 Task: Open Card Blog Post Writing in Board Diversity and Inclusion Policy Development and Implementation to Workspace Information Technology and add a team member Softage.2@softage.net, a label Orange, a checklist Language Teaching, an attachment from your computer, a color Orange and finally, add a card description 'Review and update company website SEO' and a comment 'Given the potential impact of this task on our company financial stability, let us ensure that we approach it with a sense of fiscal responsibility and prudence.'. Add a start date 'Jan 06, 1900' with a due date 'Jan 13, 1900'
Action: Mouse moved to (65, 290)
Screenshot: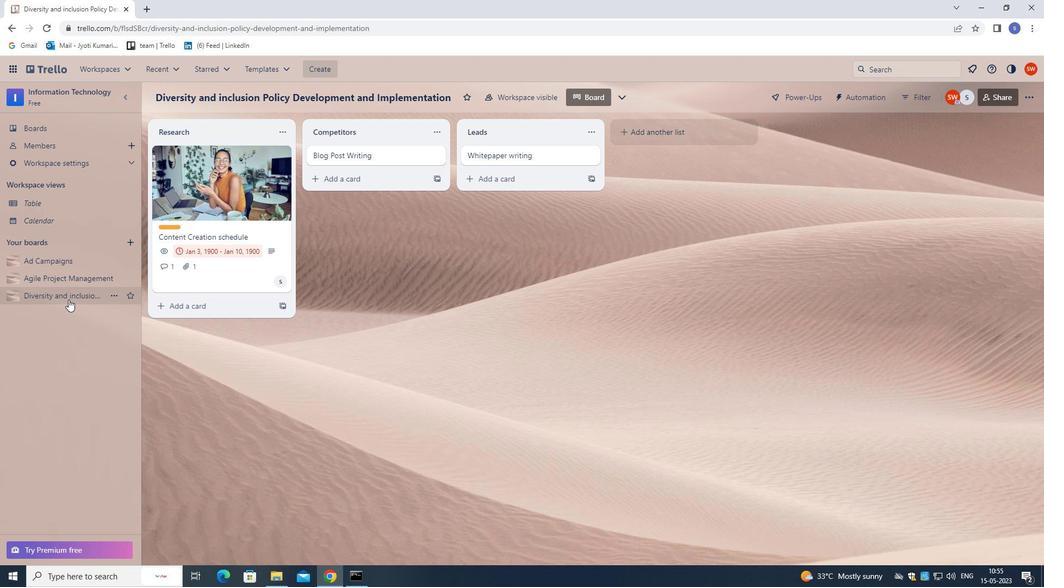 
Action: Mouse pressed left at (65, 290)
Screenshot: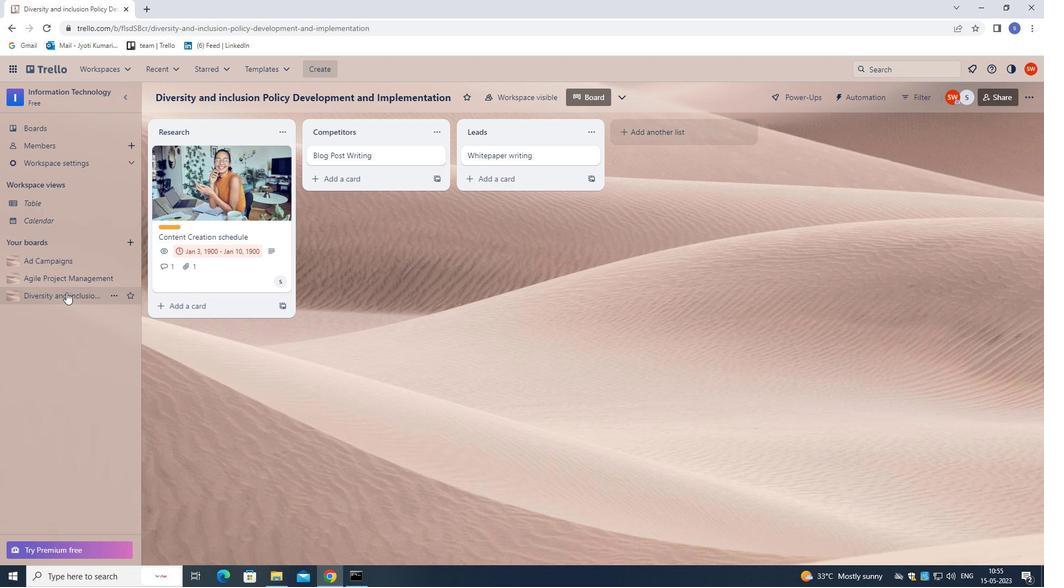 
Action: Mouse pressed left at (65, 290)
Screenshot: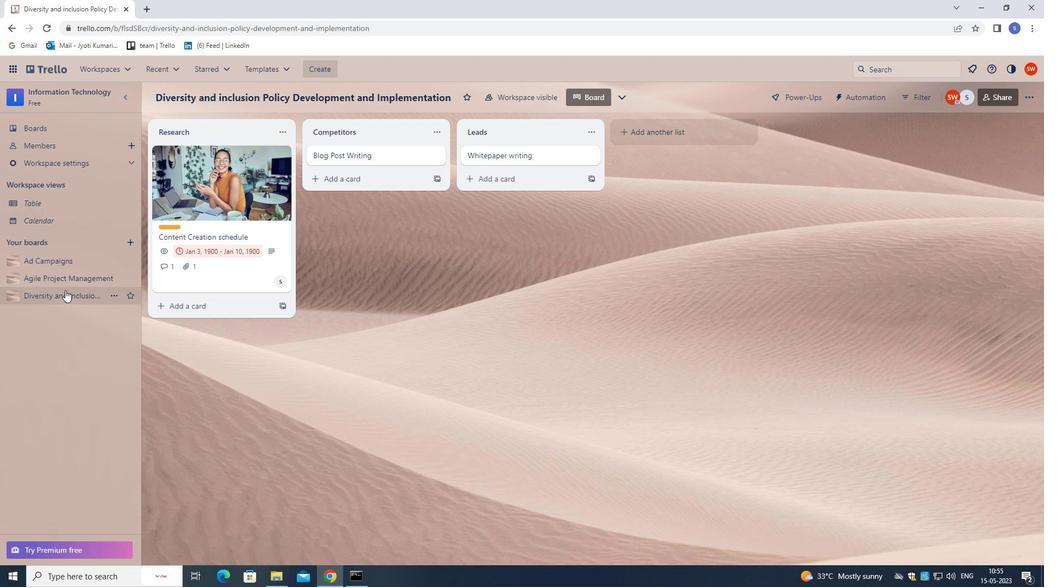 
Action: Mouse moved to (356, 157)
Screenshot: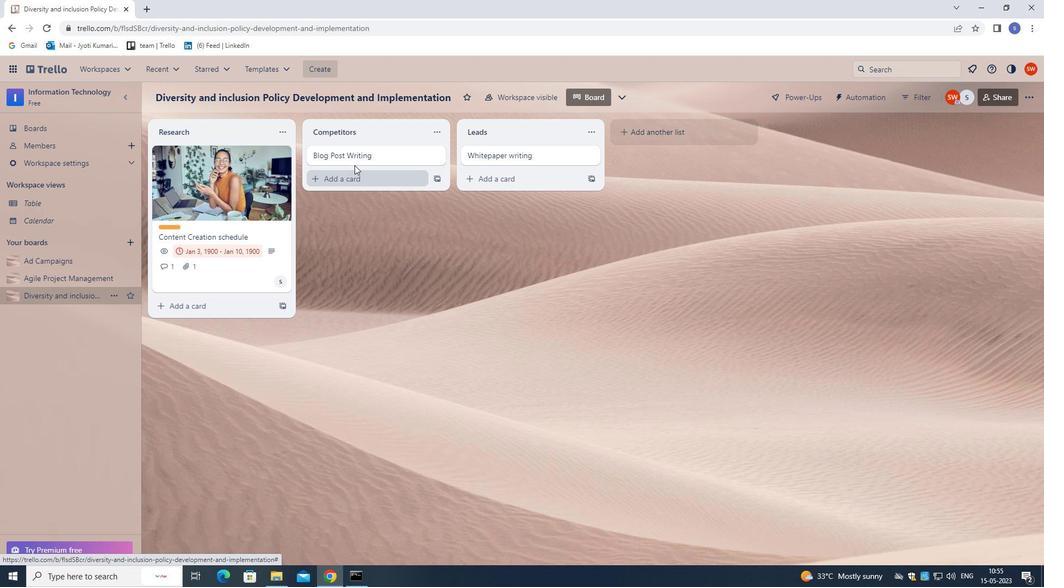 
Action: Mouse pressed left at (356, 157)
Screenshot: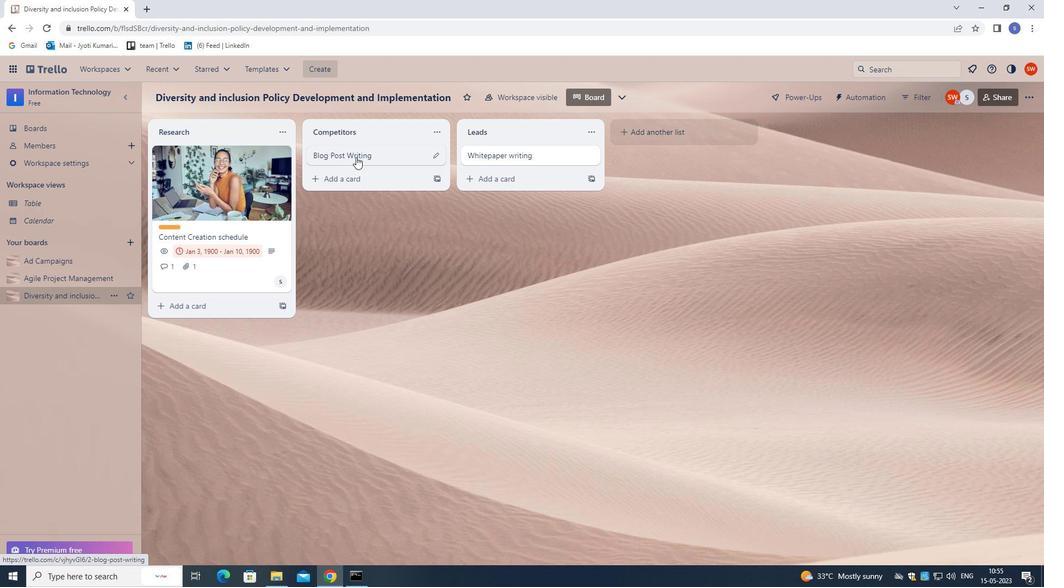 
Action: Mouse moved to (672, 191)
Screenshot: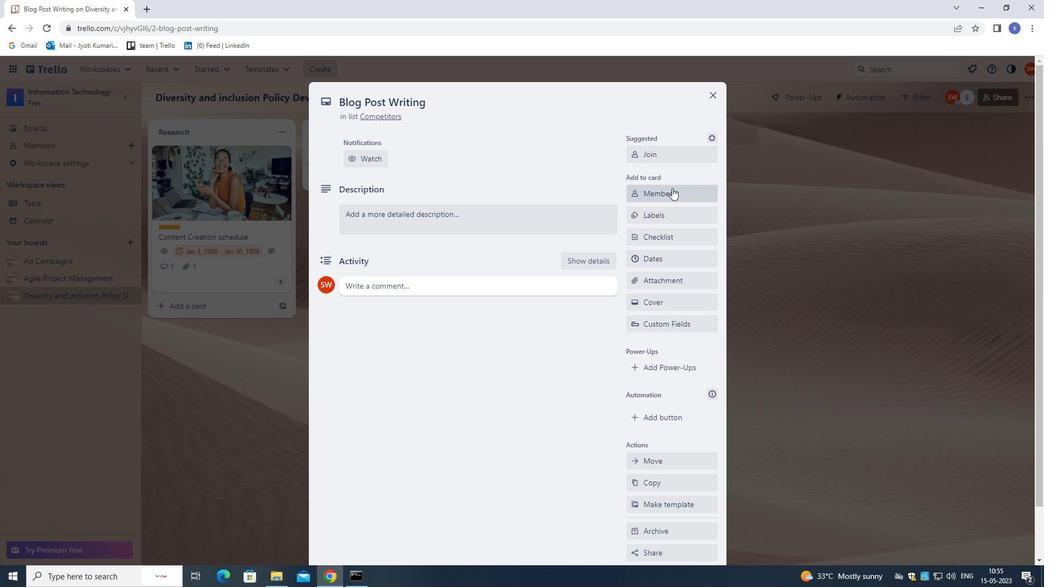 
Action: Mouse pressed left at (672, 191)
Screenshot: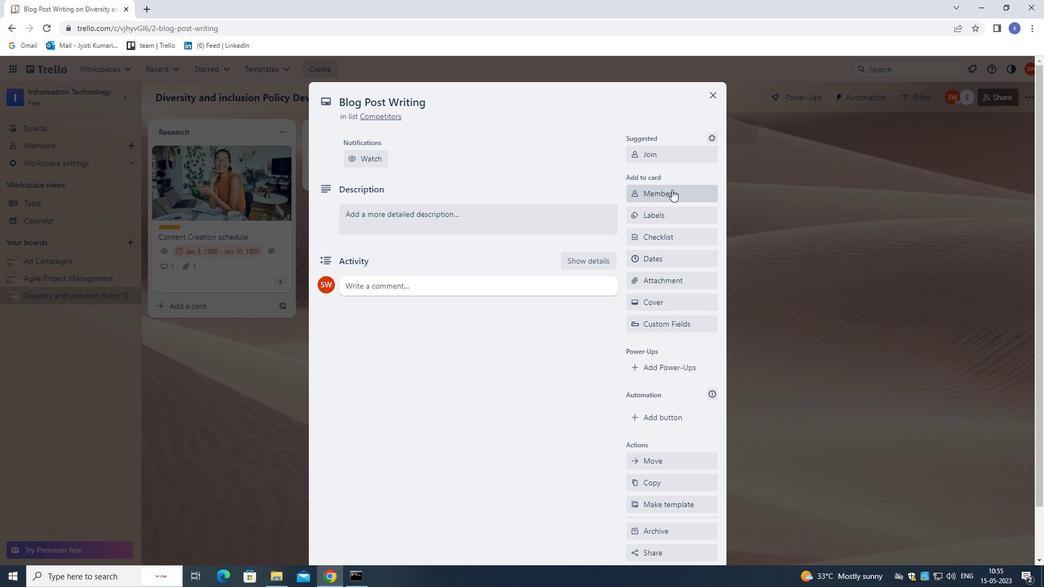 
Action: Mouse moved to (103, 361)
Screenshot: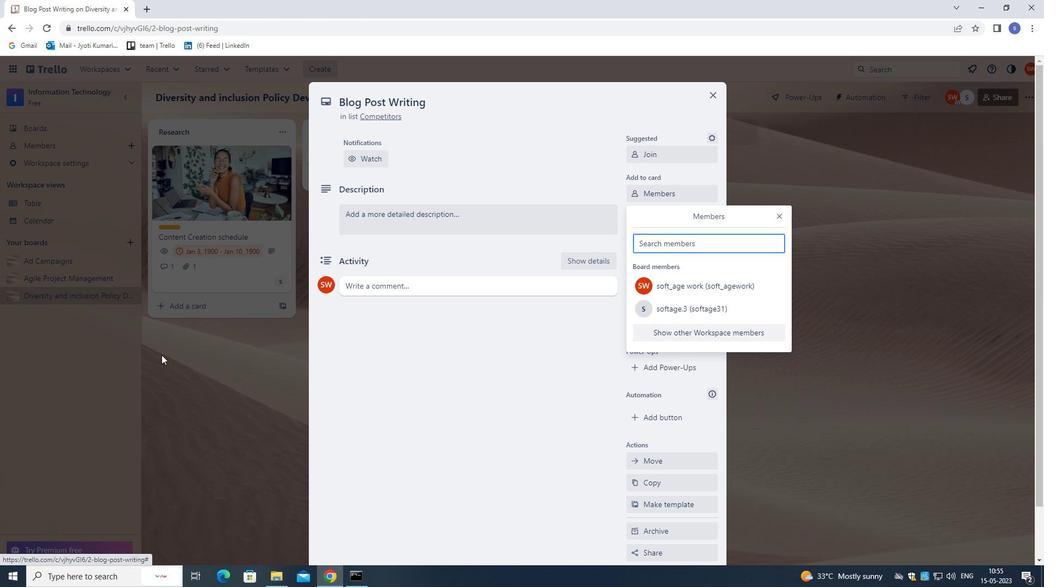 
Action: Key pressed sp<Key.backspace>oftage.2<Key.shift>@SOFTAGE.NET<Key.enter>
Screenshot: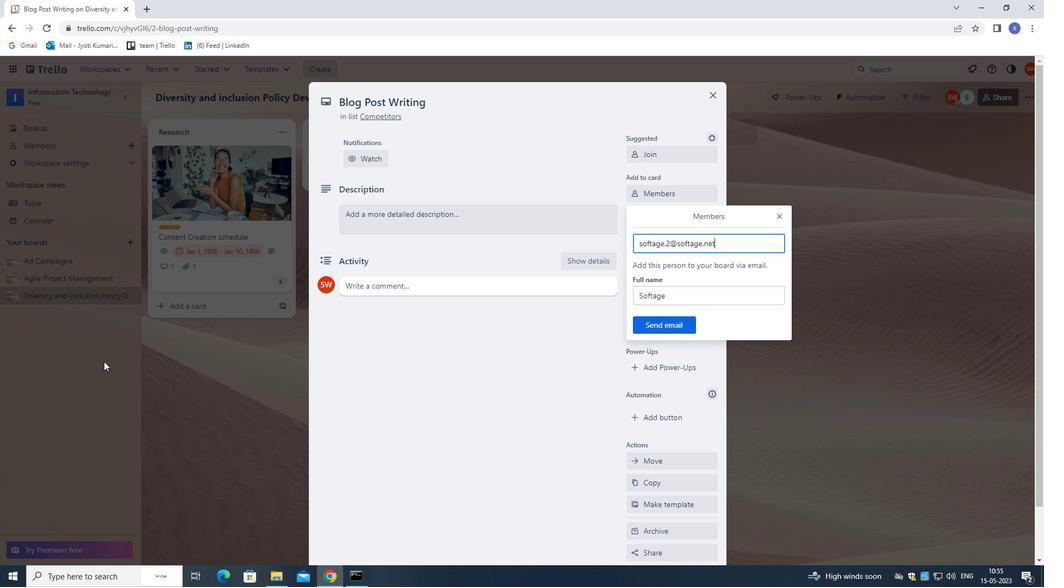 
Action: Mouse moved to (782, 215)
Screenshot: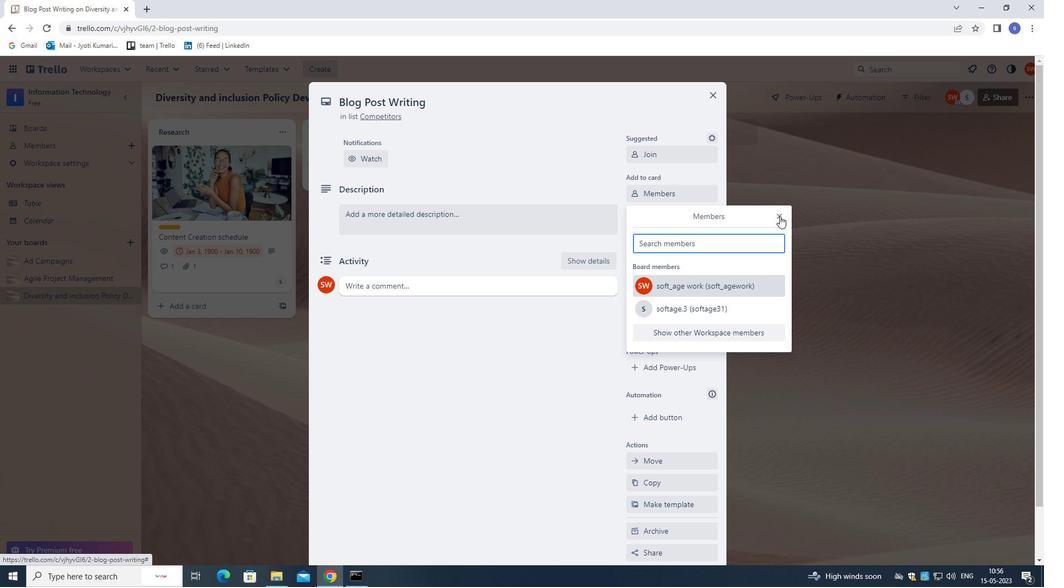 
Action: Mouse pressed left at (782, 215)
Screenshot: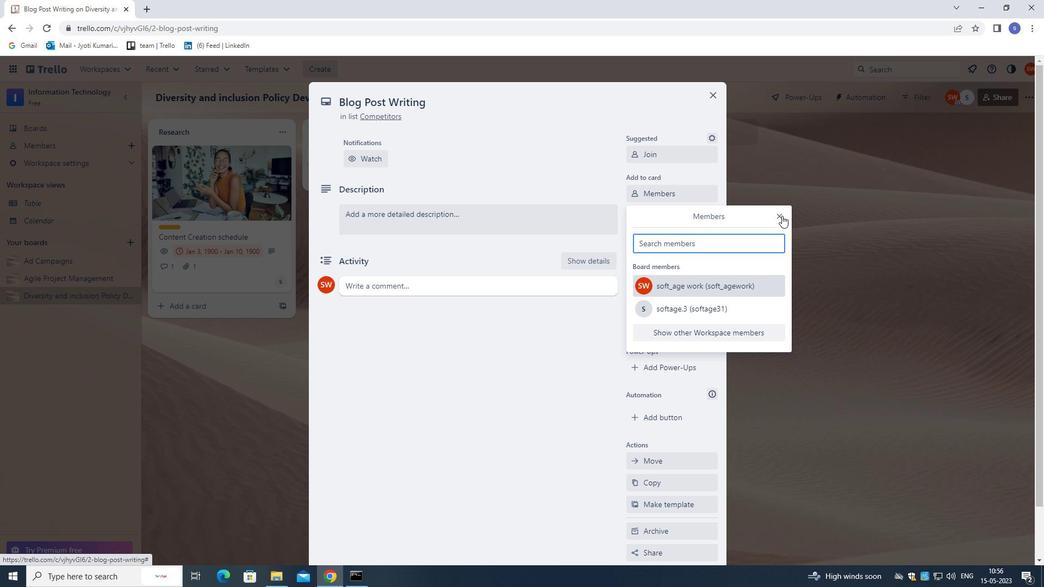 
Action: Mouse moved to (695, 198)
Screenshot: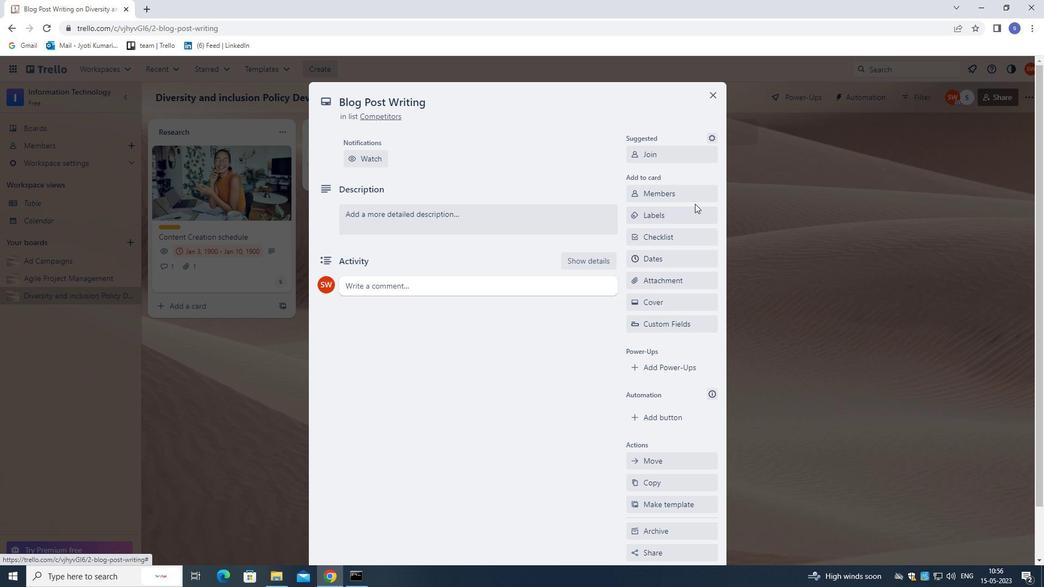 
Action: Mouse pressed left at (695, 198)
Screenshot: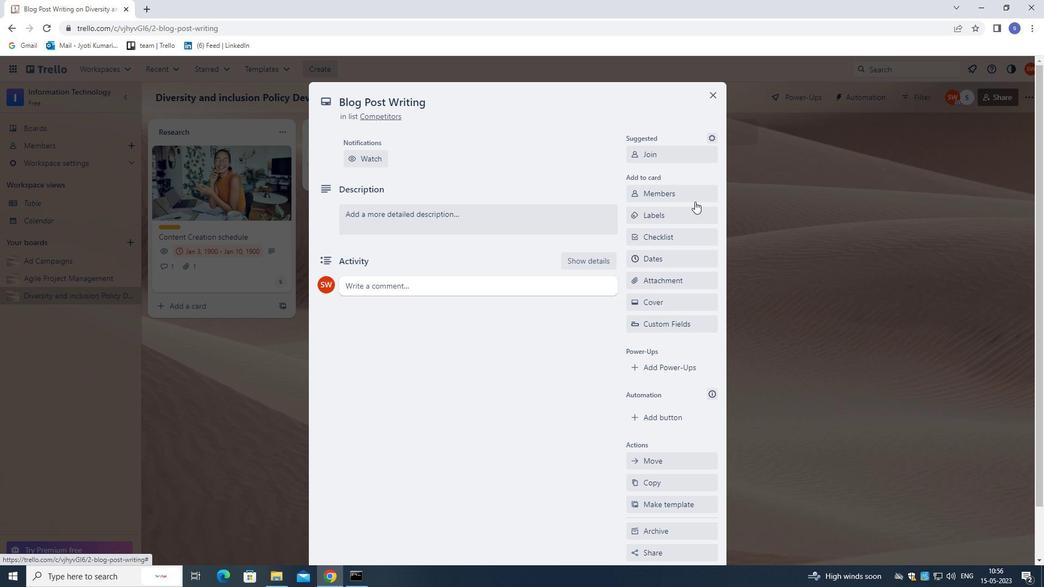 
Action: Mouse moved to (689, 271)
Screenshot: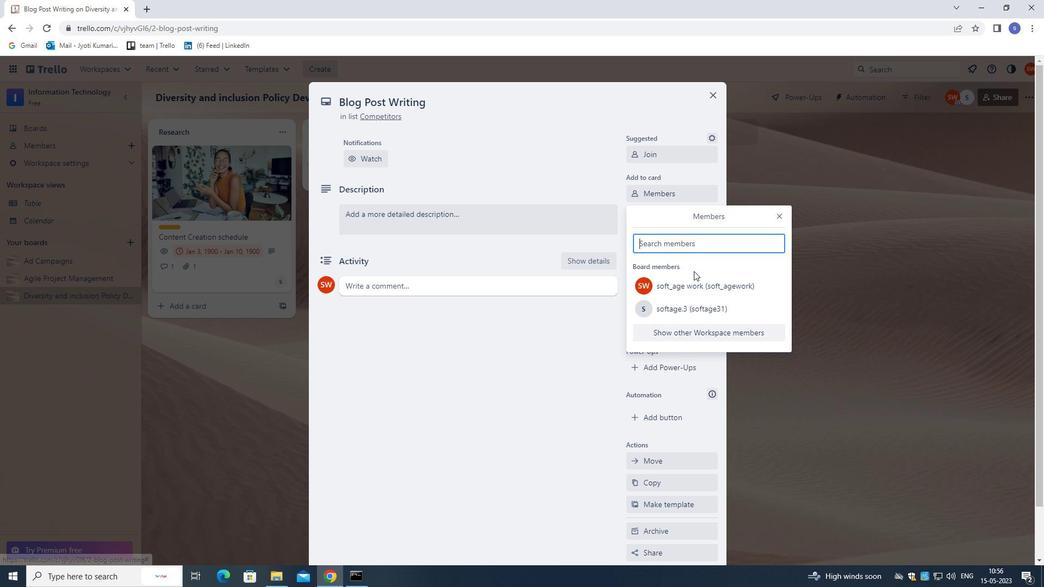 
Action: Key pressed SOFTAGE.2<Key.shift>@SOFTAGE.NET
Screenshot: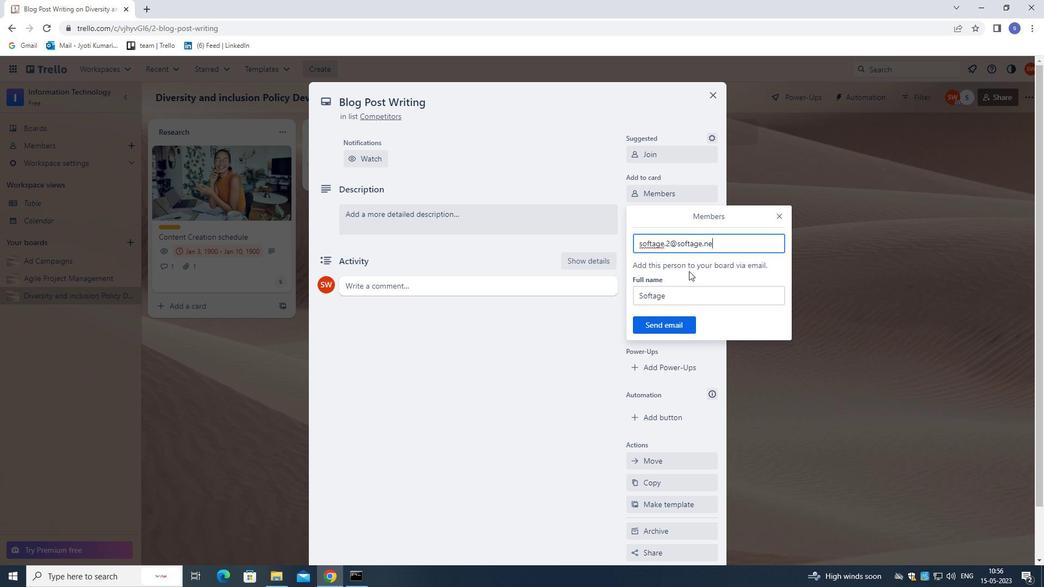 
Action: Mouse moved to (680, 327)
Screenshot: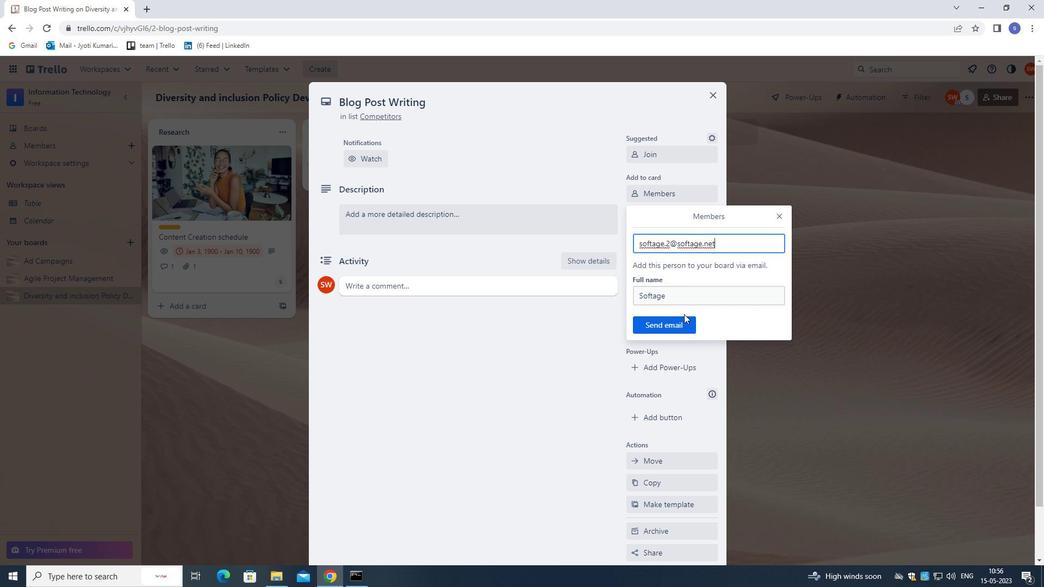 
Action: Mouse pressed left at (680, 327)
Screenshot: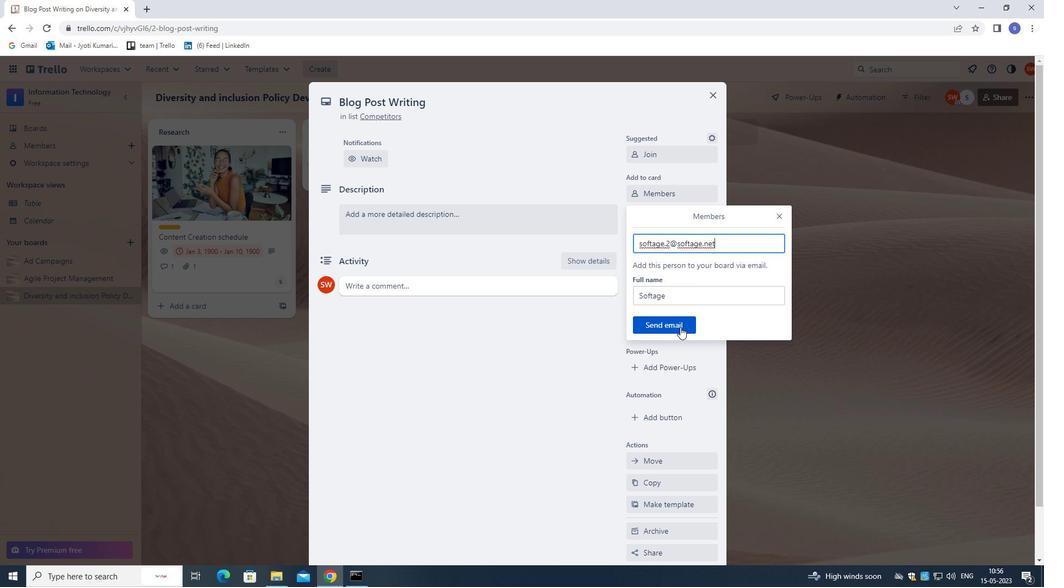 
Action: Mouse moved to (671, 217)
Screenshot: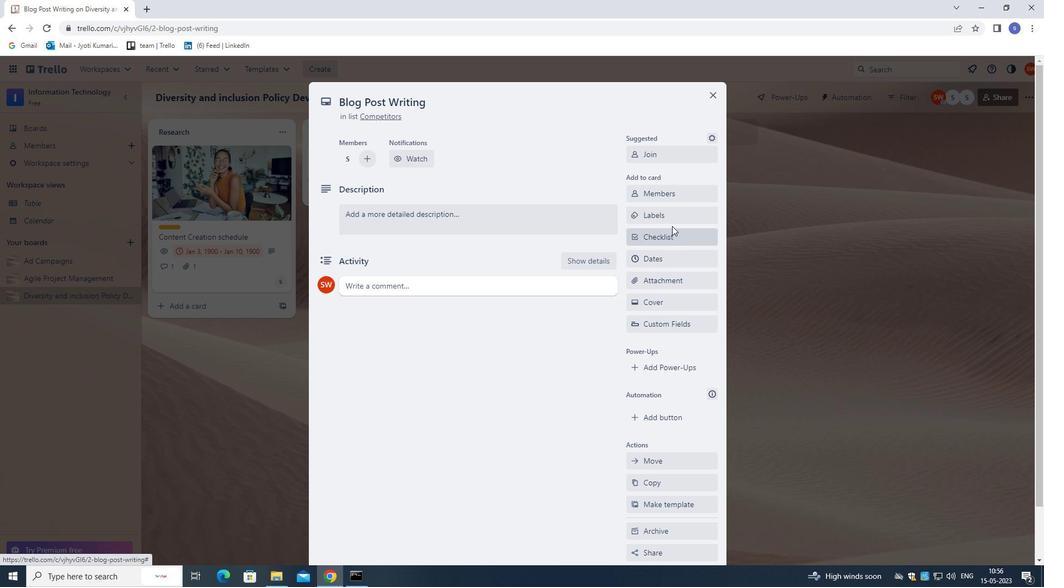 
Action: Mouse pressed left at (671, 217)
Screenshot: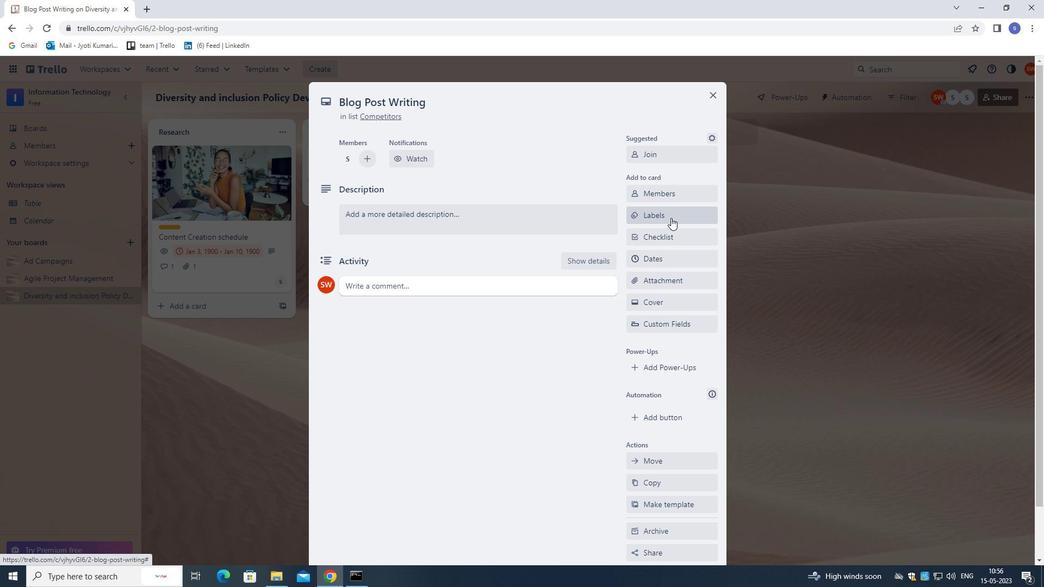 
Action: Mouse moved to (668, 207)
Screenshot: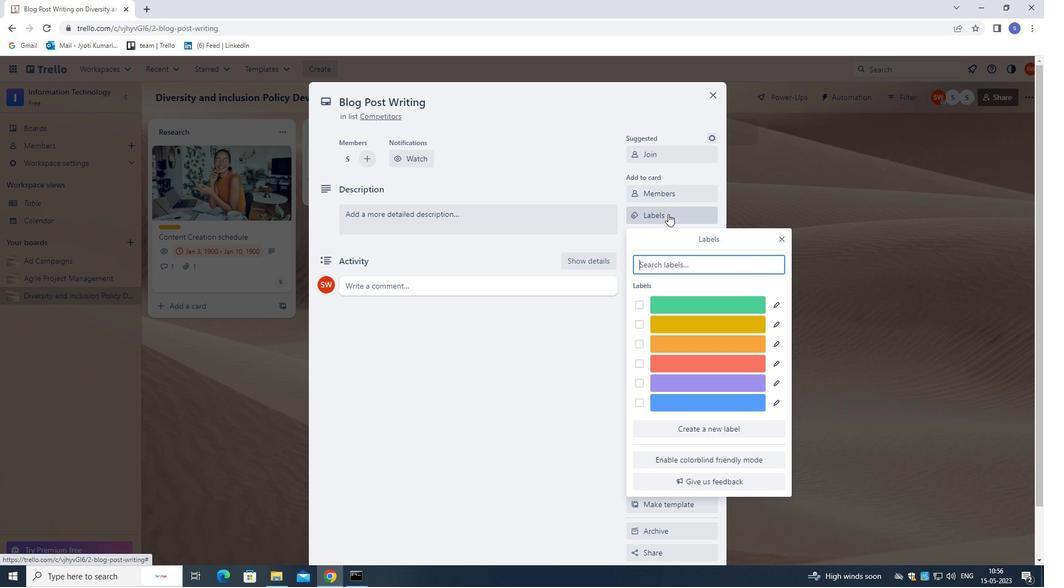 
Action: Key pressed O
Screenshot: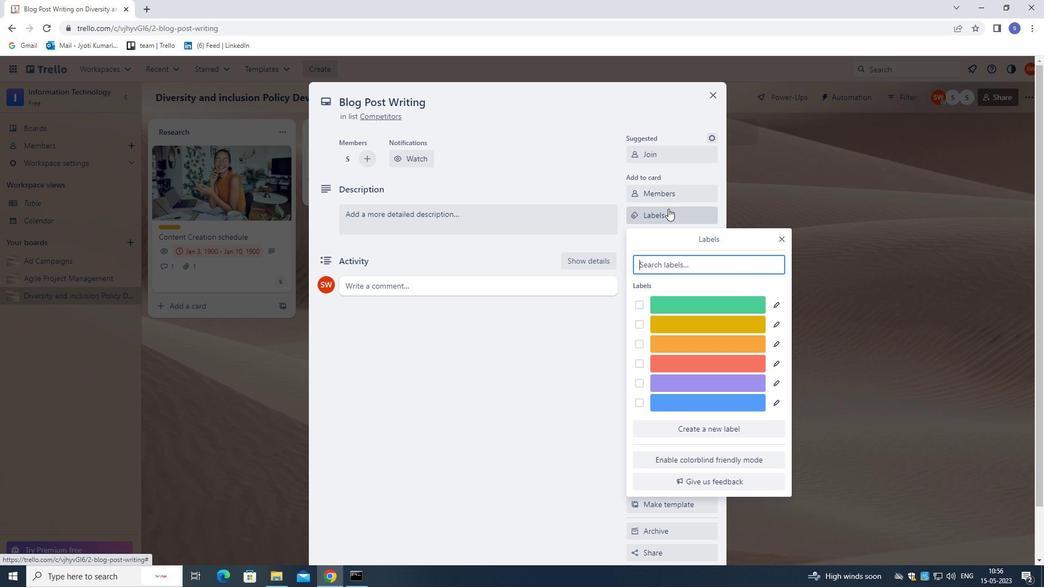 
Action: Mouse moved to (700, 301)
Screenshot: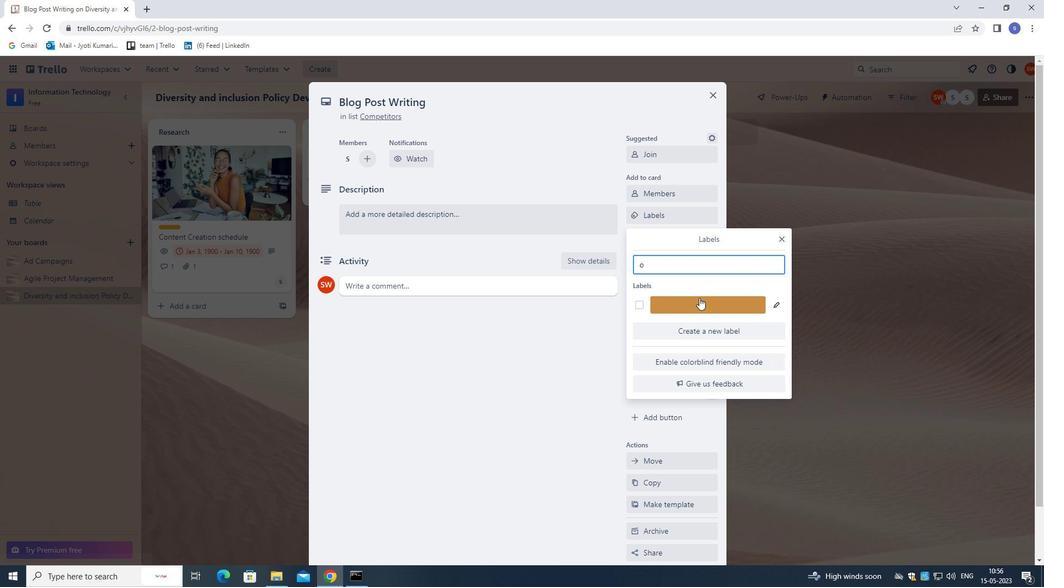 
Action: Mouse pressed left at (700, 301)
Screenshot: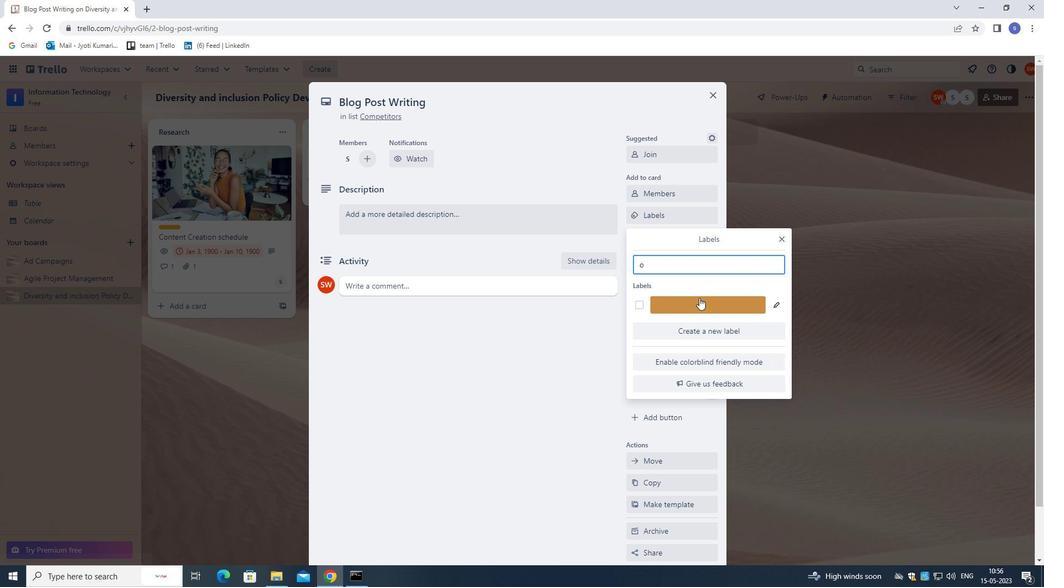 
Action: Mouse moved to (784, 240)
Screenshot: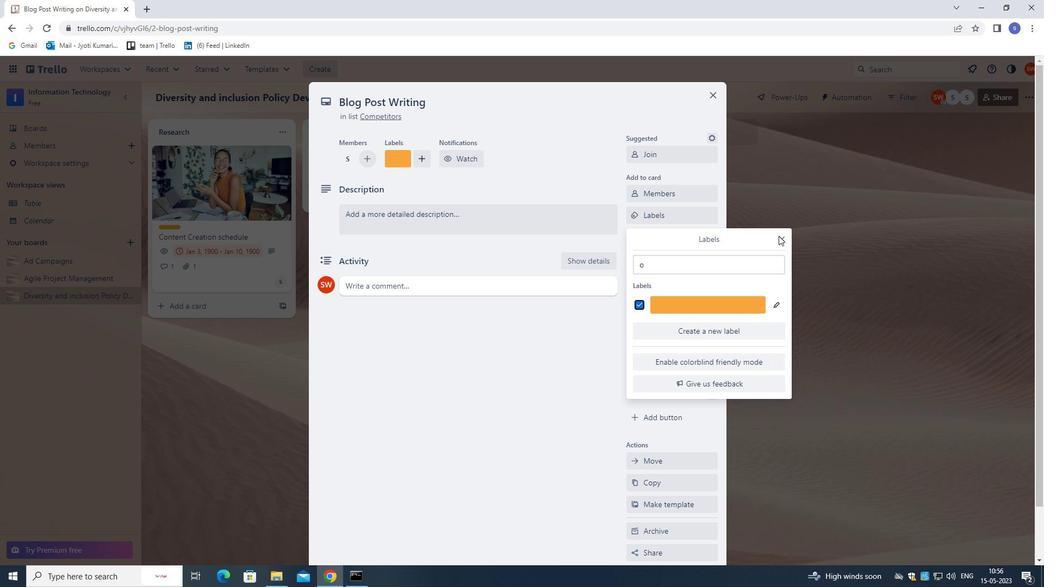 
Action: Mouse pressed left at (784, 240)
Screenshot: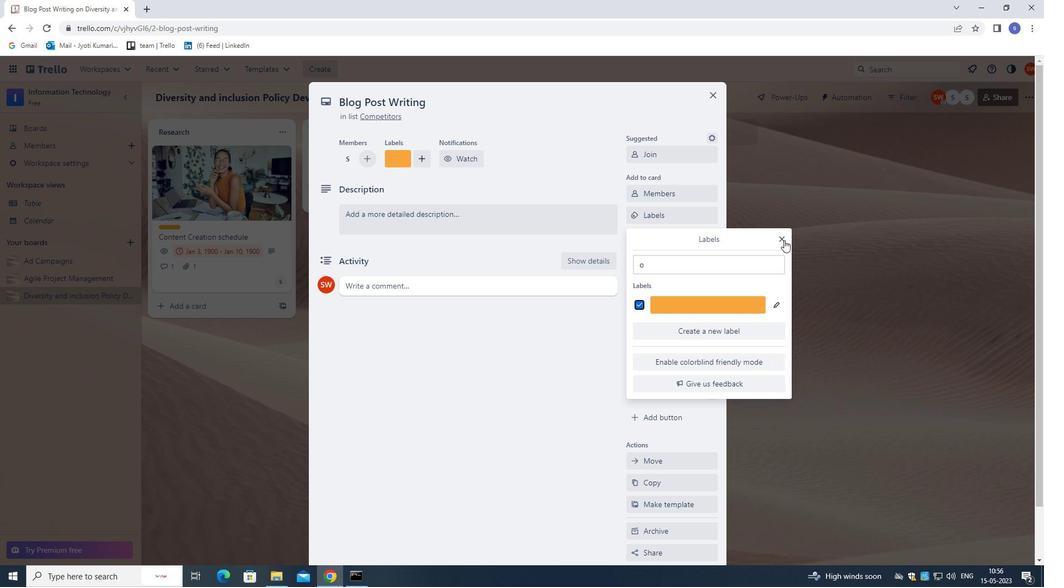 
Action: Mouse moved to (702, 237)
Screenshot: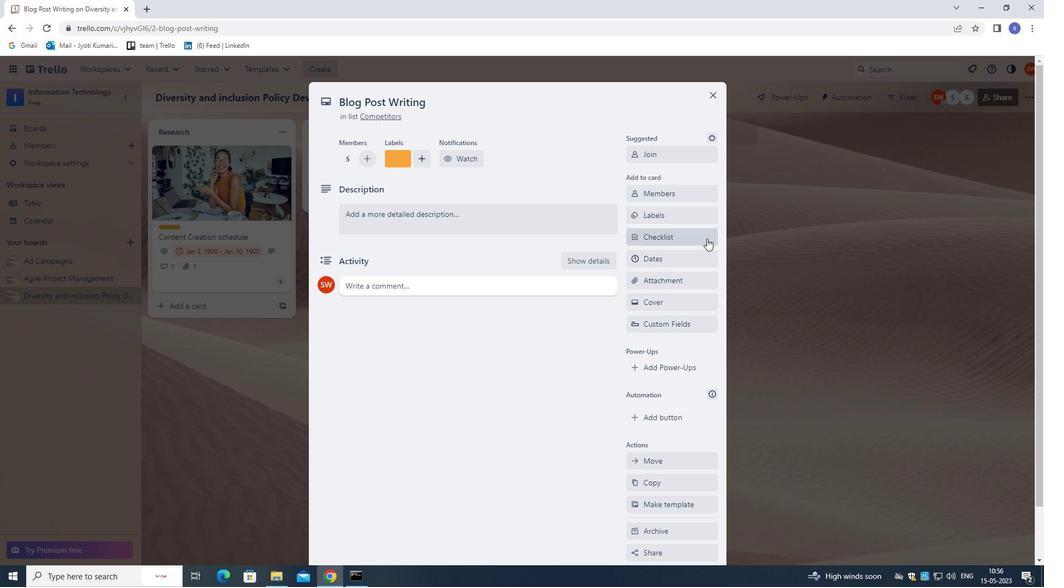
Action: Mouse pressed left at (702, 237)
Screenshot: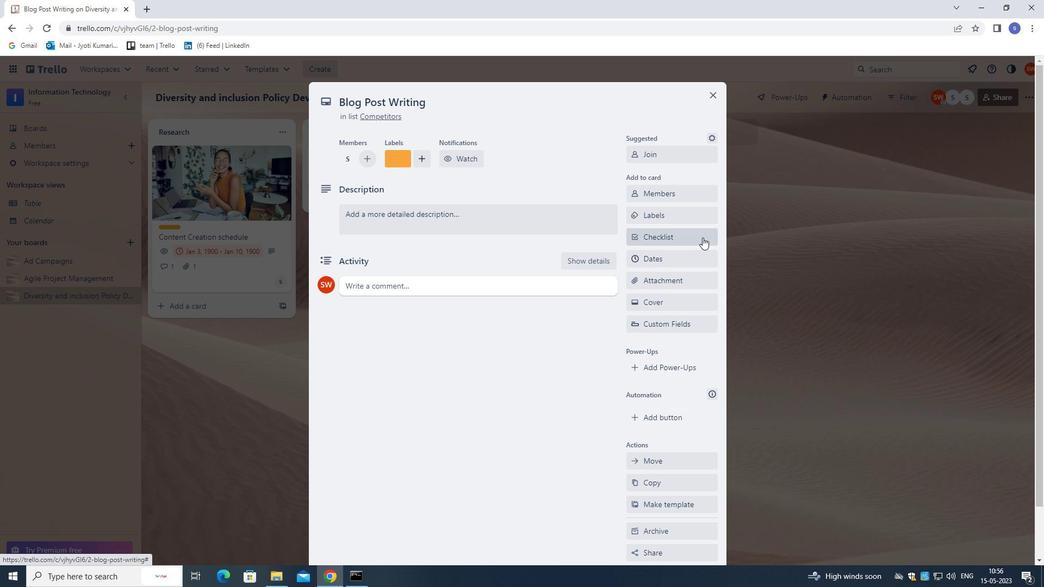 
Action: Mouse moved to (689, 237)
Screenshot: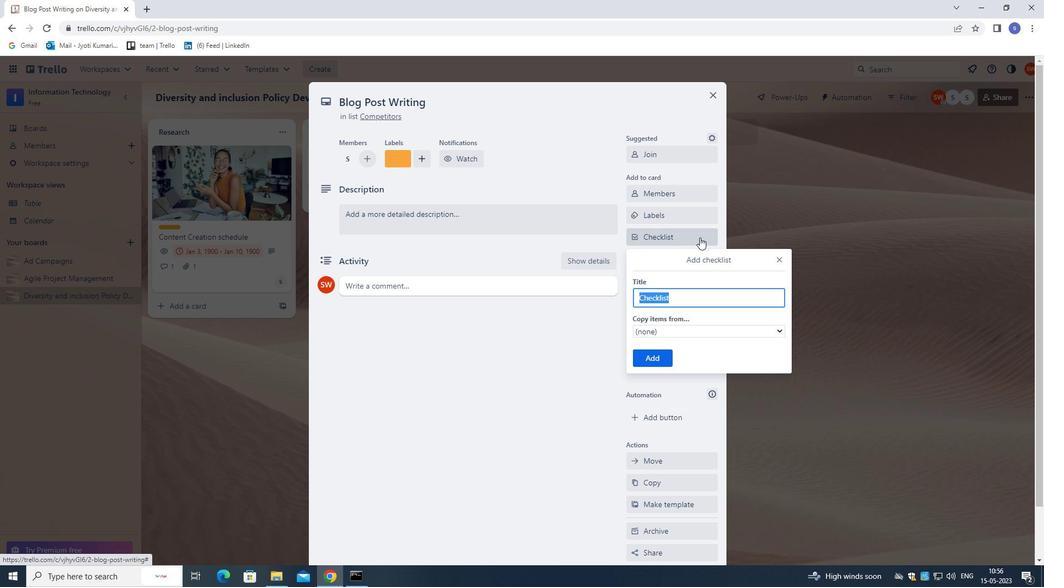 
Action: Key pressed <Key.shift>LAGN<Key.backspace><Key.backspace>NGUAGE<Key.space><Key.shift>TEACHING
Screenshot: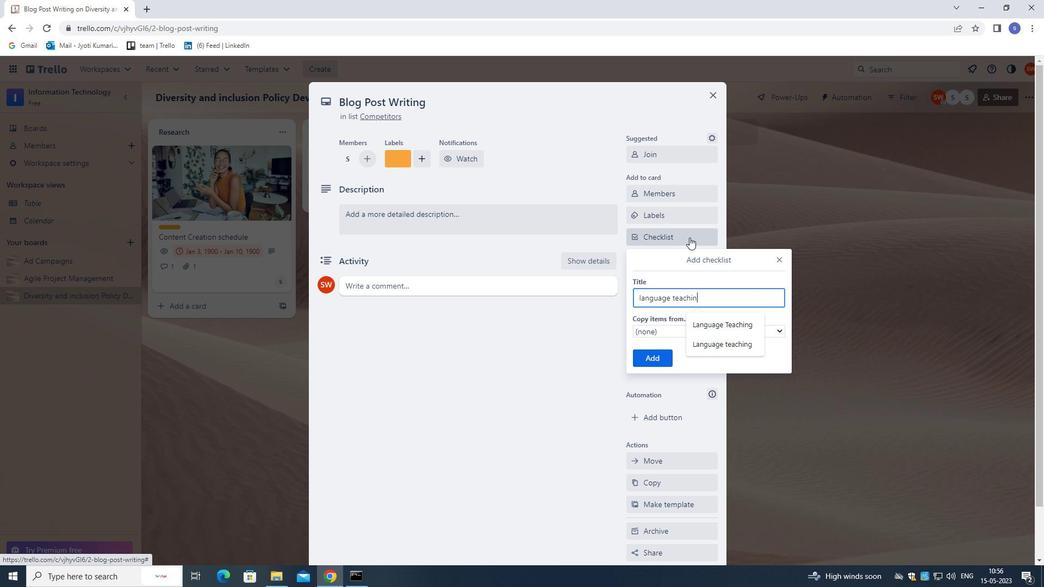 
Action: Mouse moved to (656, 362)
Screenshot: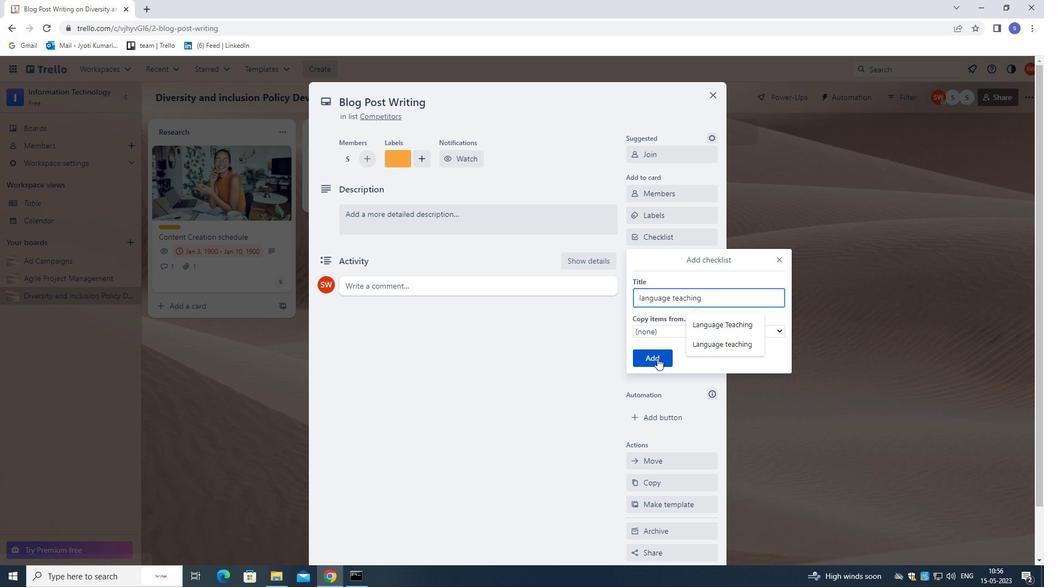 
Action: Mouse pressed left at (656, 362)
Screenshot: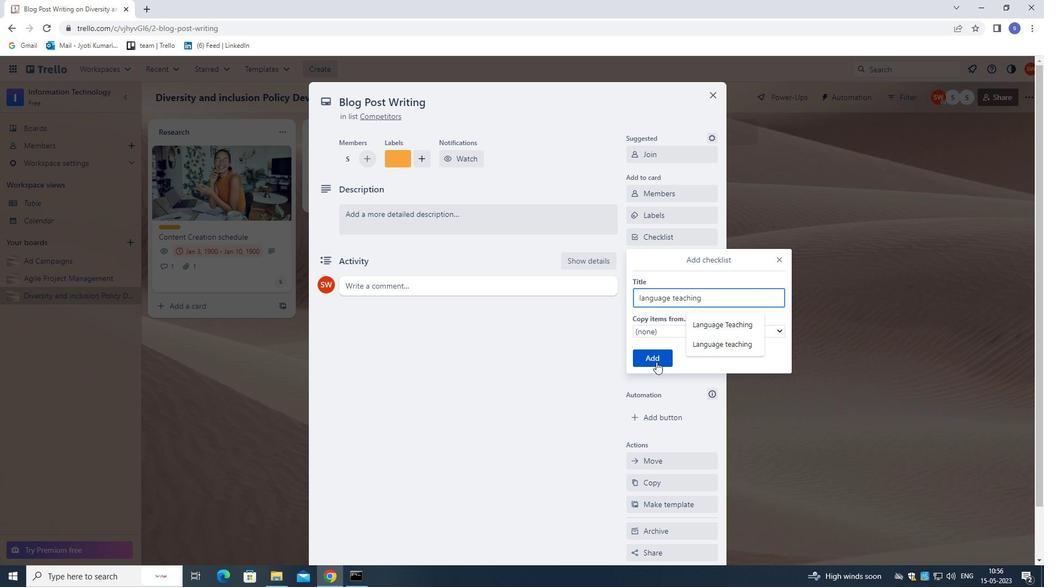 
Action: Mouse moved to (672, 262)
Screenshot: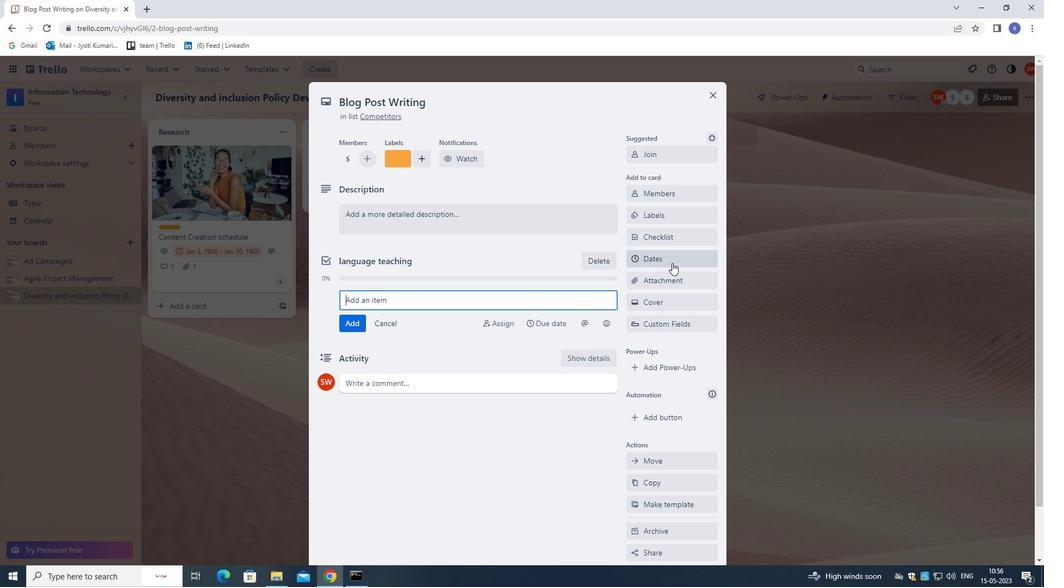 
Action: Mouse pressed left at (672, 262)
Screenshot: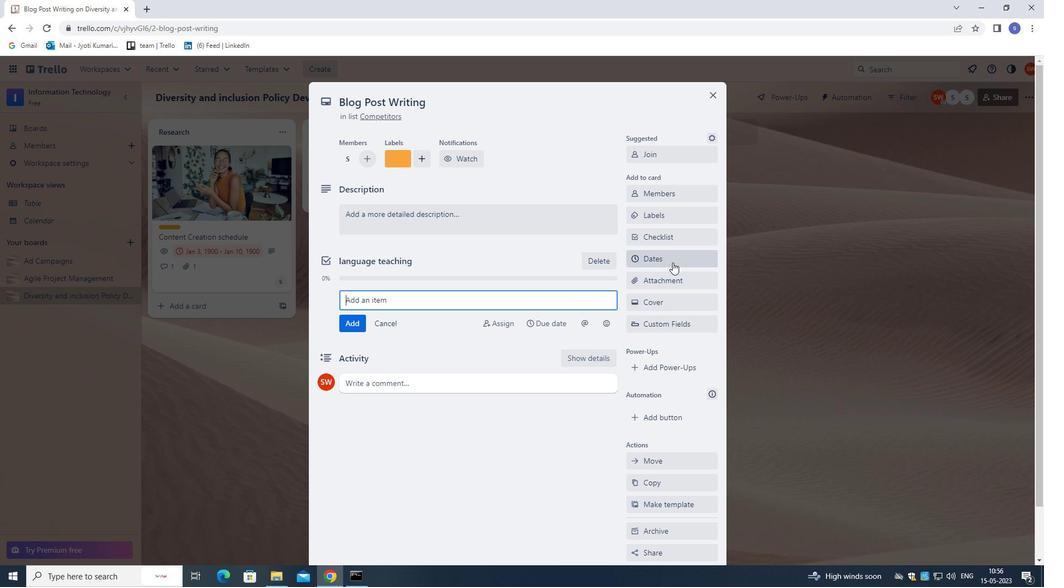 
Action: Mouse moved to (639, 296)
Screenshot: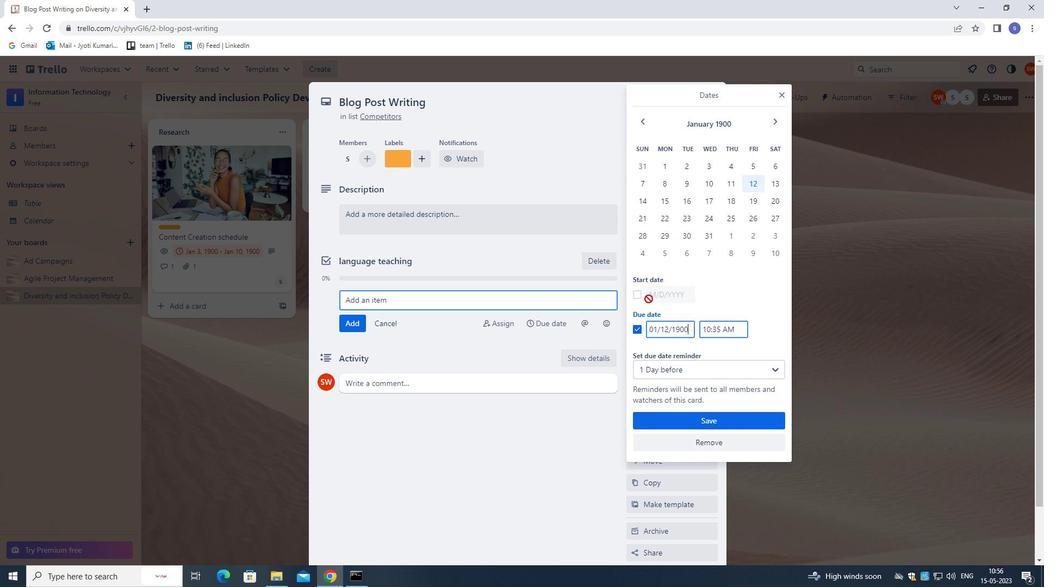 
Action: Mouse pressed left at (639, 296)
Screenshot: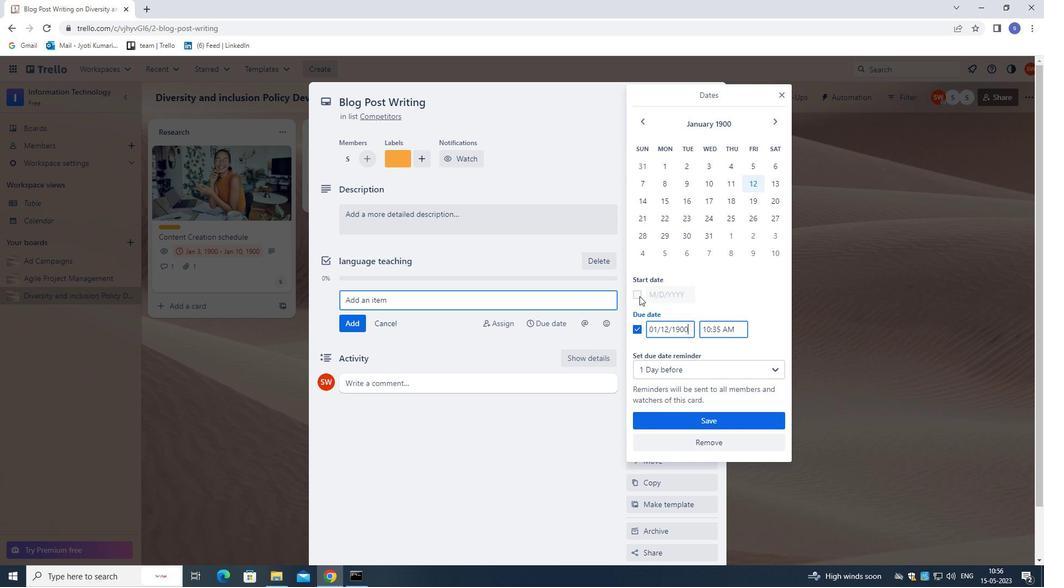 
Action: Mouse moved to (774, 169)
Screenshot: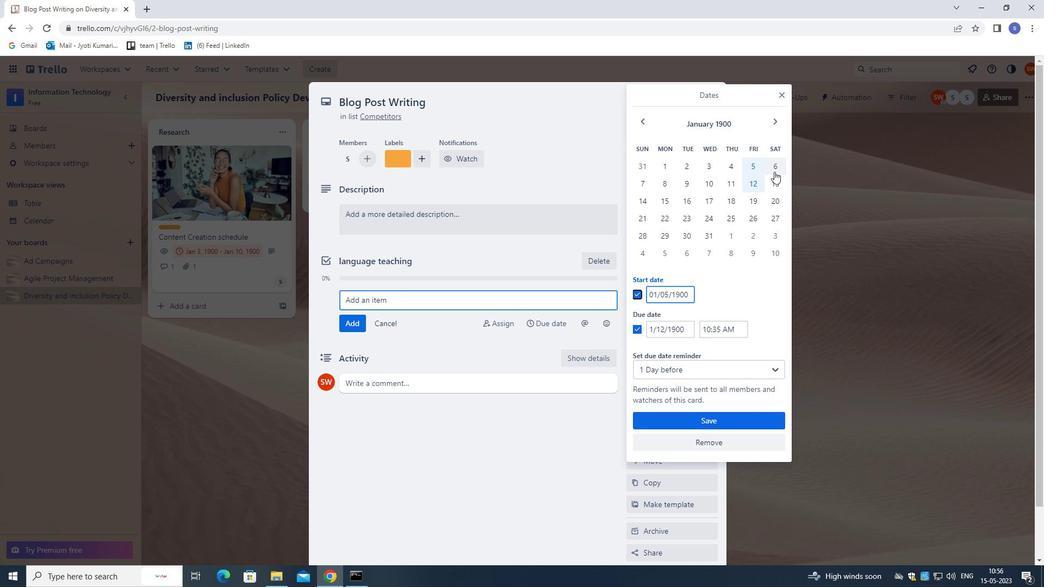 
Action: Mouse pressed left at (774, 169)
Screenshot: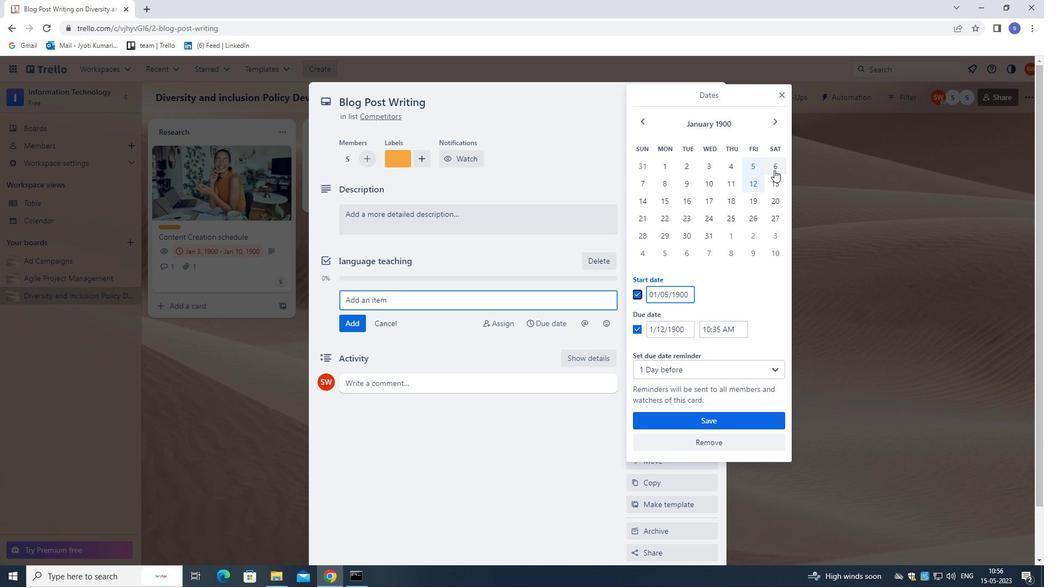 
Action: Mouse moved to (777, 180)
Screenshot: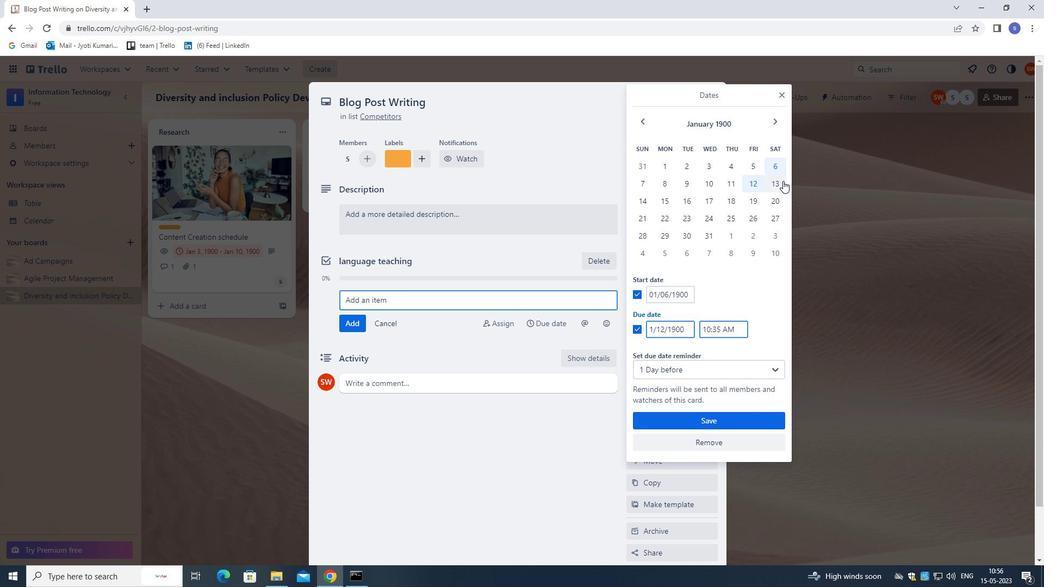 
Action: Mouse pressed left at (777, 180)
Screenshot: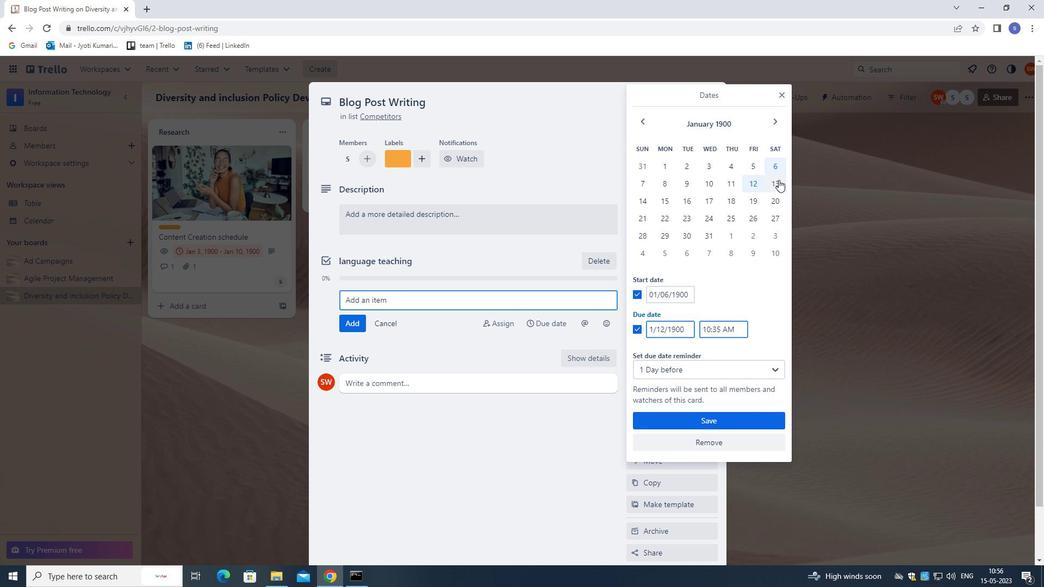 
Action: Mouse moved to (715, 419)
Screenshot: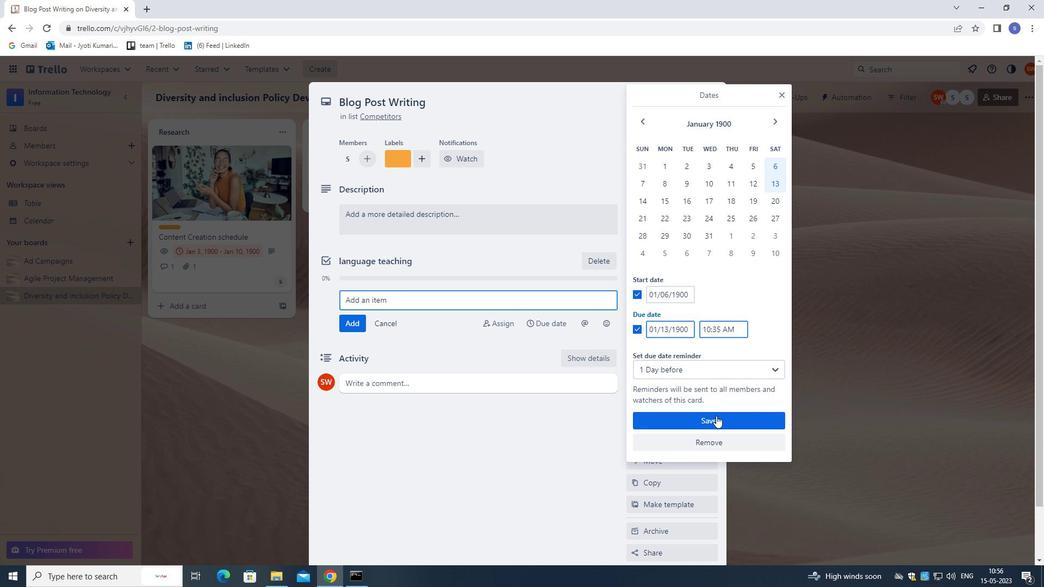 
Action: Mouse pressed left at (715, 419)
Screenshot: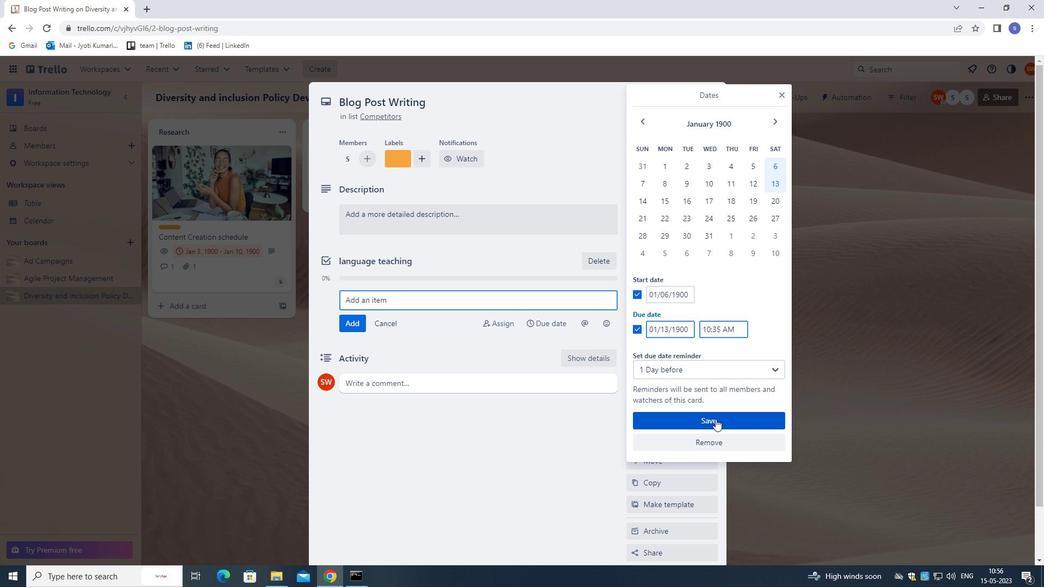 
Action: Mouse moved to (671, 299)
Screenshot: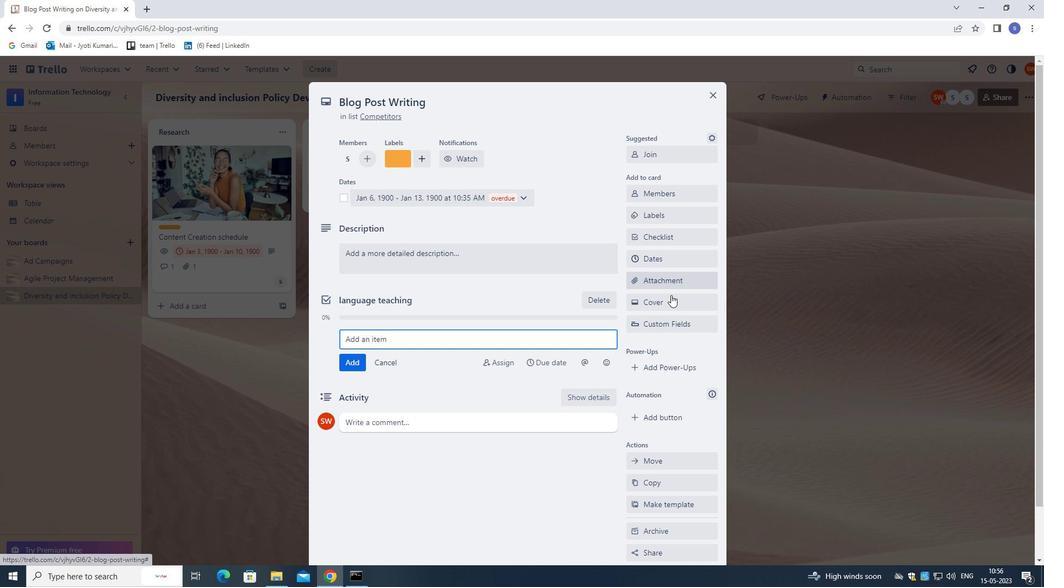 
Action: Mouse pressed left at (671, 299)
Screenshot: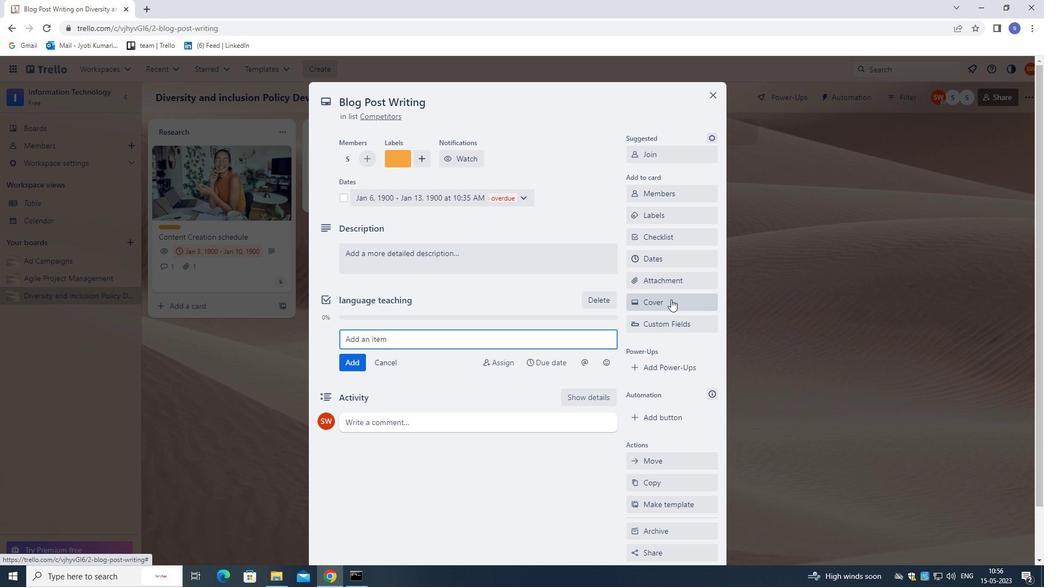 
Action: Mouse moved to (709, 349)
Screenshot: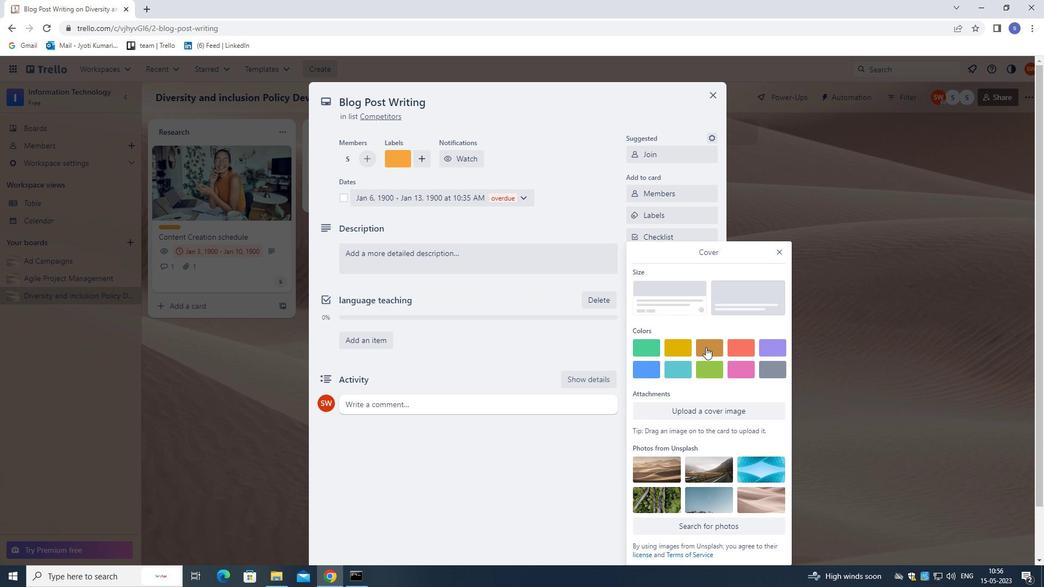 
Action: Mouse pressed left at (709, 349)
Screenshot: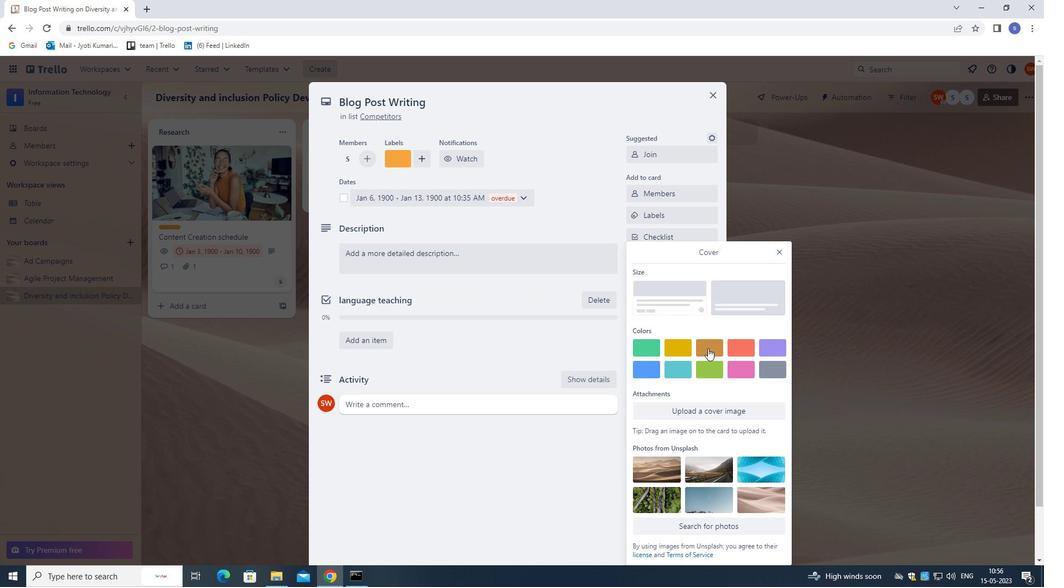 
Action: Mouse moved to (780, 231)
Screenshot: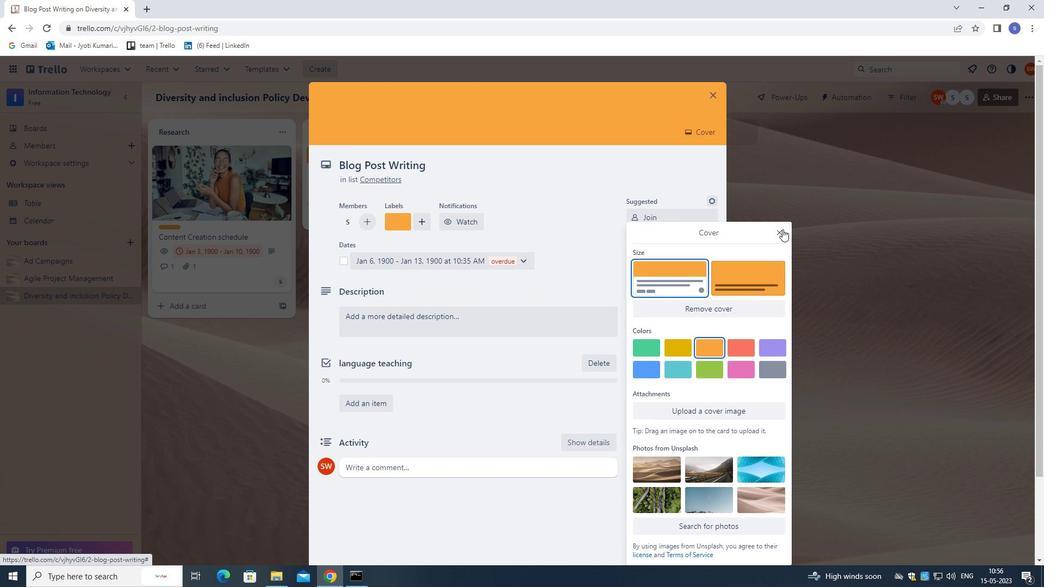 
Action: Mouse pressed left at (780, 231)
Screenshot: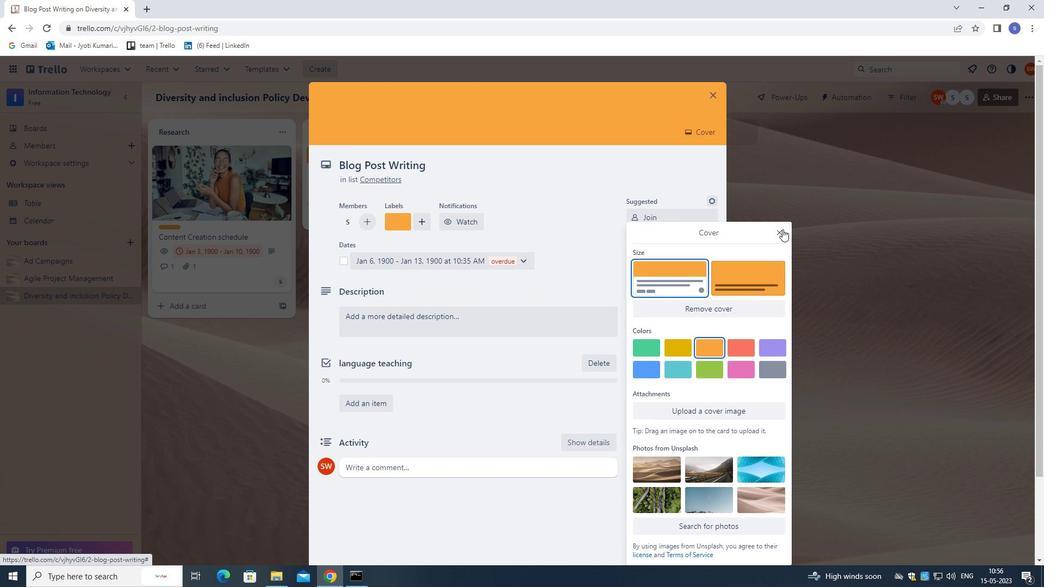 
Action: Mouse moved to (553, 319)
Screenshot: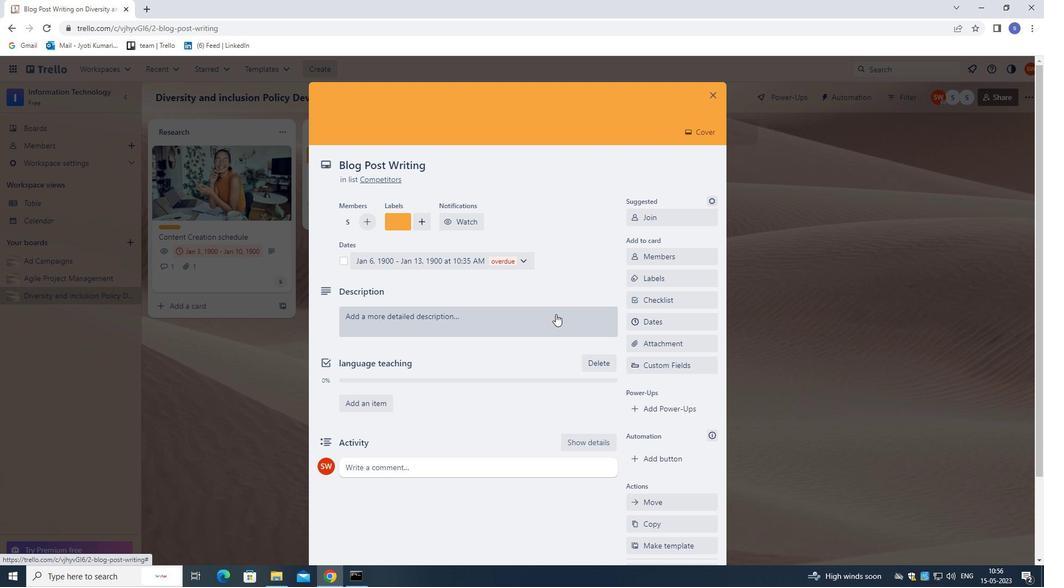 
Action: Mouse pressed left at (553, 319)
Screenshot: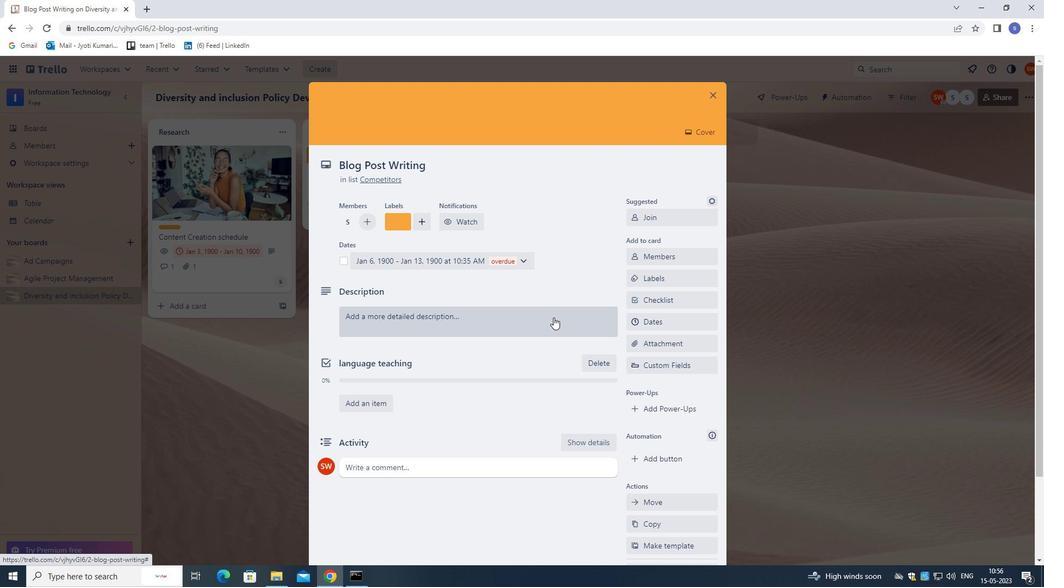 
Action: Mouse moved to (717, 245)
Screenshot: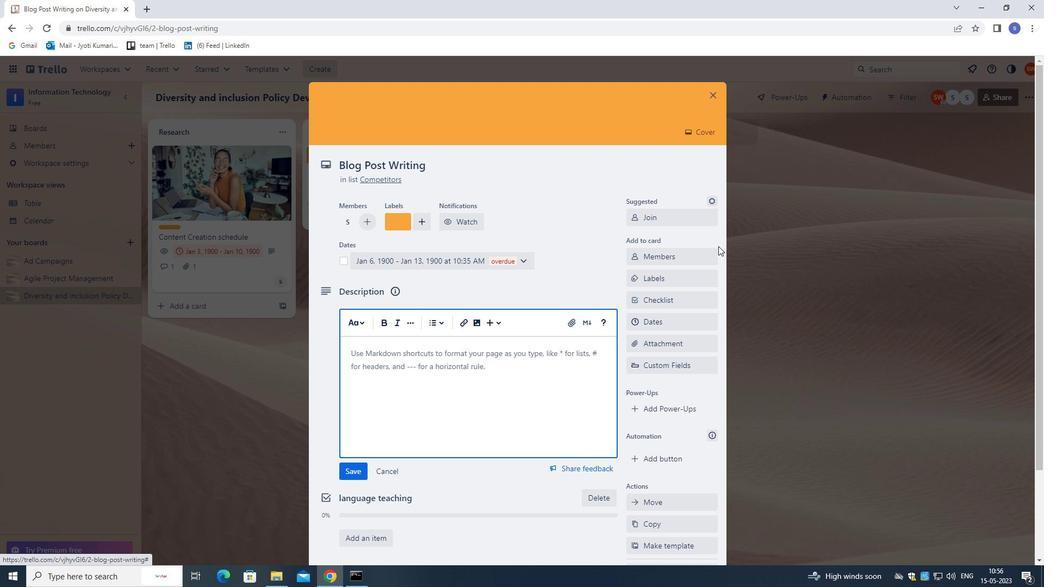 
Action: Key pressed <Key.shift><Key.shift>REVIEW<Key.space>AND<Key.space>UPDATE<Key.space>COMPANY<Key.space>WEBSITE<Key.space><Key.shift>SEO<Key.space>.
Screenshot: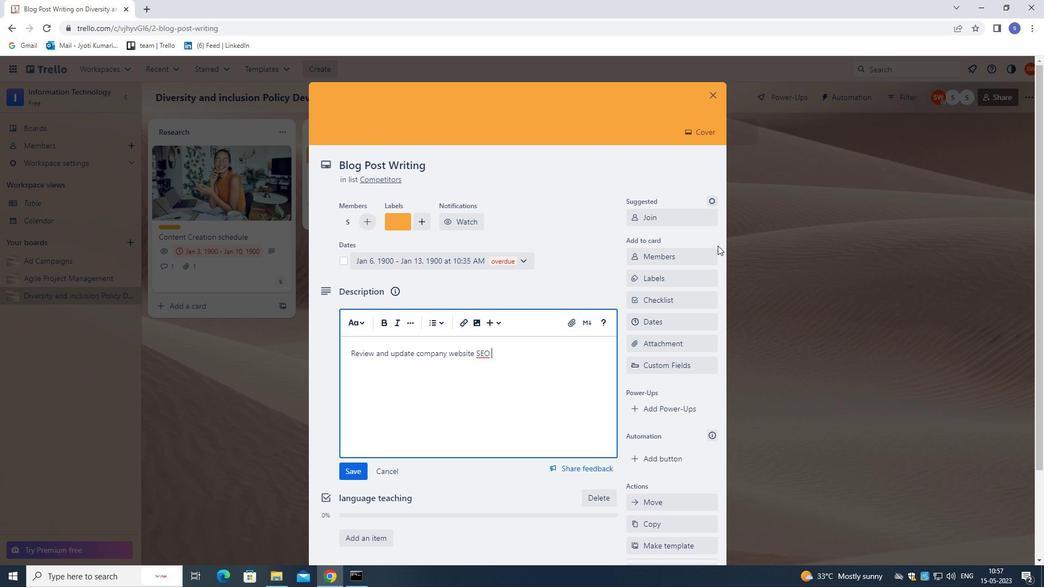 
Action: Mouse moved to (717, 248)
Screenshot: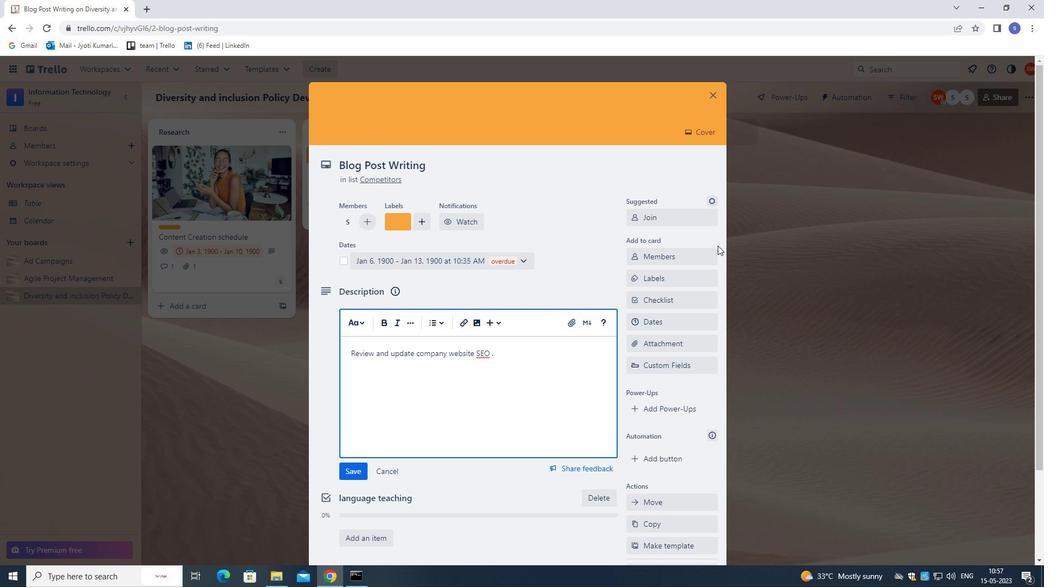 
Action: Mouse scrolled (717, 247) with delta (0, 0)
Screenshot: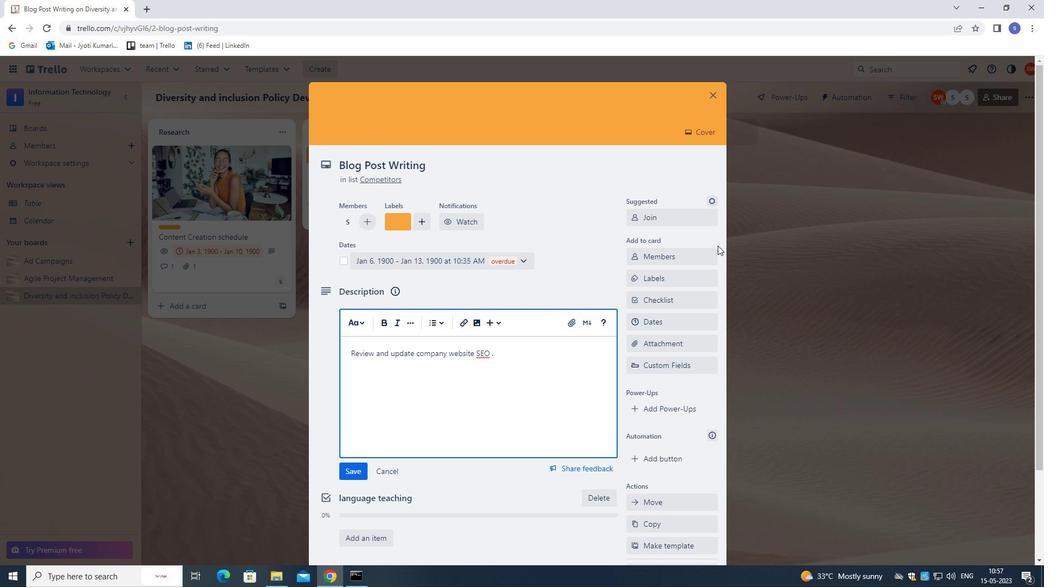 
Action: Mouse moved to (718, 256)
Screenshot: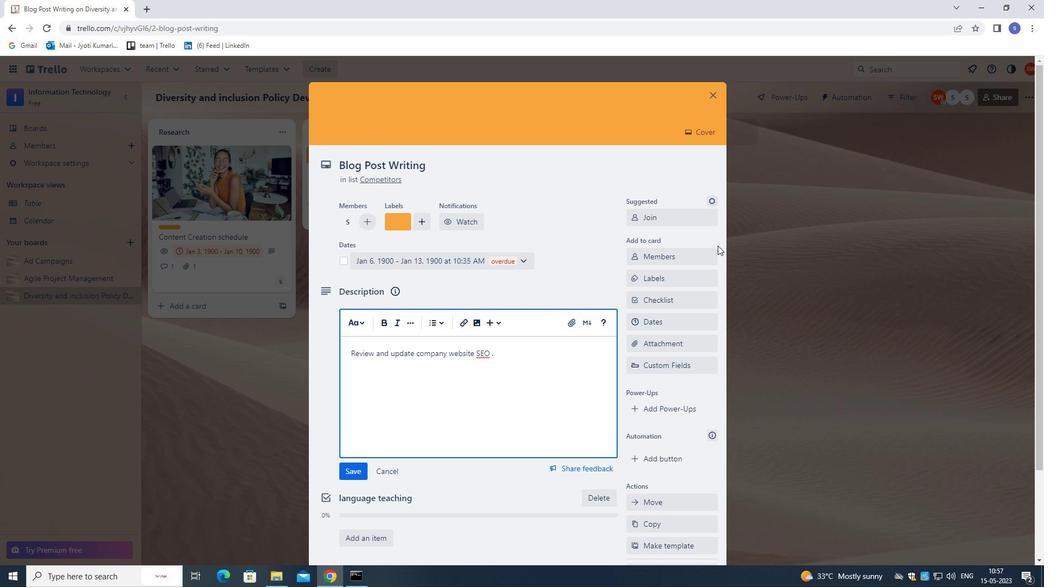 
Action: Mouse scrolled (718, 255) with delta (0, 0)
Screenshot: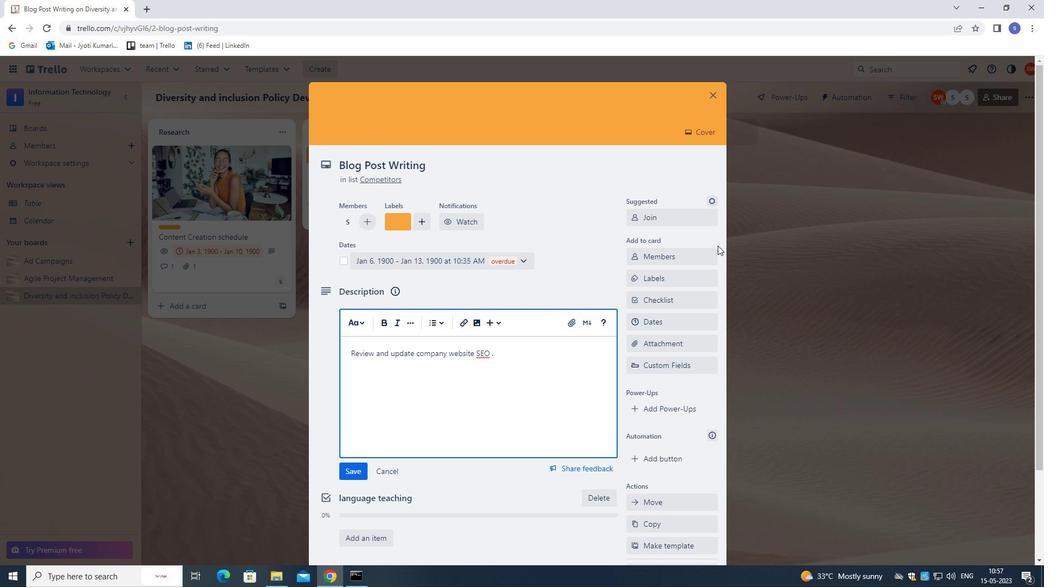 
Action: Mouse moved to (718, 257)
Screenshot: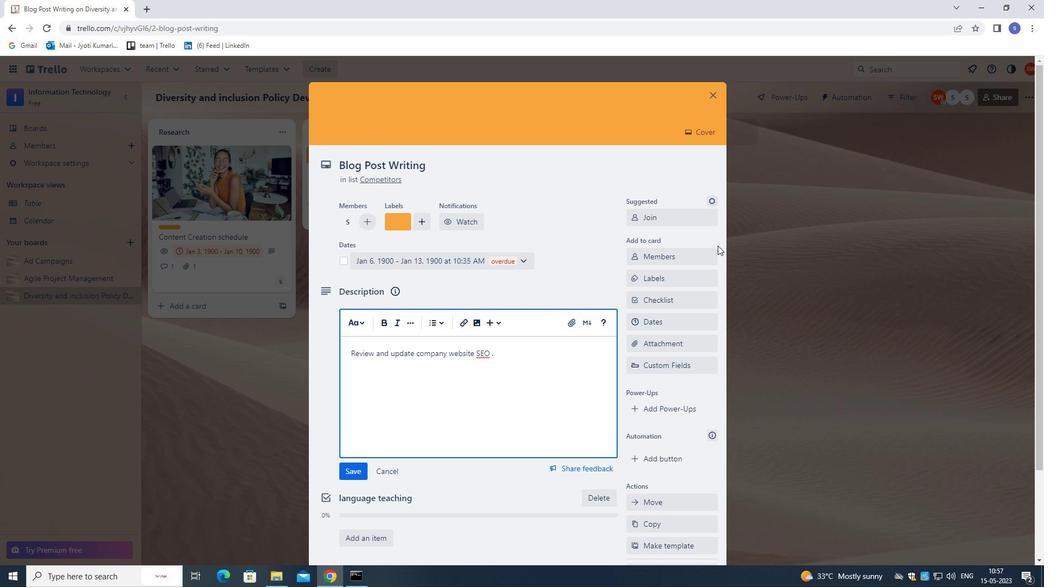 
Action: Mouse scrolled (718, 256) with delta (0, 0)
Screenshot: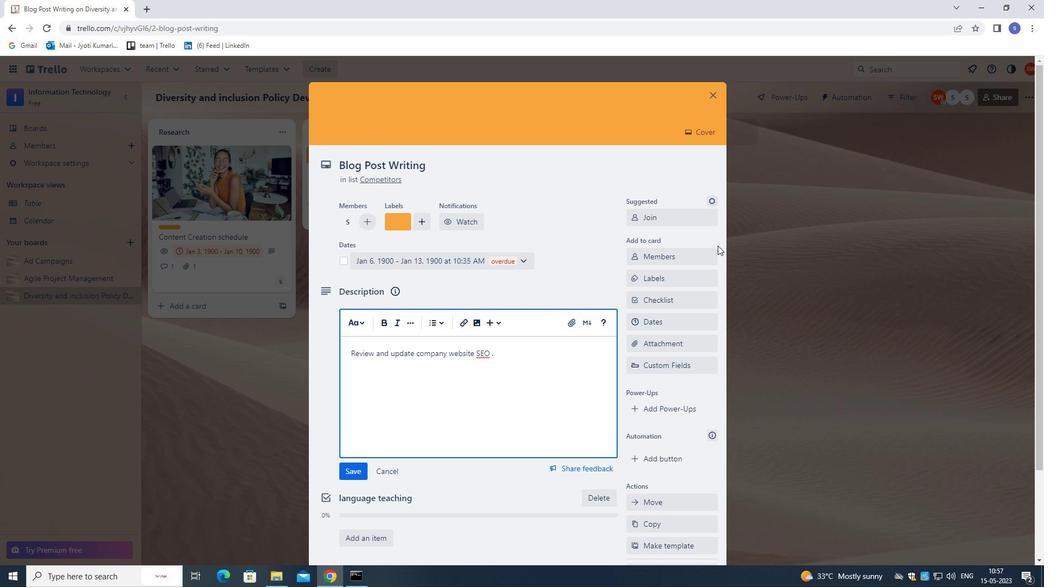 
Action: Mouse moved to (718, 257)
Screenshot: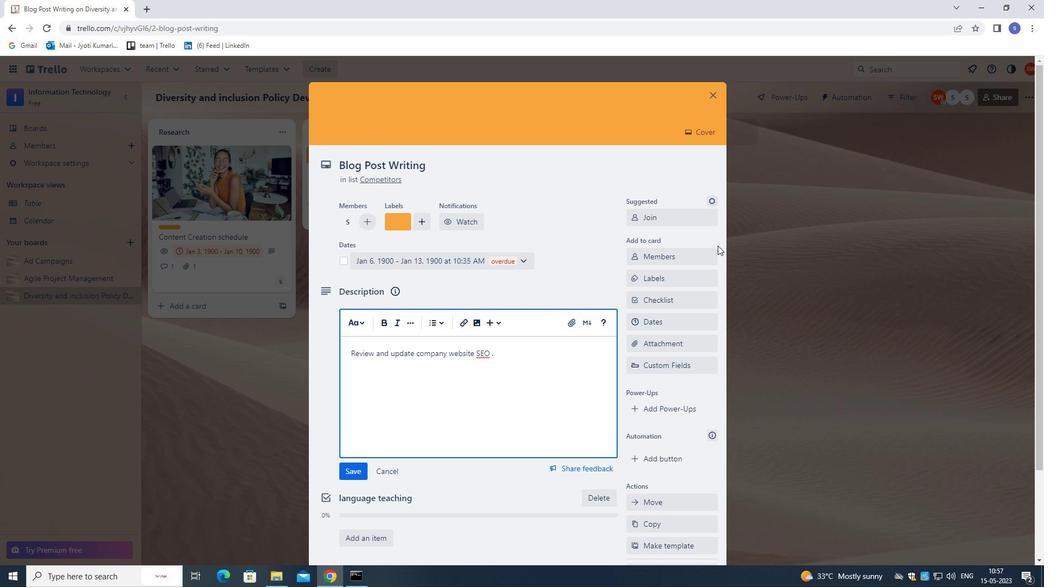 
Action: Mouse scrolled (718, 257) with delta (0, 0)
Screenshot: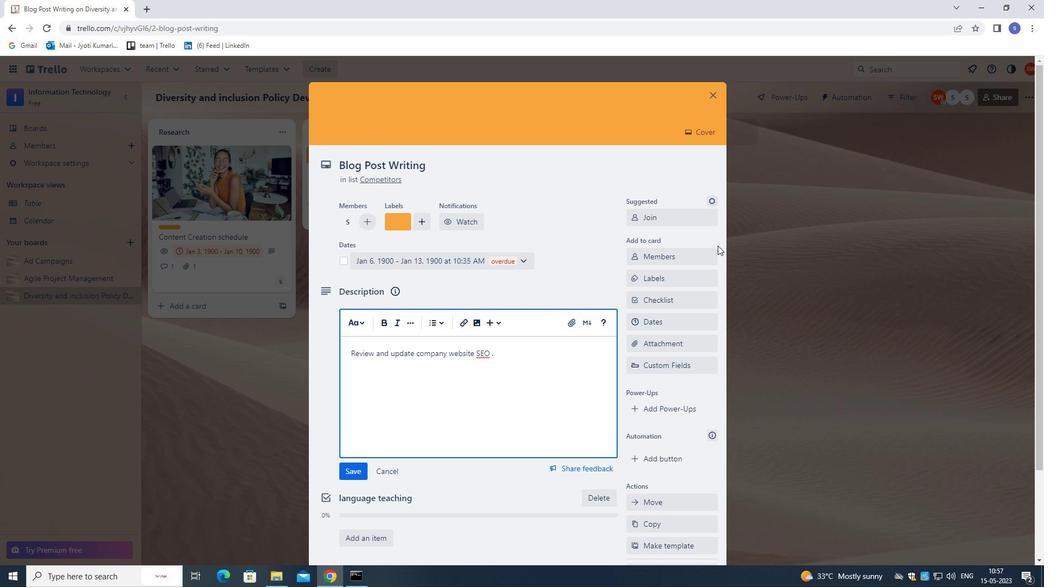 
Action: Mouse moved to (718, 257)
Screenshot: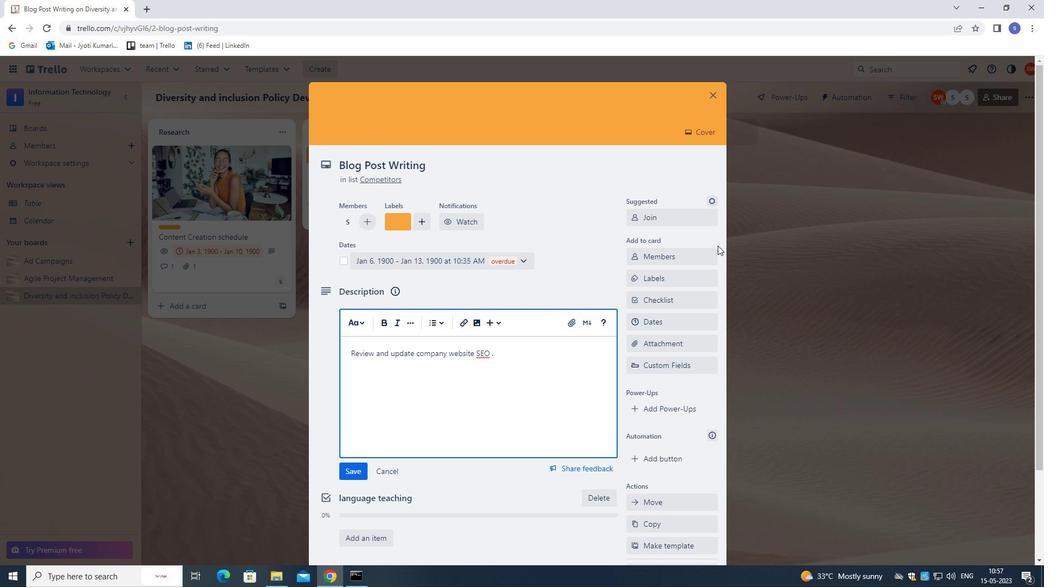 
Action: Mouse scrolled (718, 257) with delta (0, 0)
Screenshot: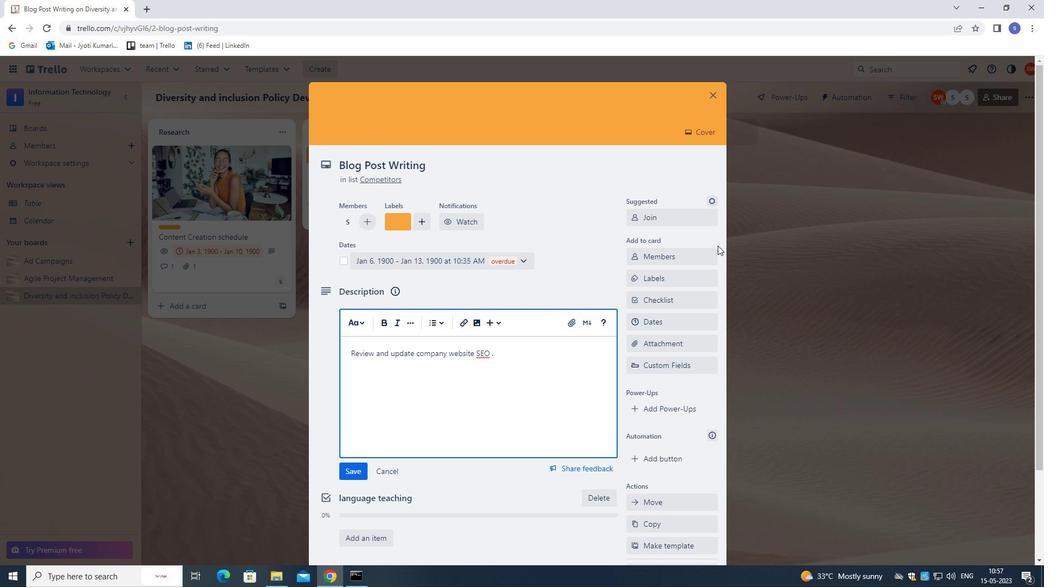 
Action: Mouse moved to (717, 265)
Screenshot: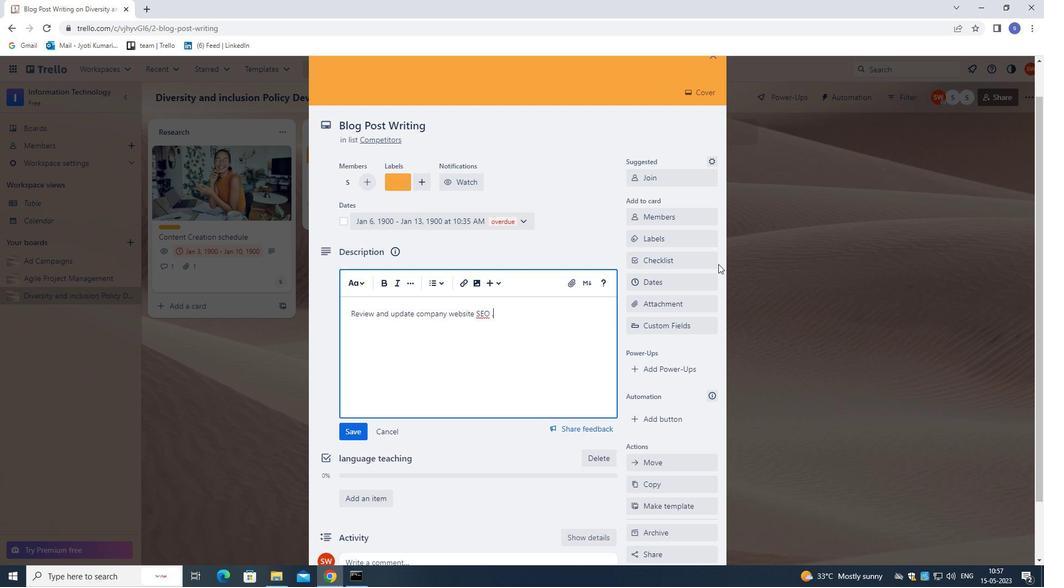 
Action: Mouse scrolled (717, 265) with delta (0, 0)
Screenshot: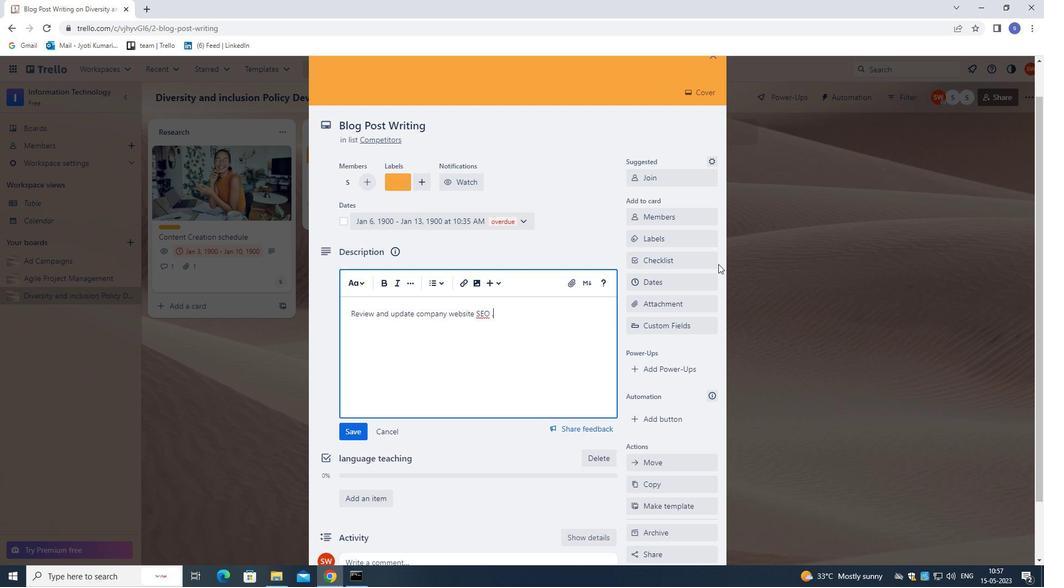 
Action: Mouse moved to (714, 273)
Screenshot: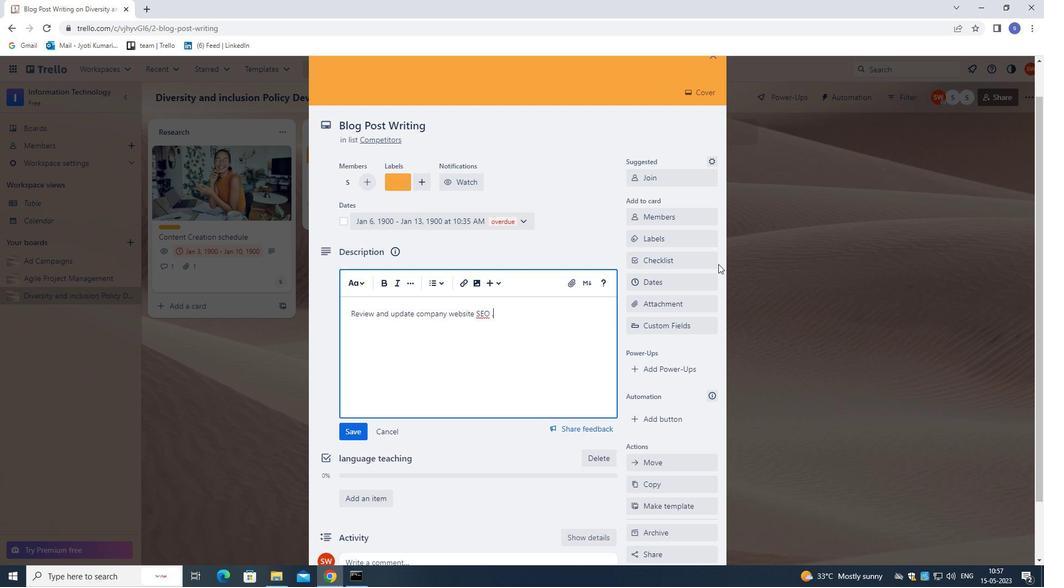 
Action: Mouse scrolled (714, 272) with delta (0, 0)
Screenshot: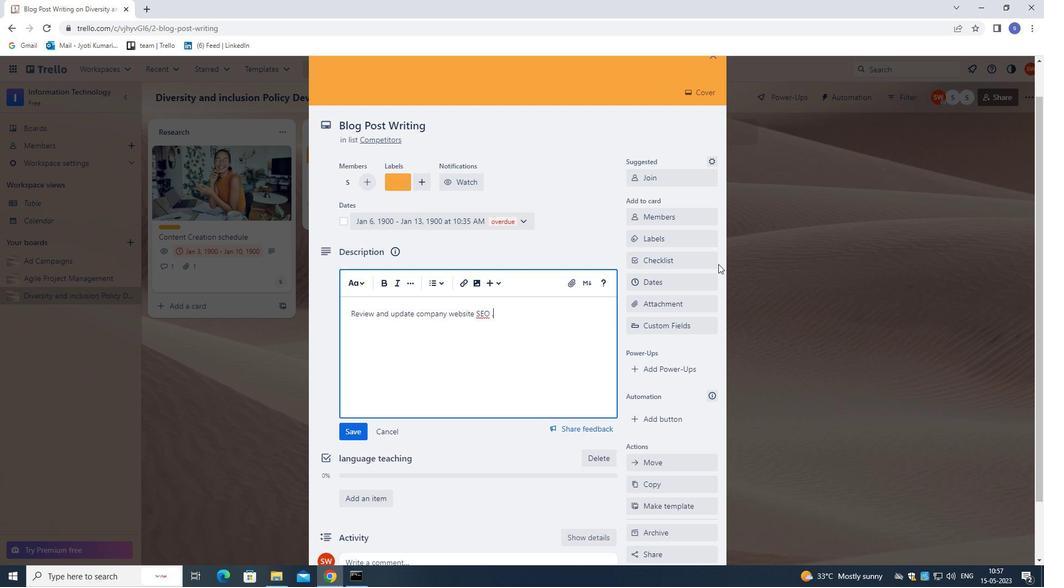 
Action: Mouse moved to (712, 277)
Screenshot: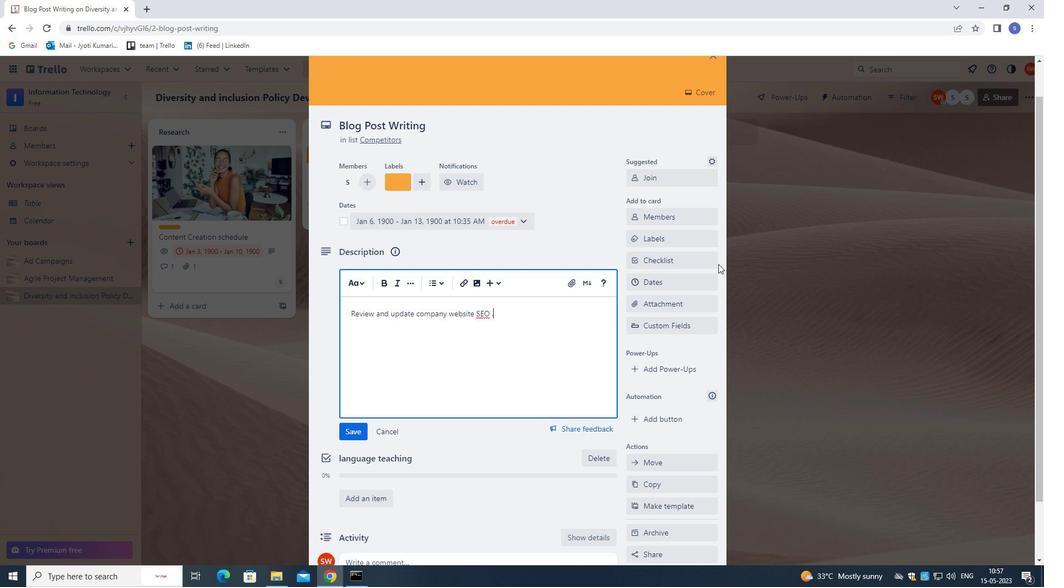 
Action: Mouse scrolled (712, 277) with delta (0, 0)
Screenshot: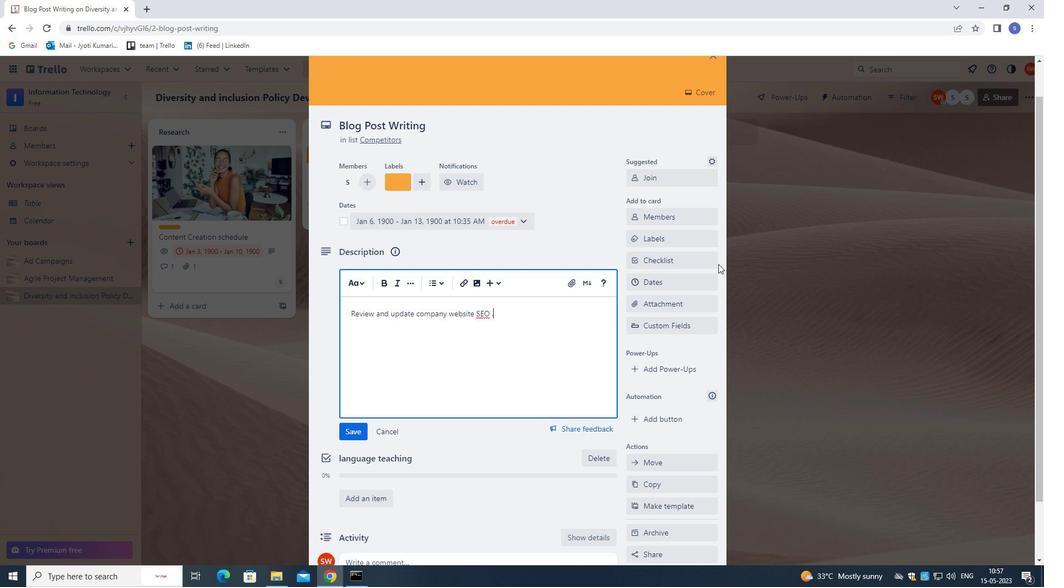 
Action: Mouse moved to (711, 278)
Screenshot: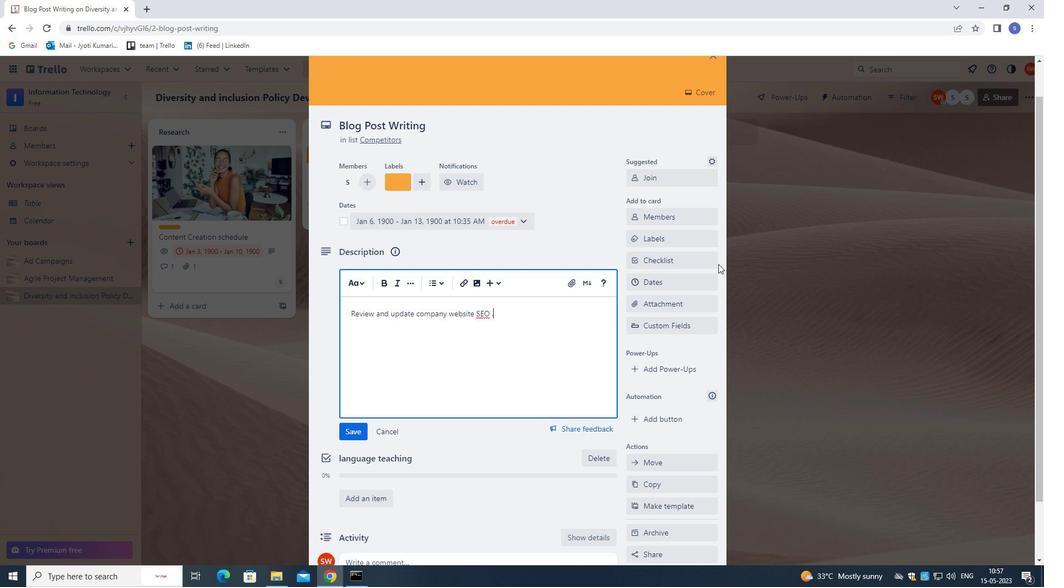 
Action: Mouse scrolled (711, 277) with delta (0, 0)
Screenshot: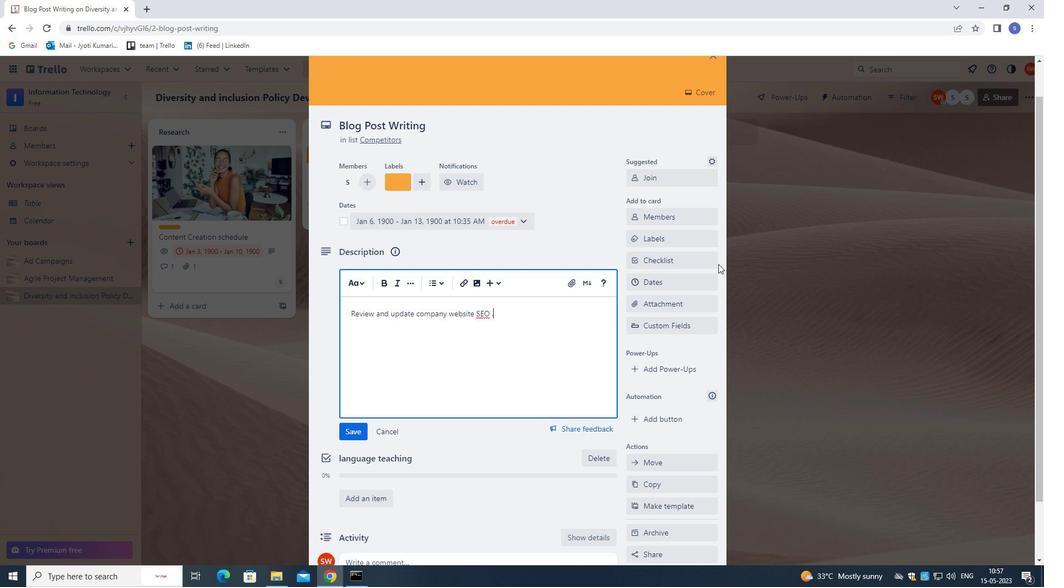 
Action: Mouse moved to (711, 278)
Screenshot: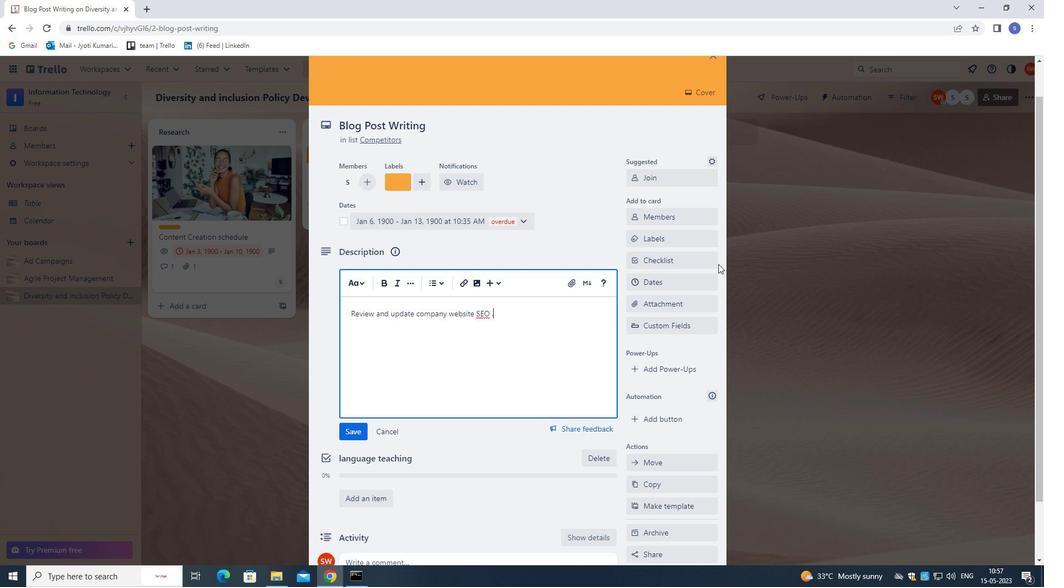 
Action: Mouse scrolled (711, 278) with delta (0, 0)
Screenshot: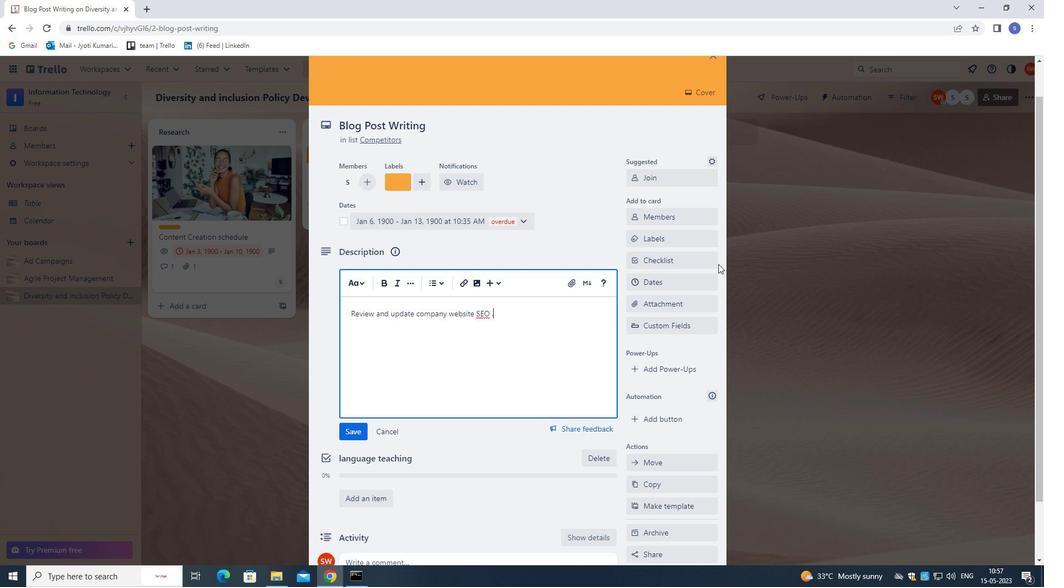 
Action: Mouse moved to (567, 499)
Screenshot: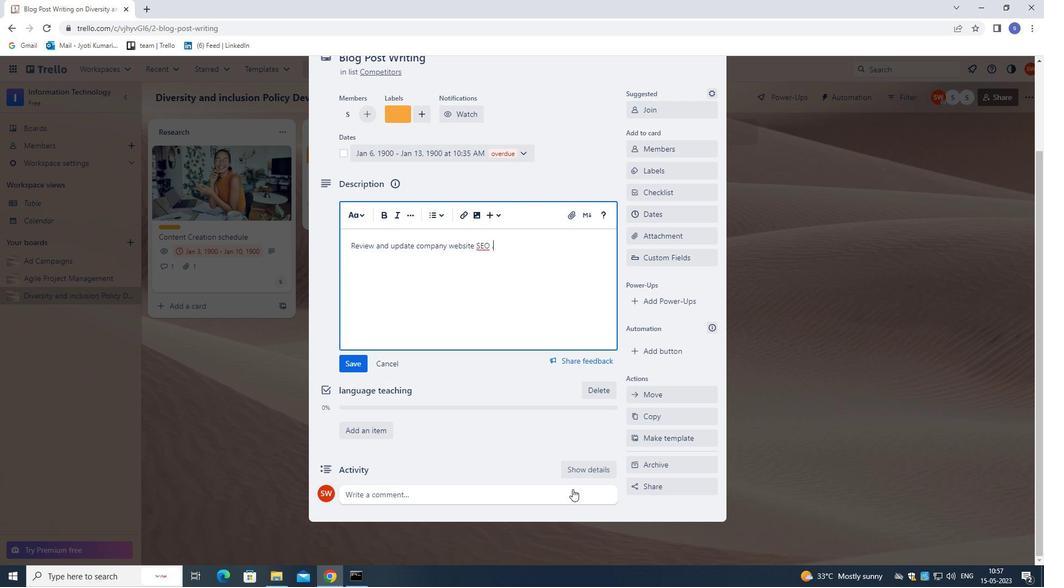 
Action: Mouse pressed left at (567, 499)
Screenshot: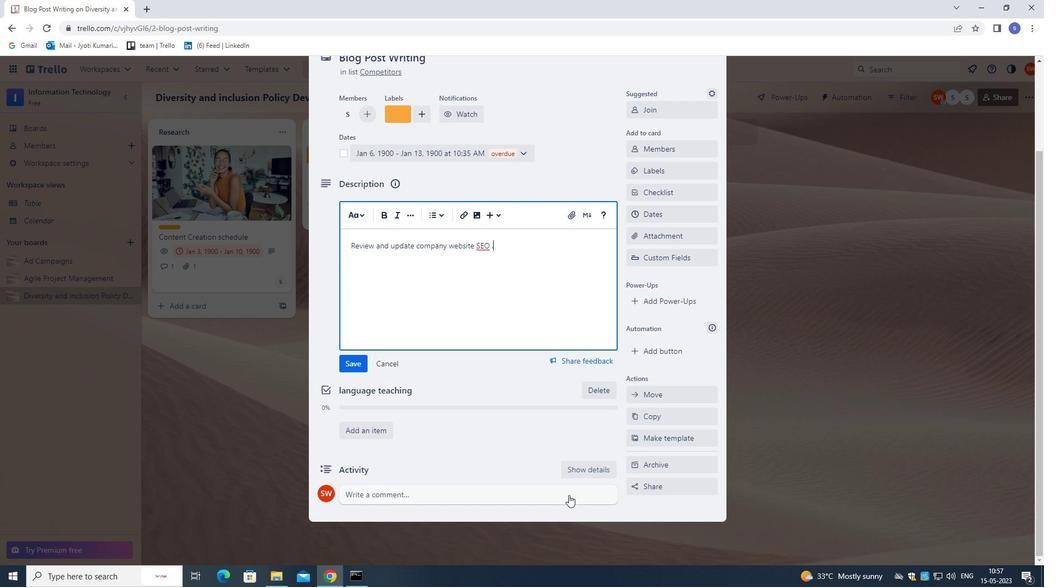 
Action: Mouse moved to (573, 395)
Screenshot: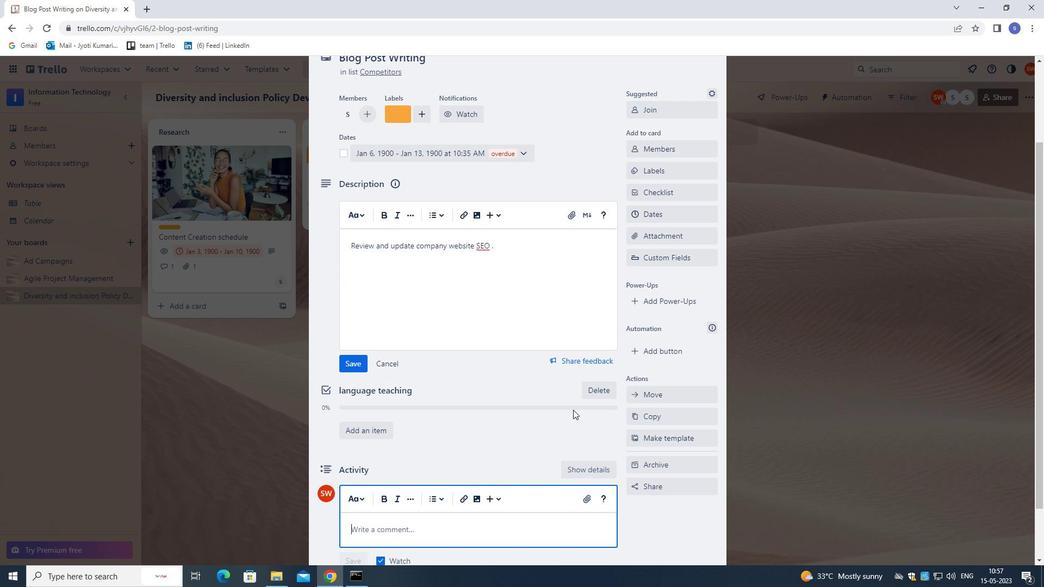 
Action: Key pressed <Key.shift><Key.shift><Key.shift><Key.shift><Key.shift><Key.shift><Key.shift><Key.shift><Key.shift><Key.shift><Key.shift><Key.shift><Key.shift><Key.shift><Key.shift><Key.shift><Key.shift><Key.shift><Key.shift><Key.shift>GIVEN<Key.space>THE<Key.space>POTENTIAL<Key.space>IMPACT<Key.space>OF<Key.space>THIS<Key.space>TASK<Key.space>ON<Key.space>OUR<Key.space>COMPANY<Key.space>FINANCIAL<Key.space>STABILITY<Key.space>,<Key.space>LET<Key.space>US<Key.space>ENSURE<Key.space>WE<Key.space>APPROACH<Key.space>IT<Key.space>WITH<Key.space>A<Key.space>SENSE<Key.space>OF<Key.space>FISCAL<Key.space>RESPONSBILITY<Key.space>AND<Key.space>PRUDENCE.
Screenshot: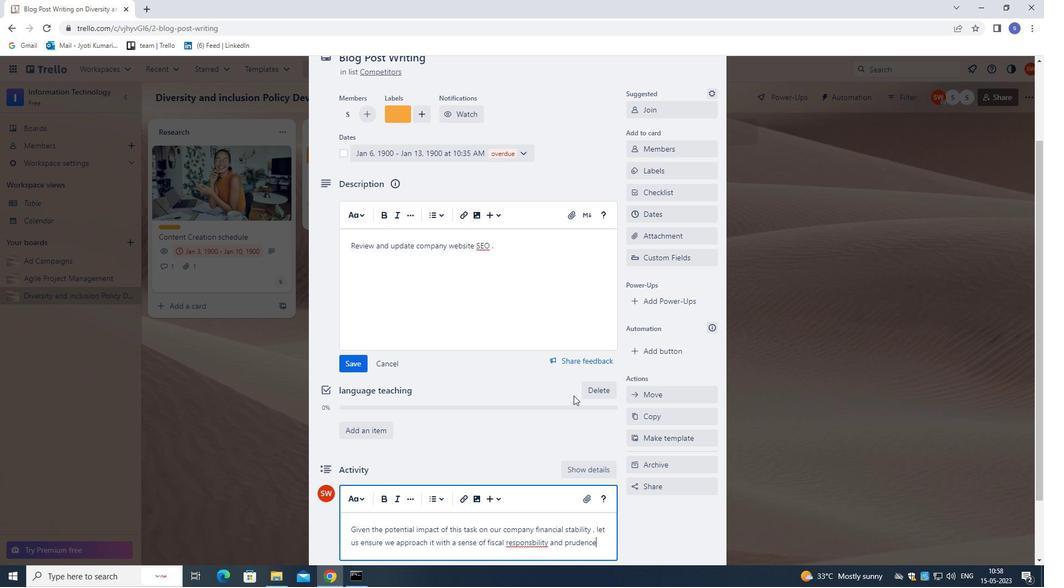 
Action: Mouse moved to (532, 540)
Screenshot: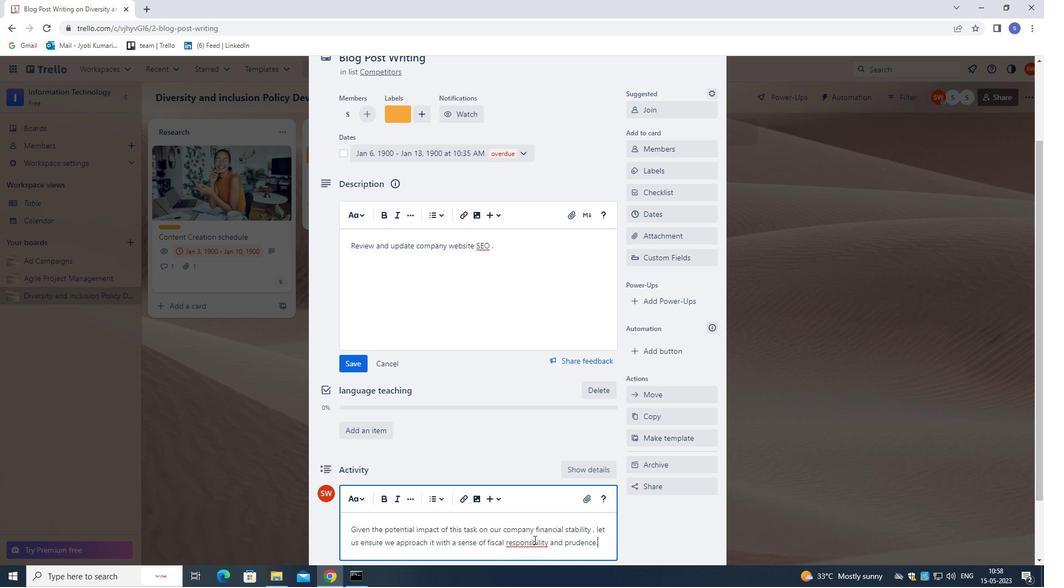 
Action: Mouse pressed left at (532, 540)
Screenshot: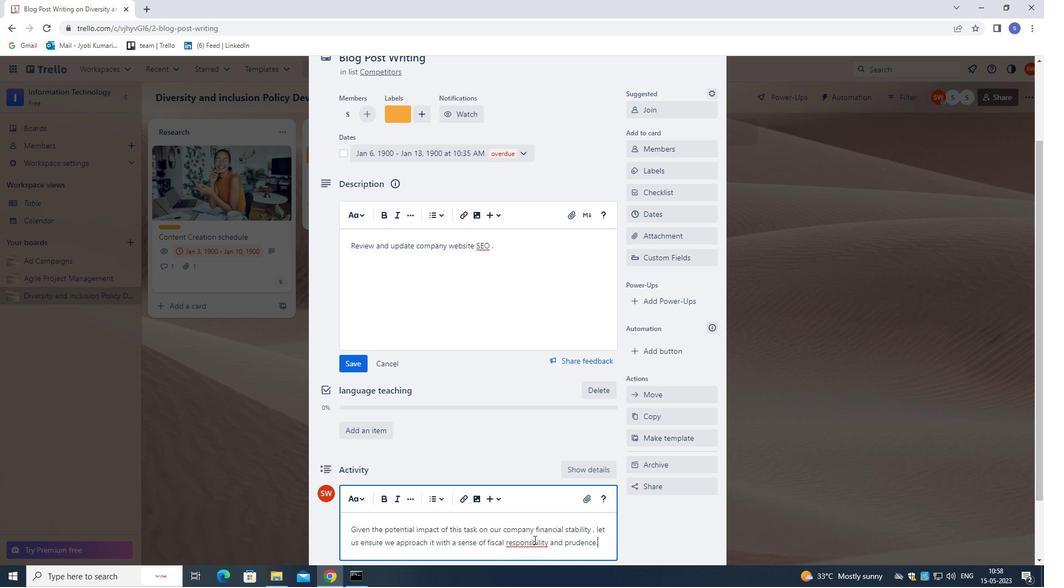 
Action: Mouse moved to (551, 579)
Screenshot: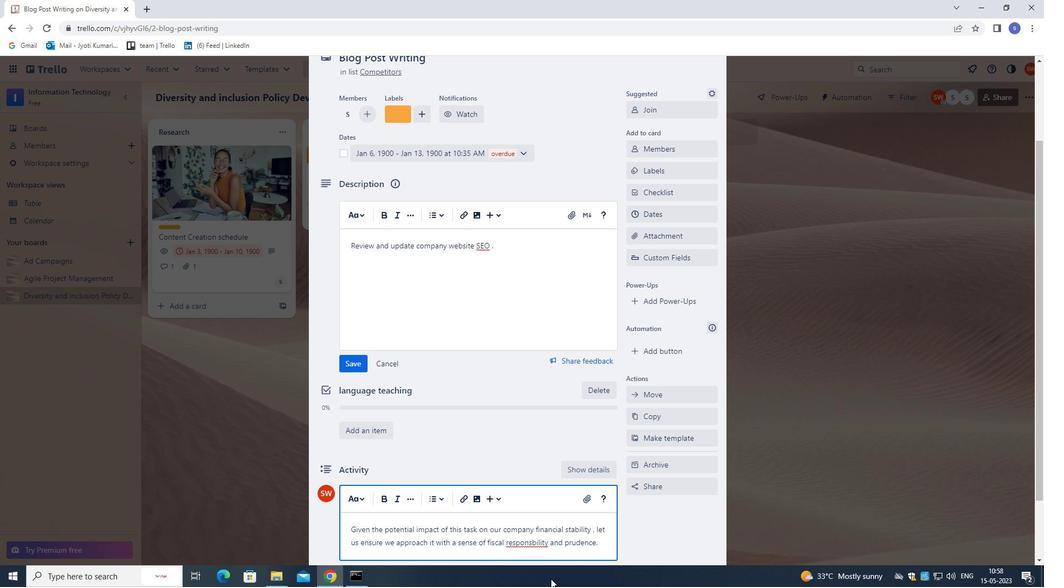 
Action: Key pressed I
Screenshot: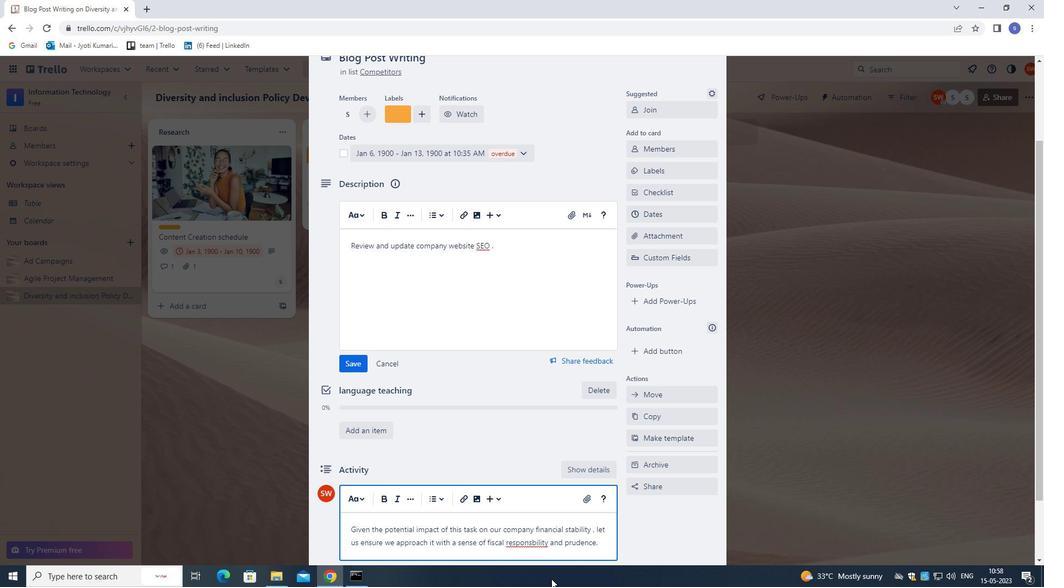 
Action: Mouse moved to (369, 212)
Screenshot: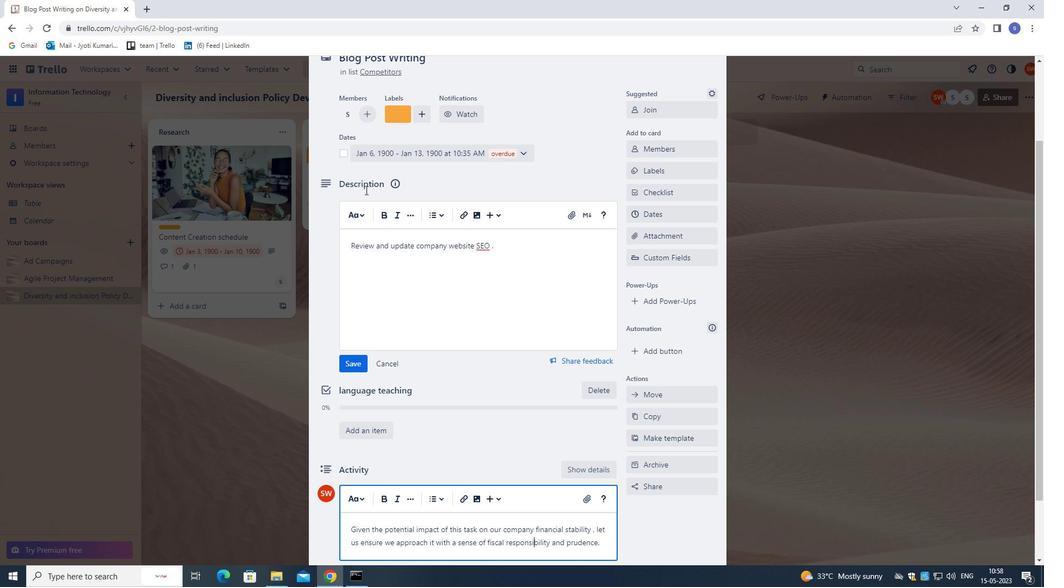 
Action: Mouse scrolled (369, 213) with delta (0, 0)
Screenshot: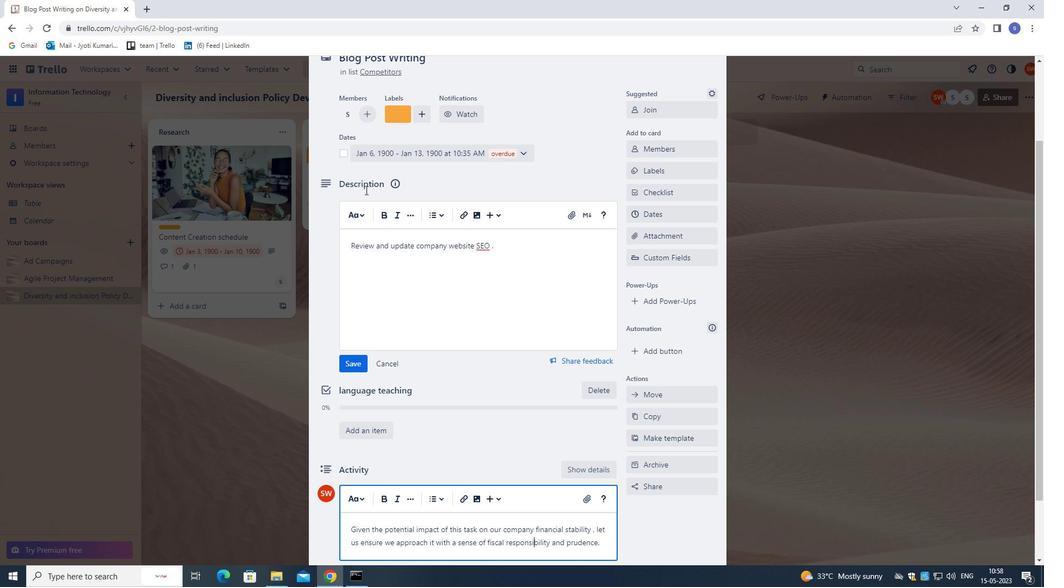 
Action: Mouse moved to (370, 214)
Screenshot: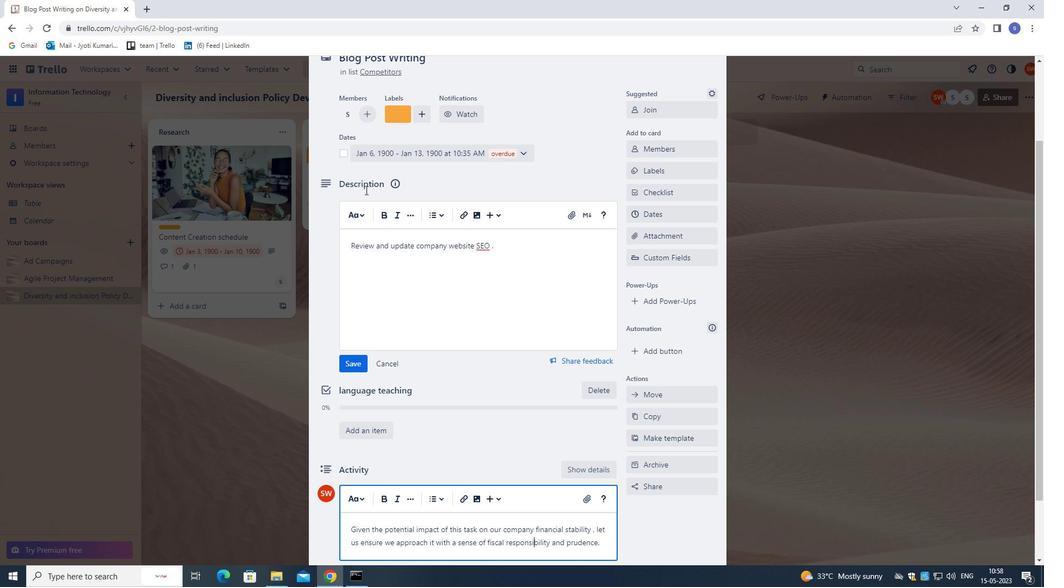 
Action: Mouse scrolled (370, 215) with delta (0, 0)
Screenshot: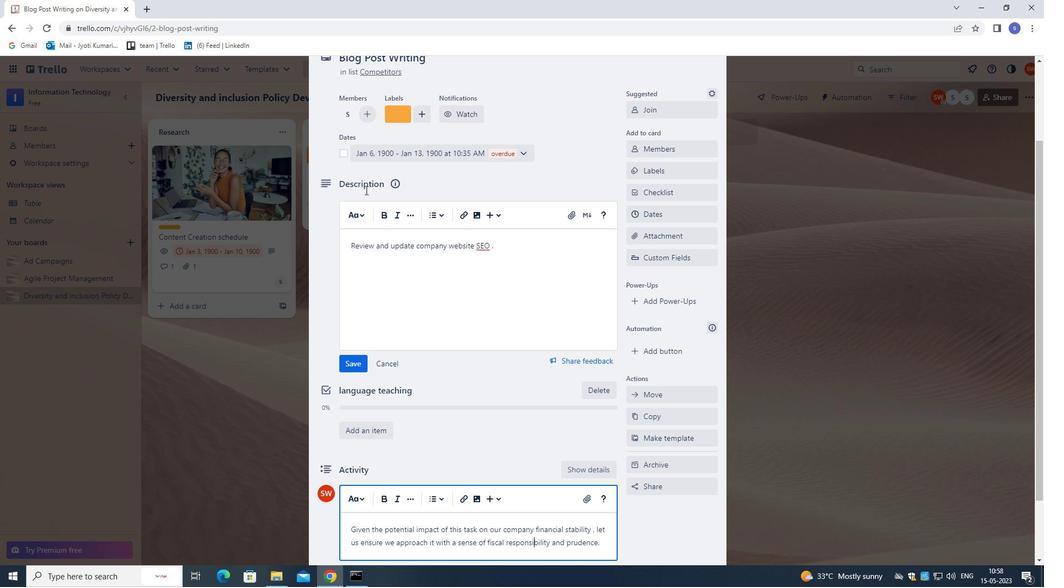 
Action: Mouse scrolled (370, 215) with delta (0, 0)
Screenshot: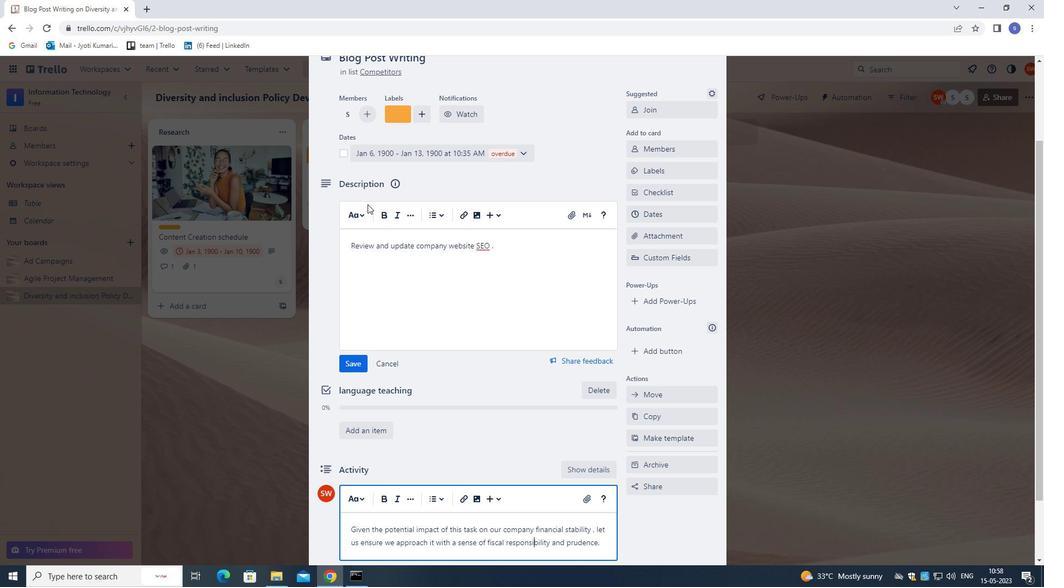 
Action: Mouse moved to (388, 257)
Screenshot: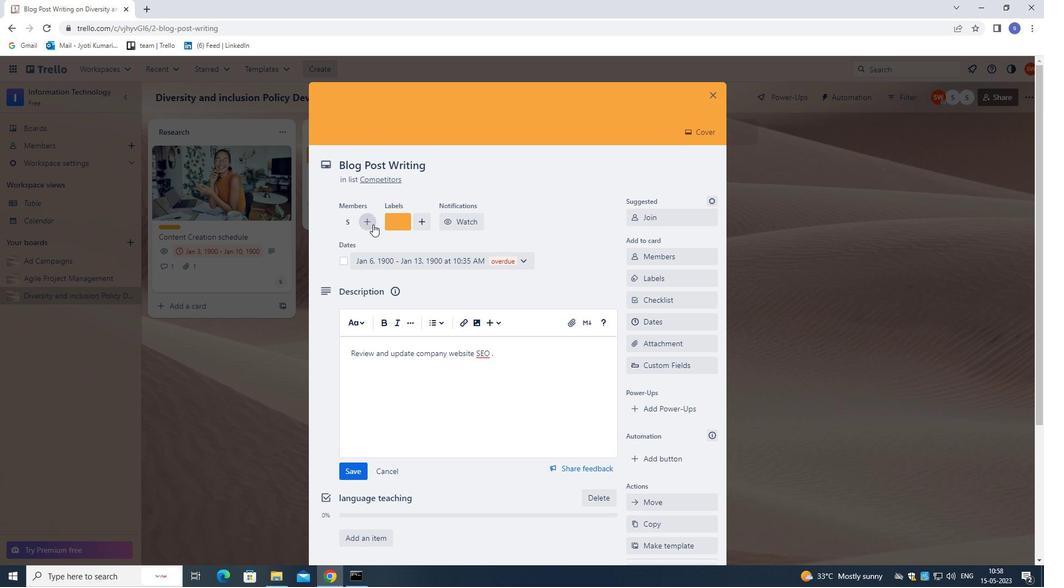 
Action: Mouse scrolled (388, 256) with delta (0, 0)
Screenshot: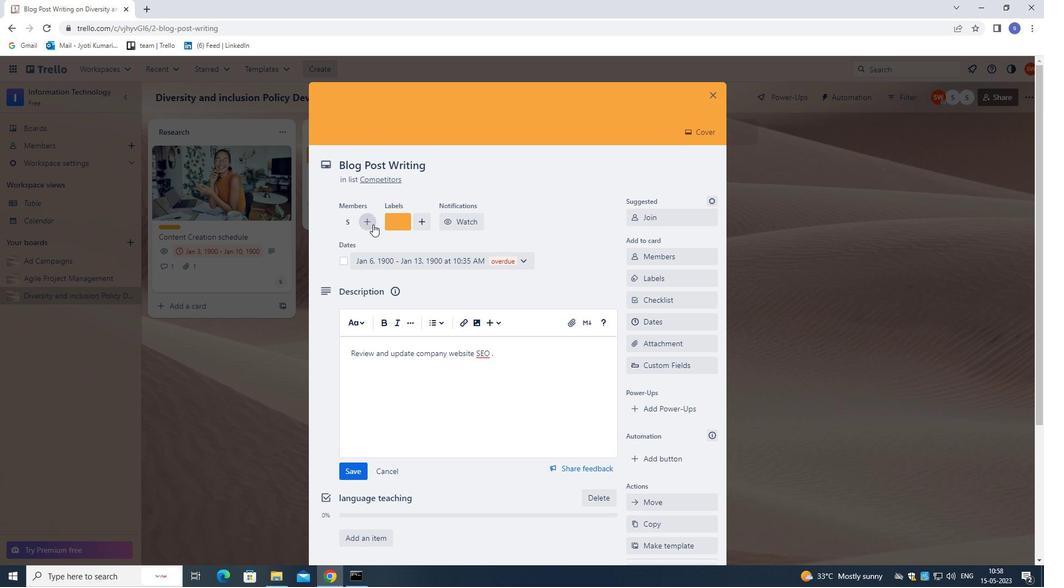 
Action: Mouse moved to (391, 271)
Screenshot: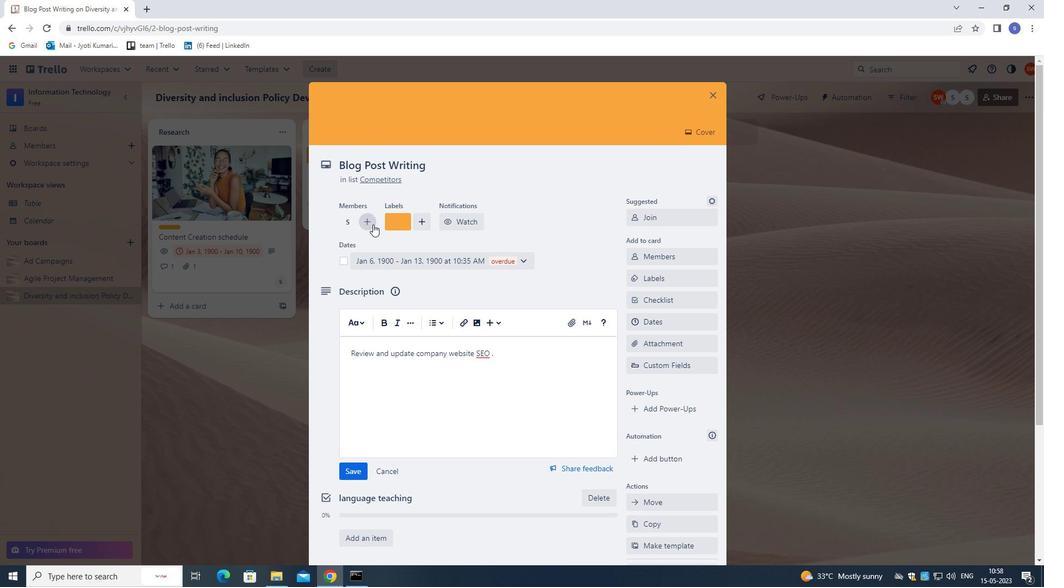 
Action: Mouse scrolled (391, 270) with delta (0, 0)
Screenshot: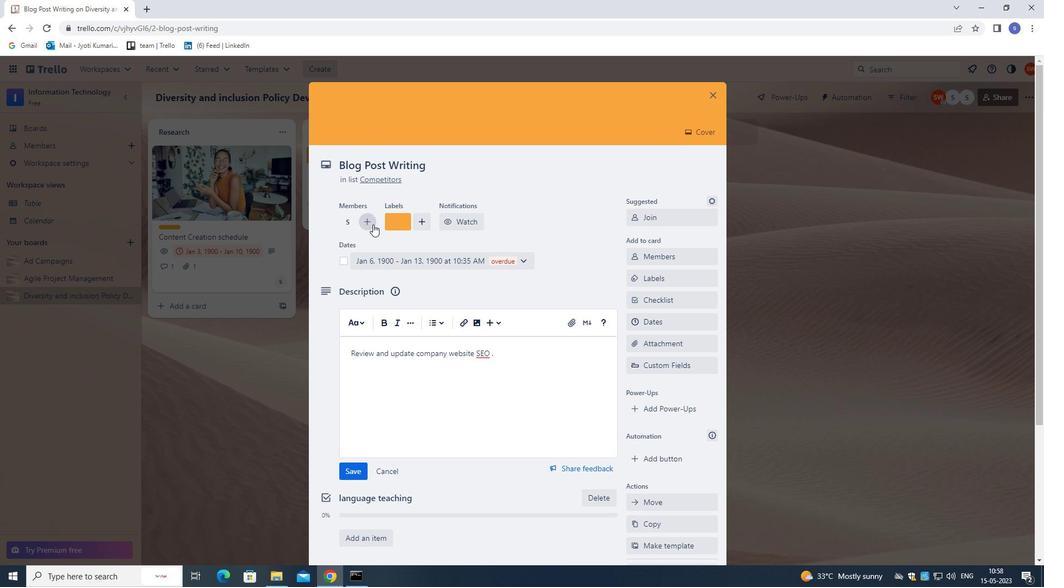 
Action: Mouse moved to (395, 288)
Screenshot: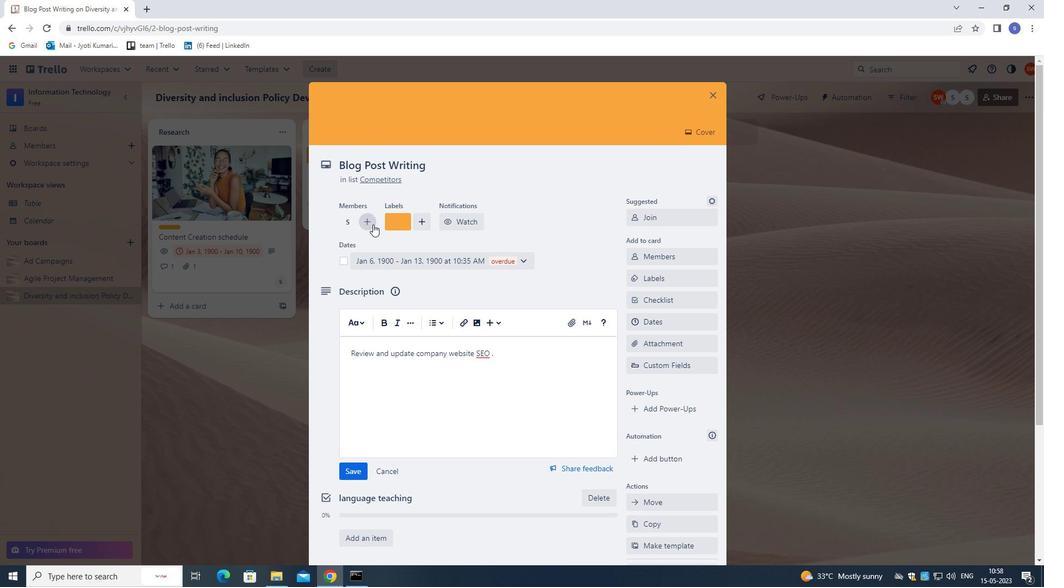 
Action: Mouse scrolled (395, 288) with delta (0, 0)
Screenshot: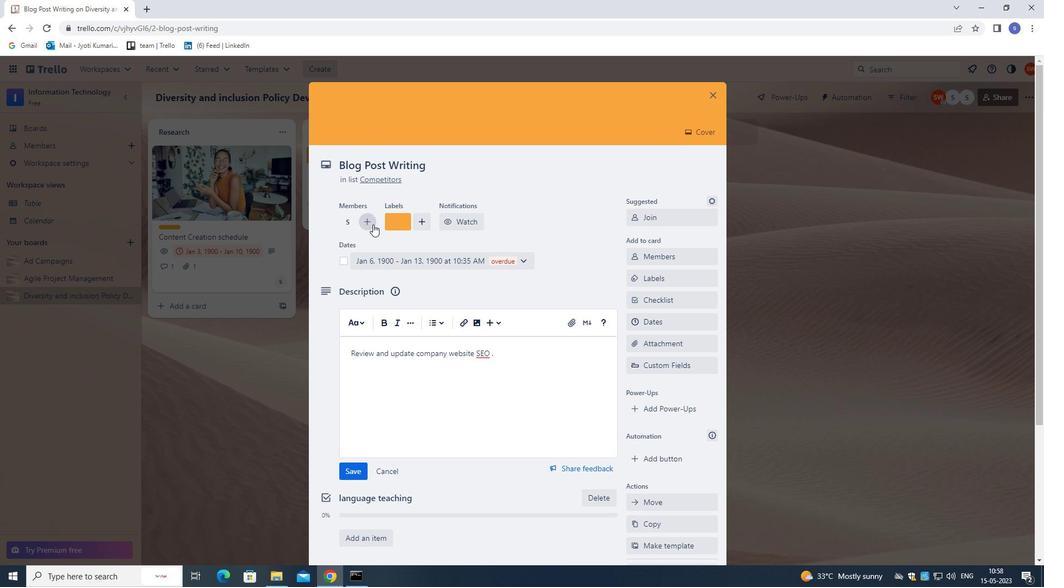 
Action: Mouse moved to (402, 308)
Screenshot: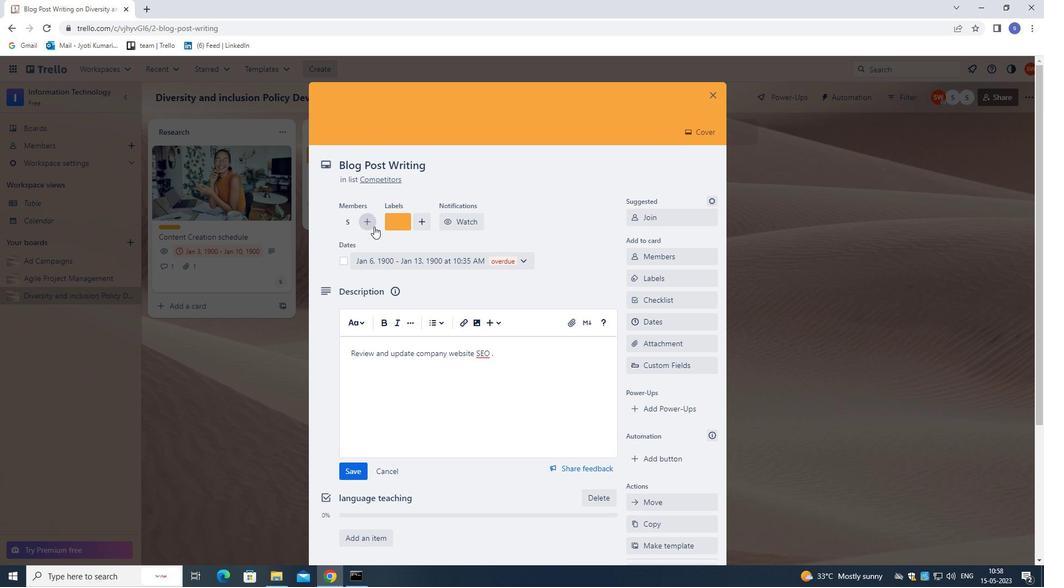 
Action: Mouse scrolled (402, 307) with delta (0, 0)
Screenshot: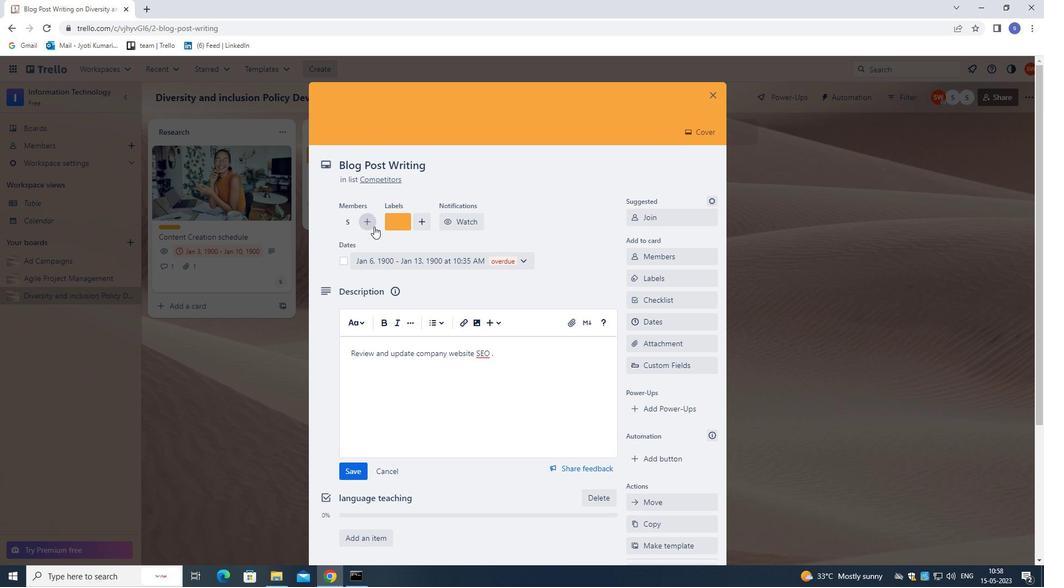 
Action: Mouse moved to (416, 335)
Screenshot: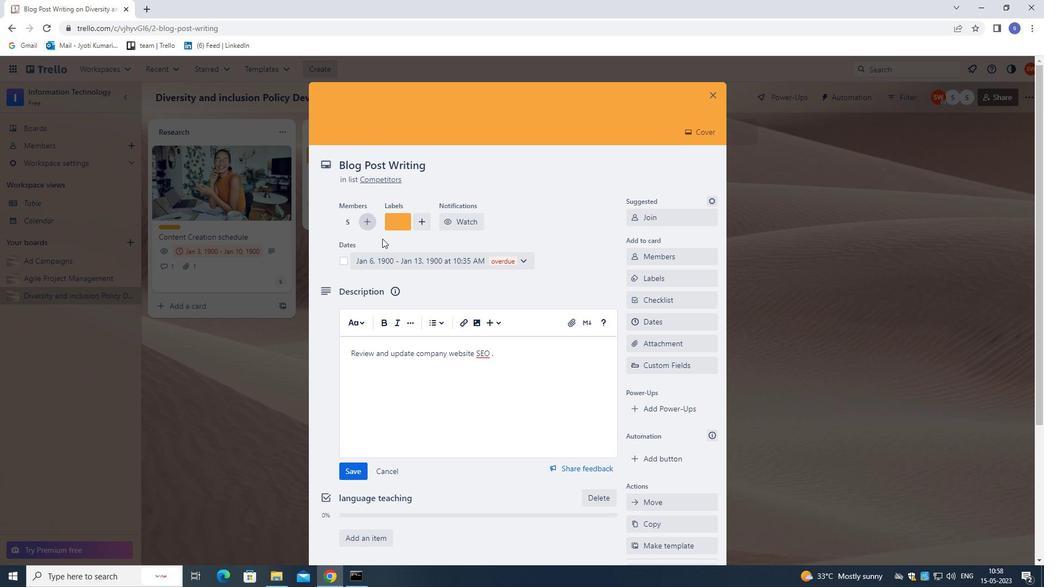 
Action: Mouse scrolled (416, 335) with delta (0, 0)
Screenshot: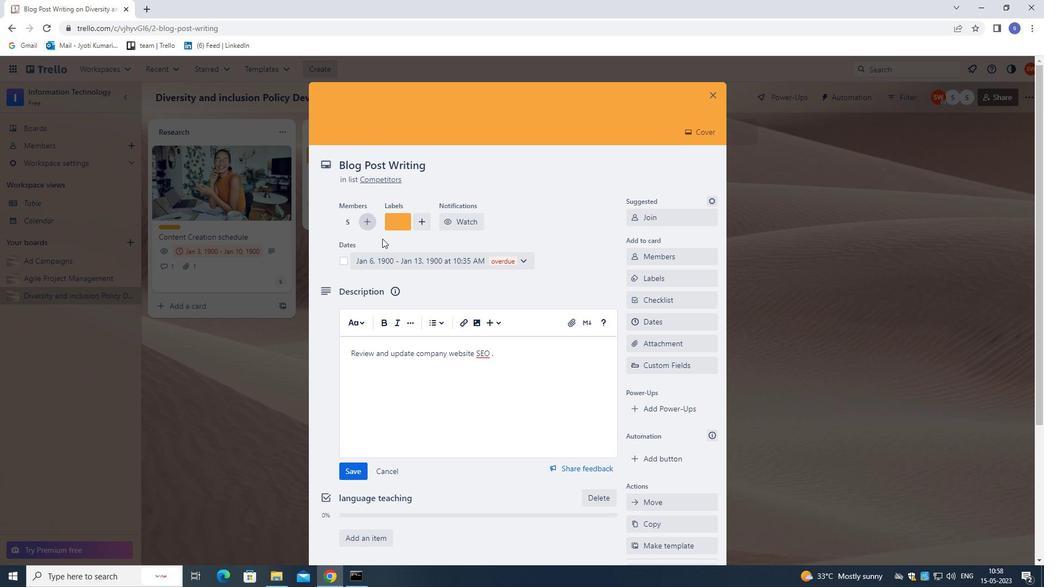 
Action: Mouse moved to (356, 283)
Screenshot: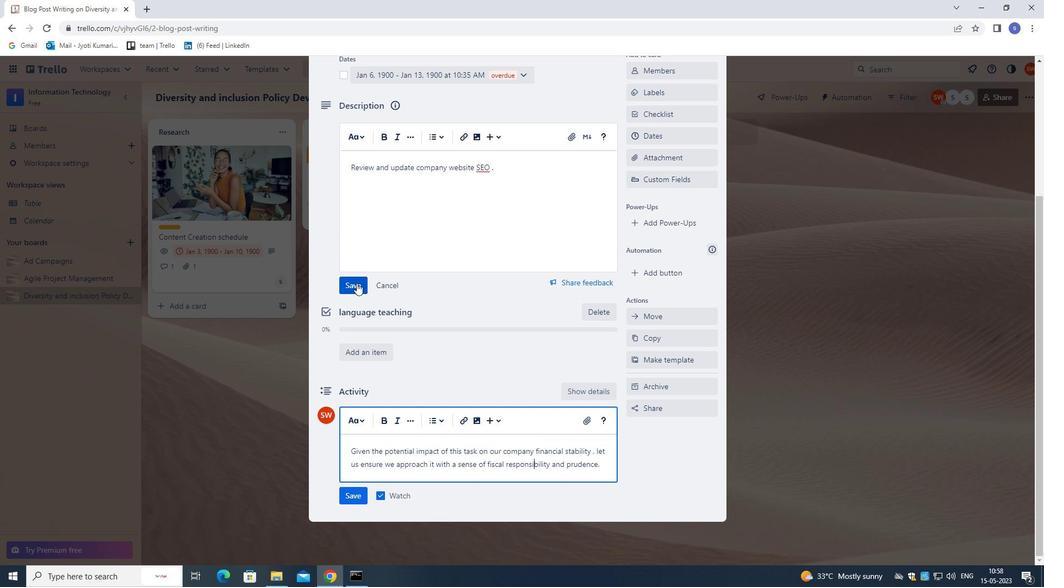 
Action: Mouse pressed left at (356, 283)
Screenshot: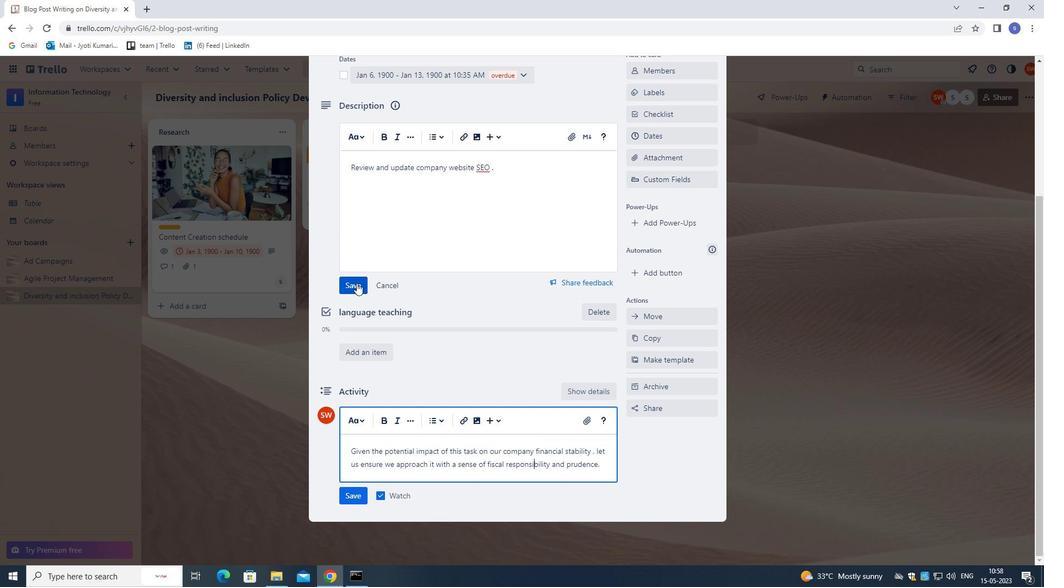 
Action: Mouse moved to (360, 431)
Screenshot: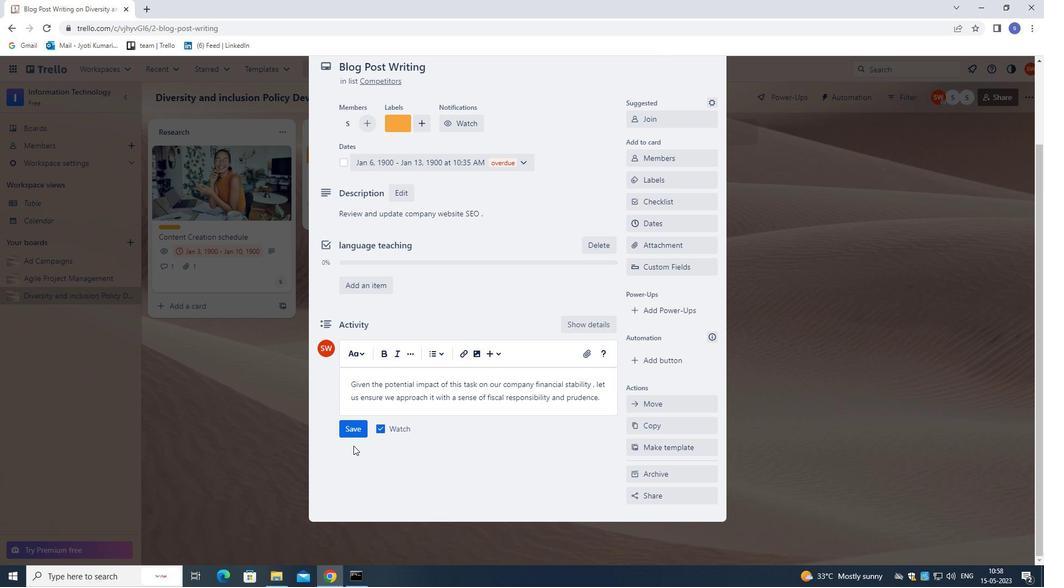 
Action: Mouse pressed left at (360, 431)
Screenshot: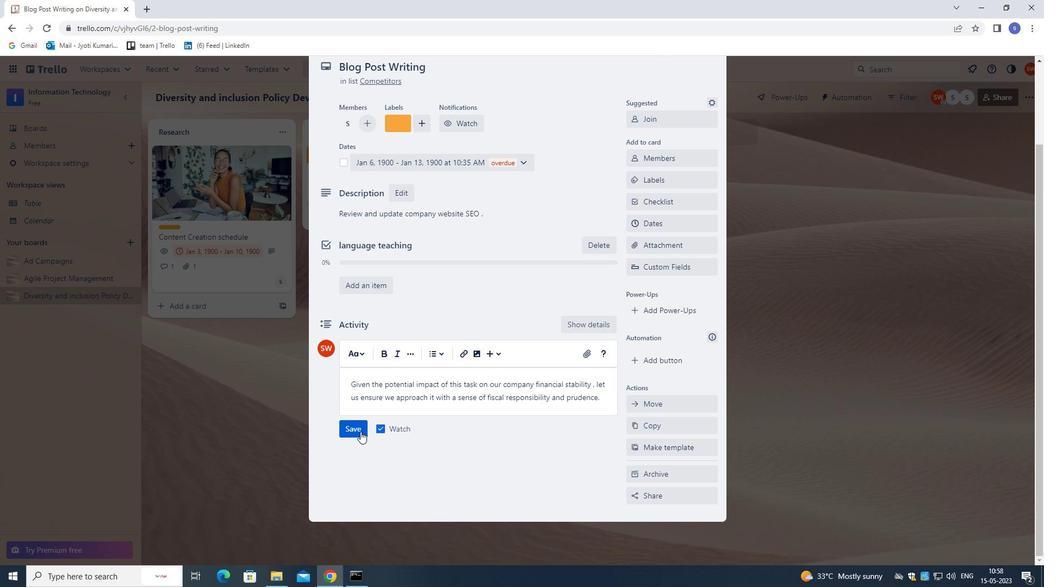 
Action: Mouse moved to (594, 457)
Screenshot: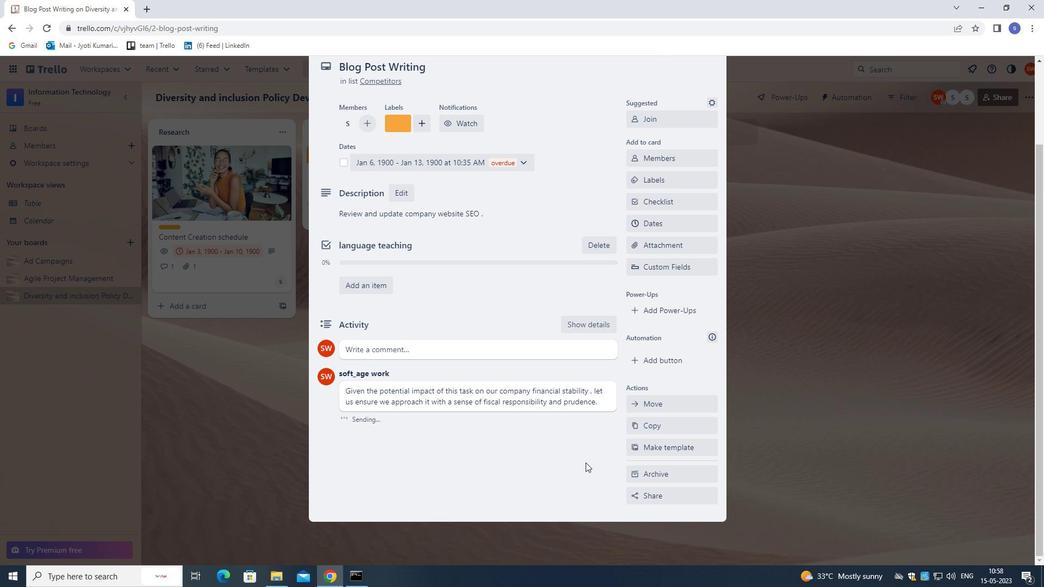 
Action: Mouse scrolled (594, 457) with delta (0, 0)
Screenshot: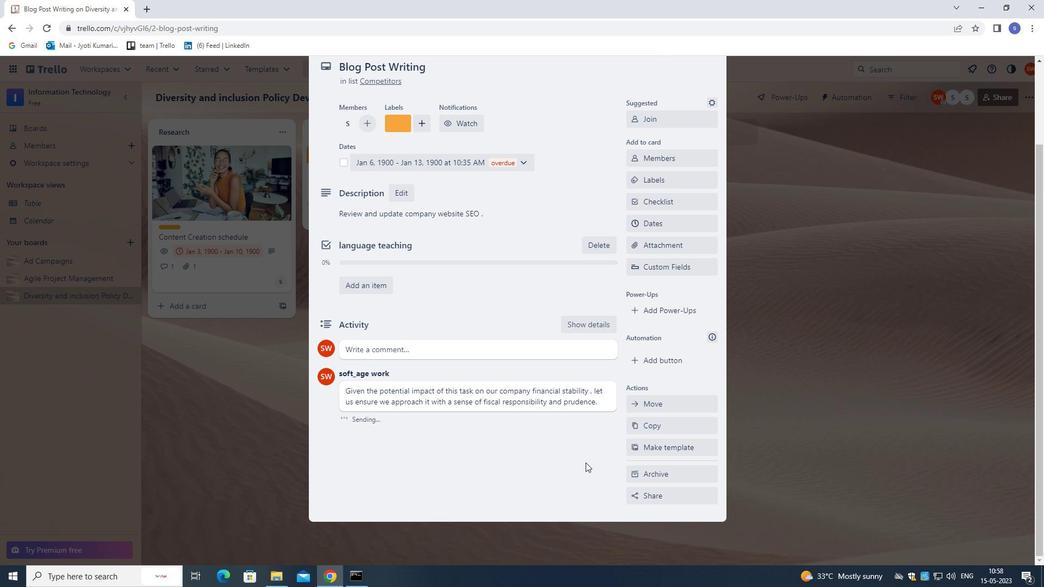 
Action: Mouse moved to (596, 453)
Screenshot: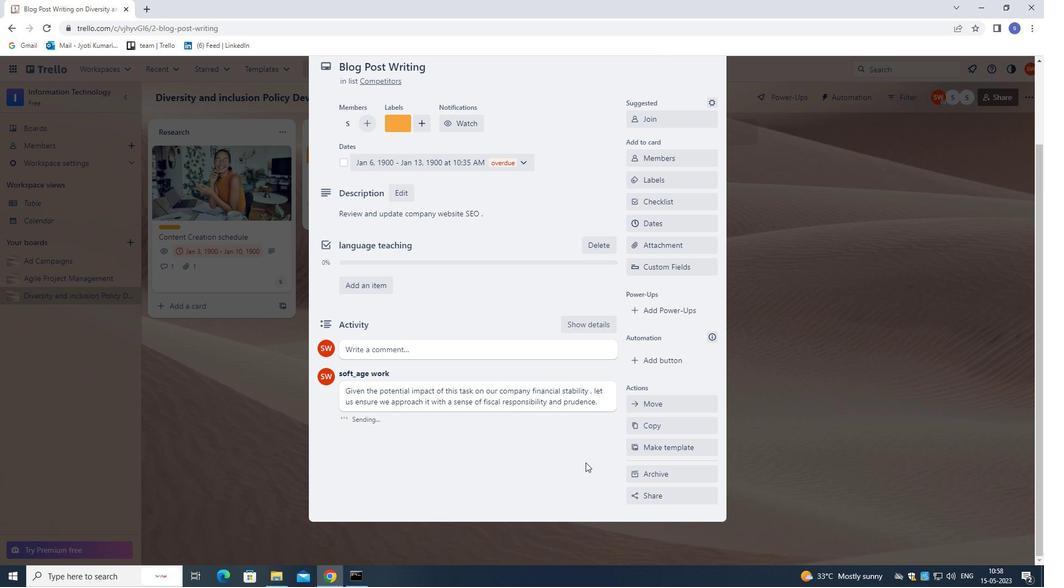 
Action: Mouse scrolled (596, 453) with delta (0, 0)
Screenshot: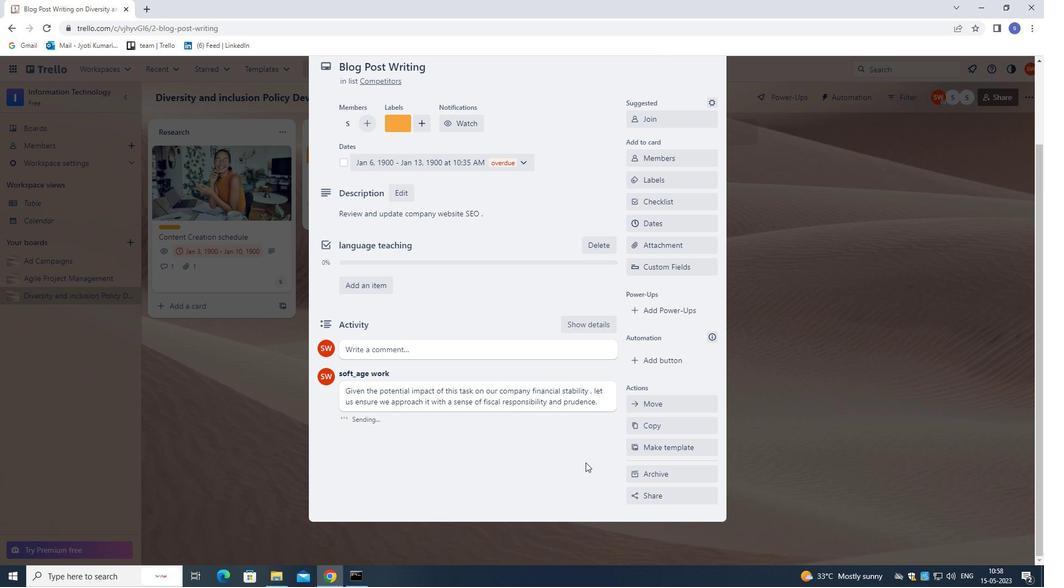 
Action: Mouse moved to (600, 447)
Screenshot: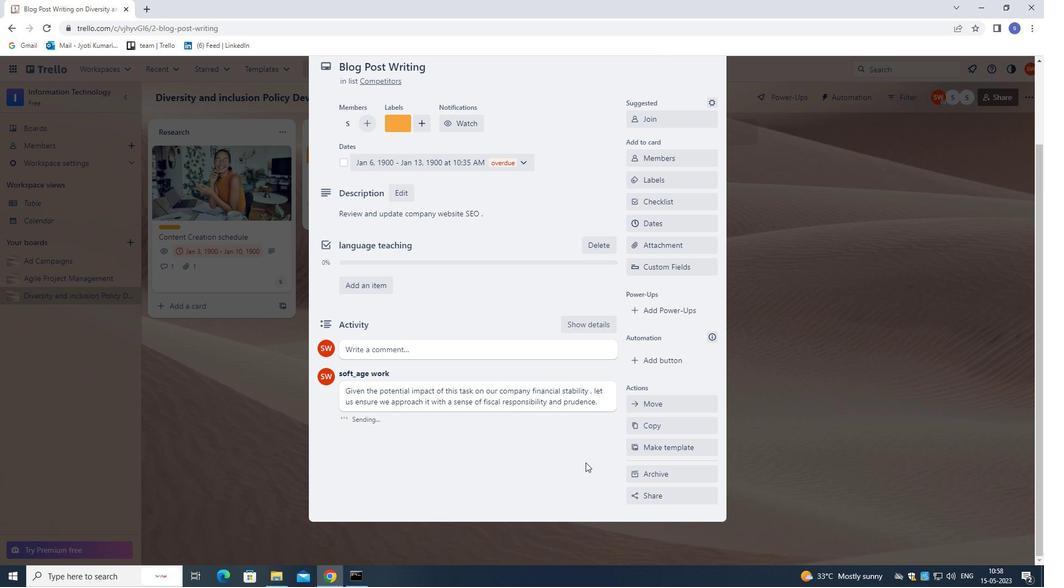 
Action: Mouse scrolled (600, 448) with delta (0, 0)
Screenshot: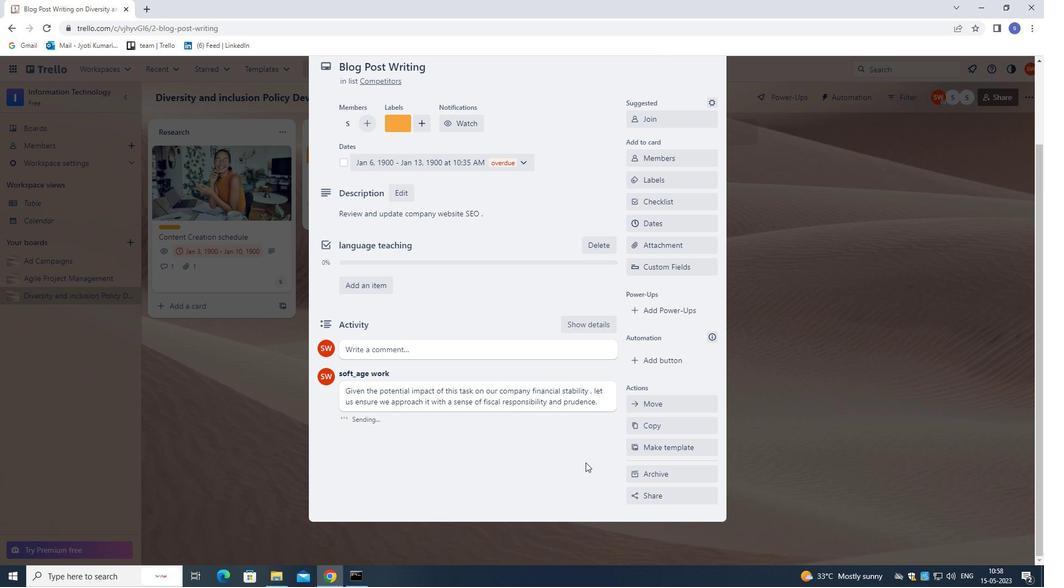 
Action: Mouse moved to (603, 442)
Screenshot: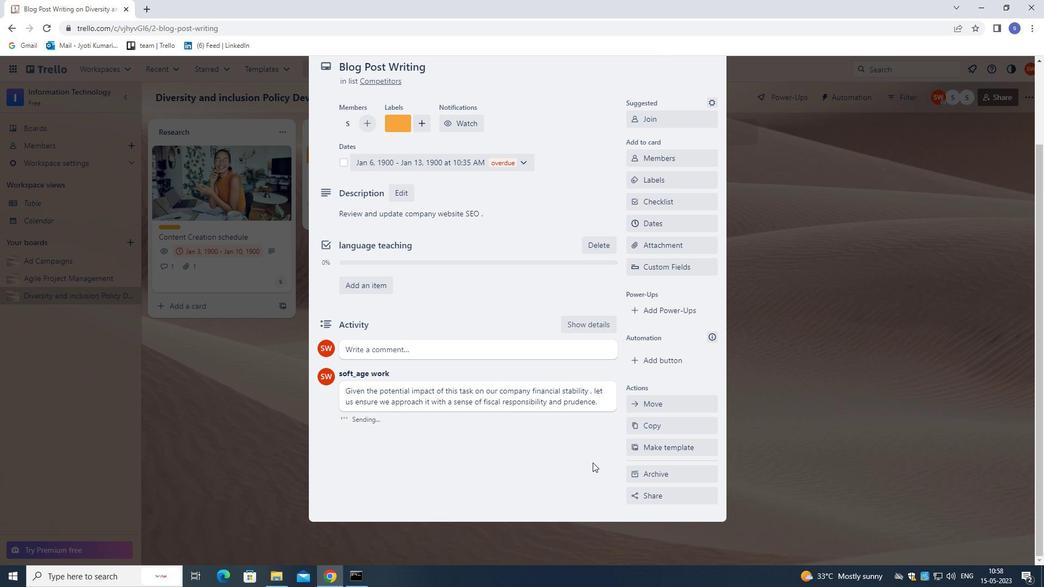 
Action: Mouse scrolled (603, 443) with delta (0, 0)
Screenshot: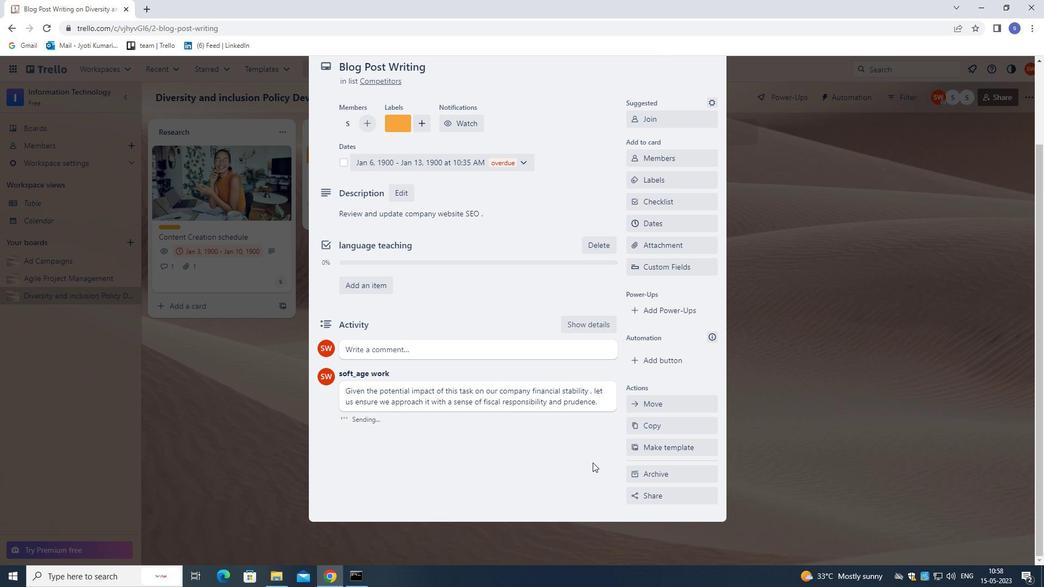 
Action: Mouse moved to (603, 442)
Screenshot: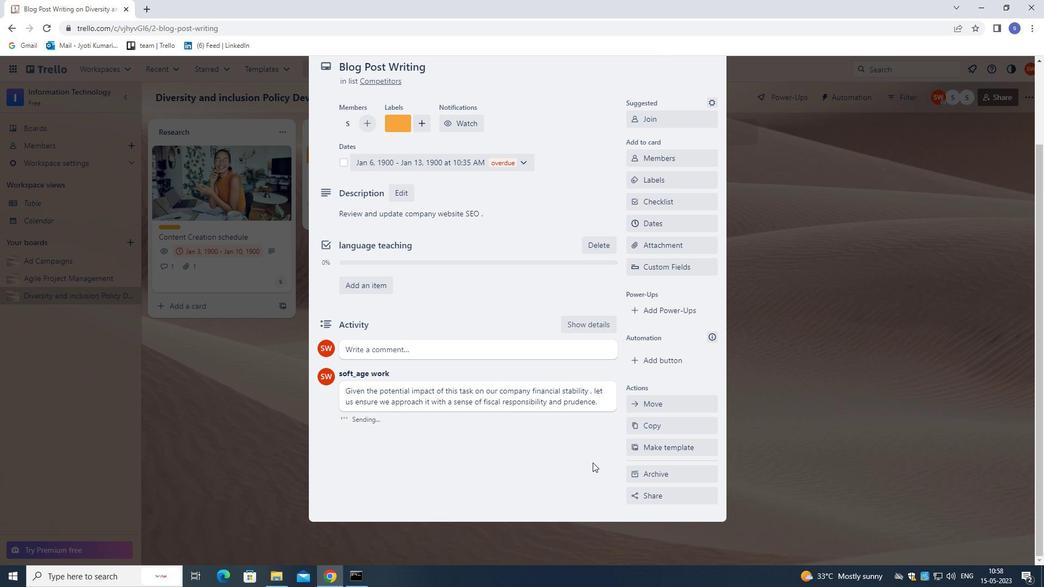
Action: Mouse scrolled (603, 443) with delta (0, 0)
Screenshot: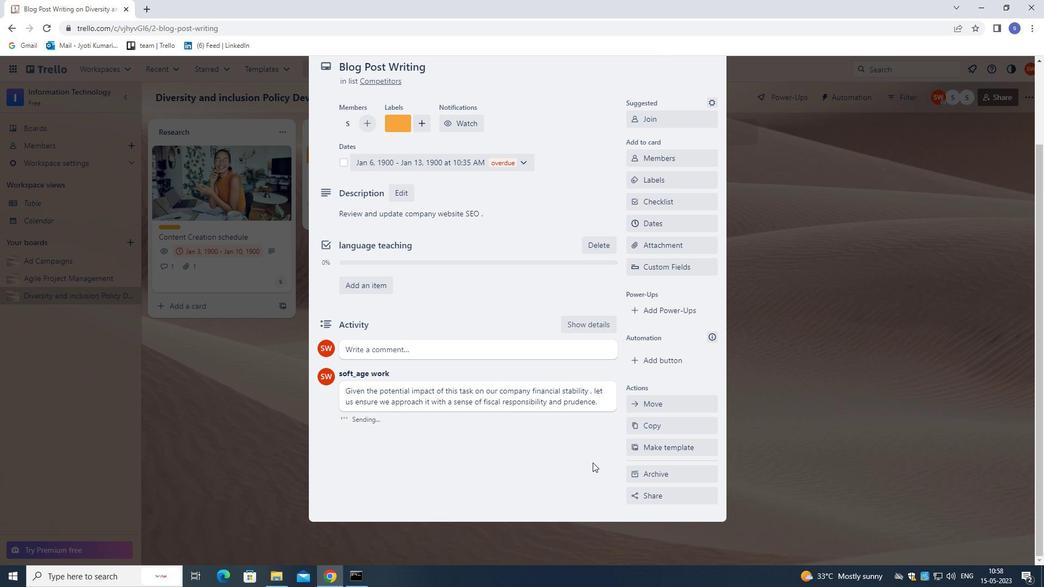 
Action: Mouse scrolled (603, 443) with delta (0, 0)
Screenshot: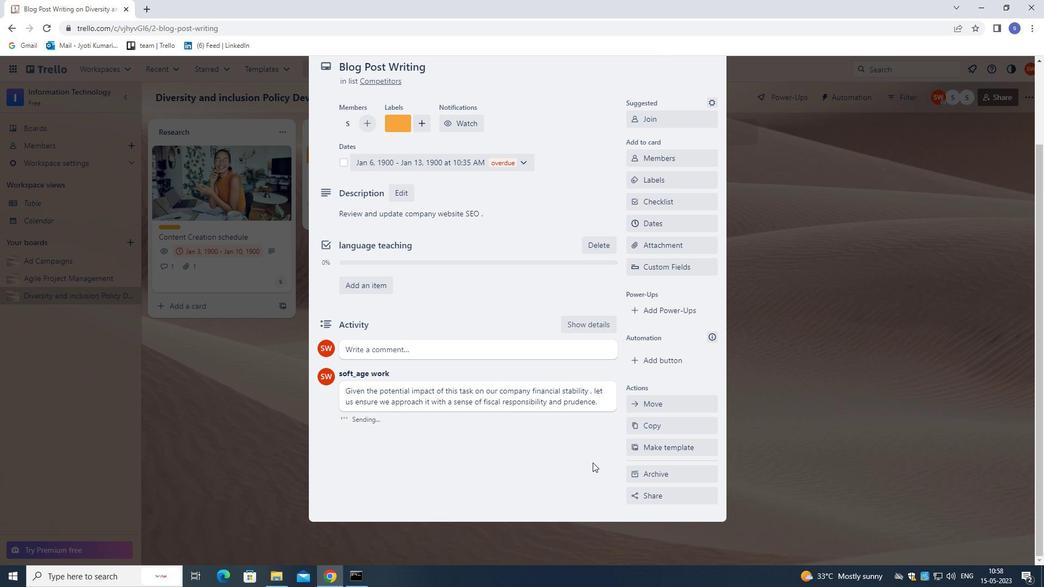 
Action: Mouse scrolled (603, 443) with delta (0, 0)
Screenshot: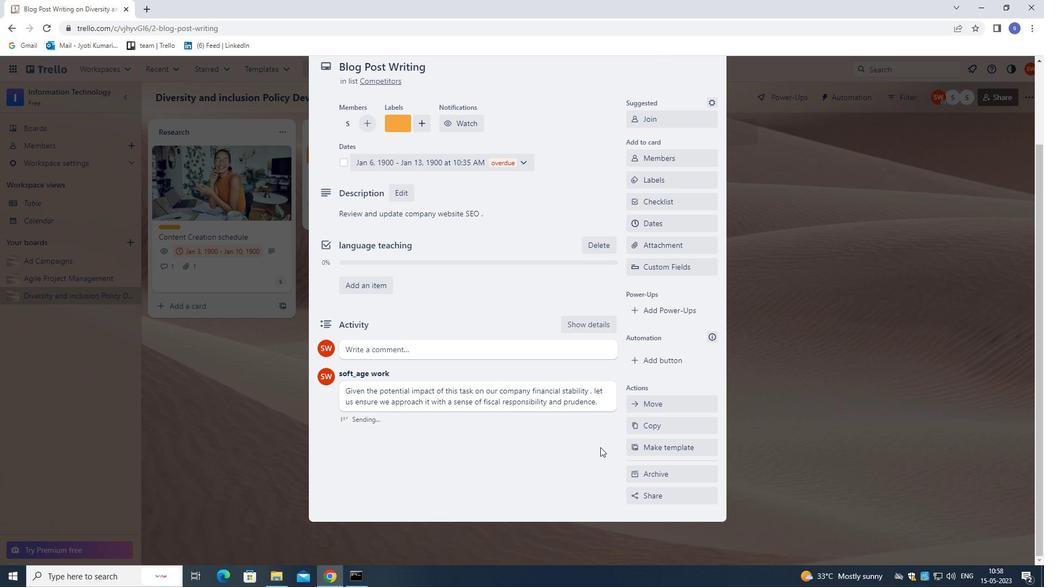 
Action: Mouse moved to (712, 94)
Screenshot: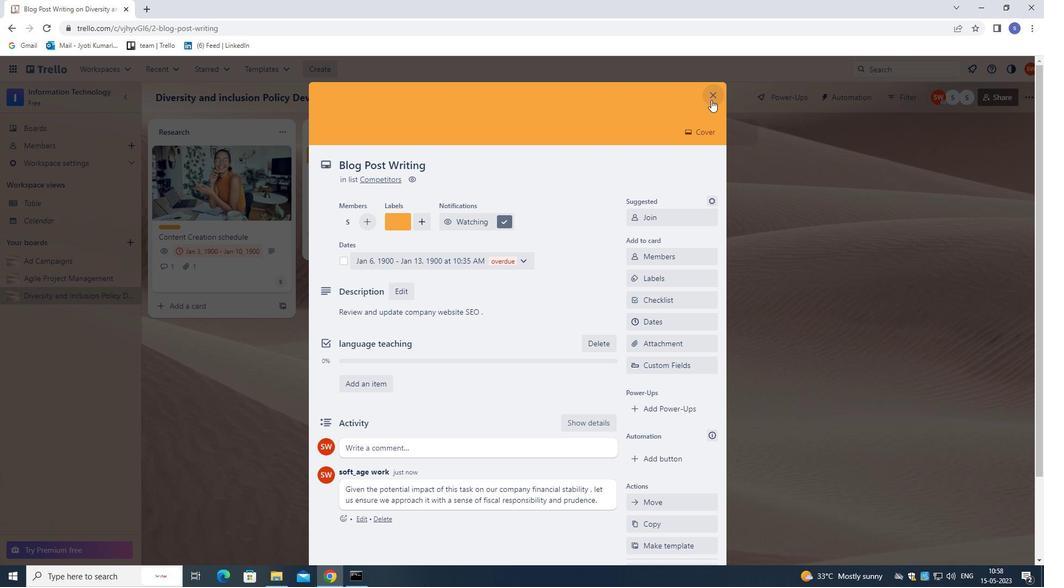 
Action: Mouse pressed left at (712, 94)
Screenshot: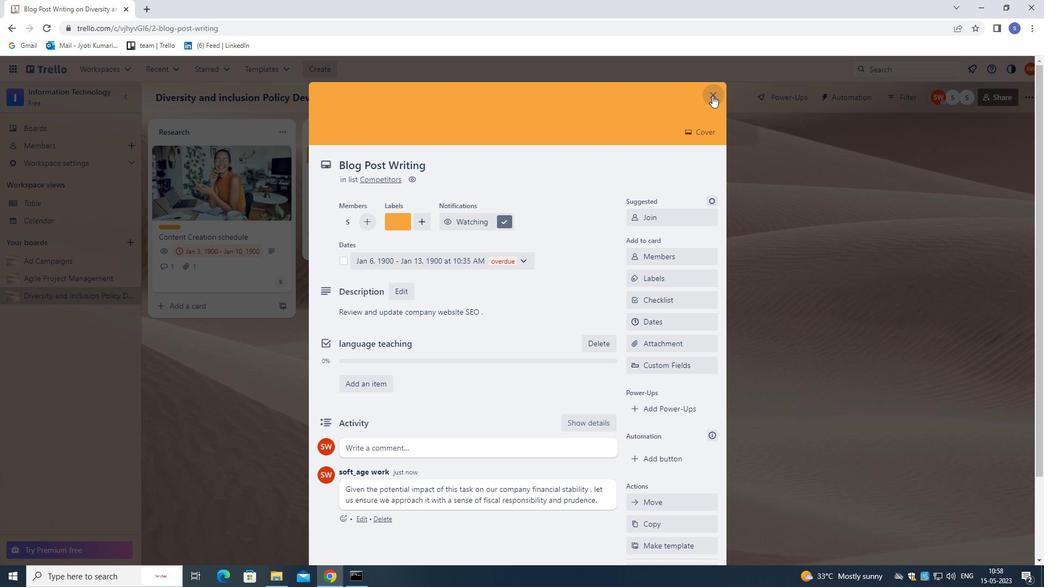 
Action: Mouse moved to (710, 90)
Screenshot: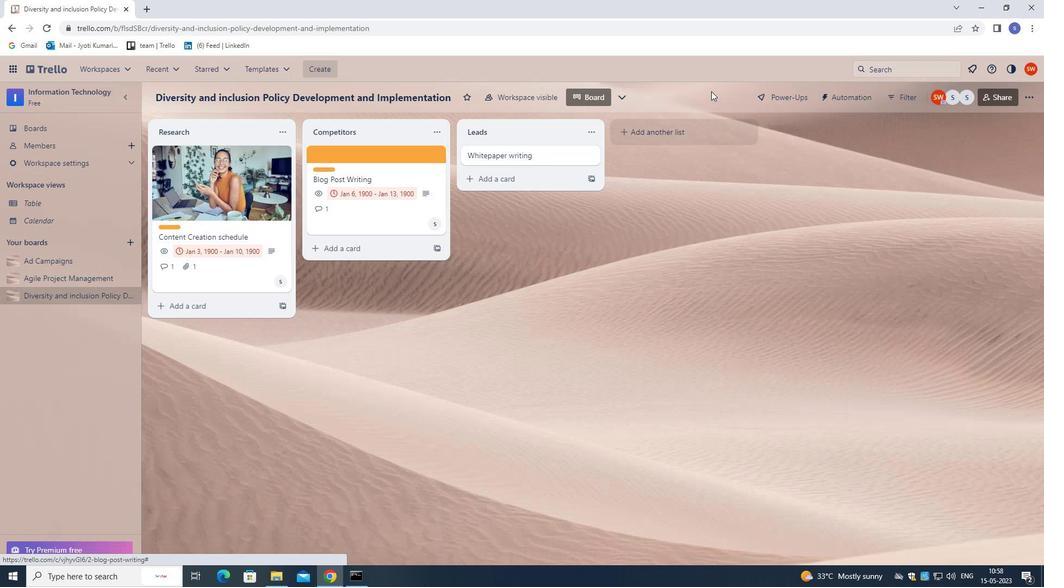 
